 Task: Find connections with filter location Bradford West Gwillimbury with filter topic #jobinterviewswith filter profile language Spanish with filter current company Bolloré Logistics with filter school National Institute of Pharmaceutical Education and Research with filter industry Tobacco Manufacturing with filter service category Android Development with filter keywords title Front-Line Employees
Action: Mouse moved to (194, 276)
Screenshot: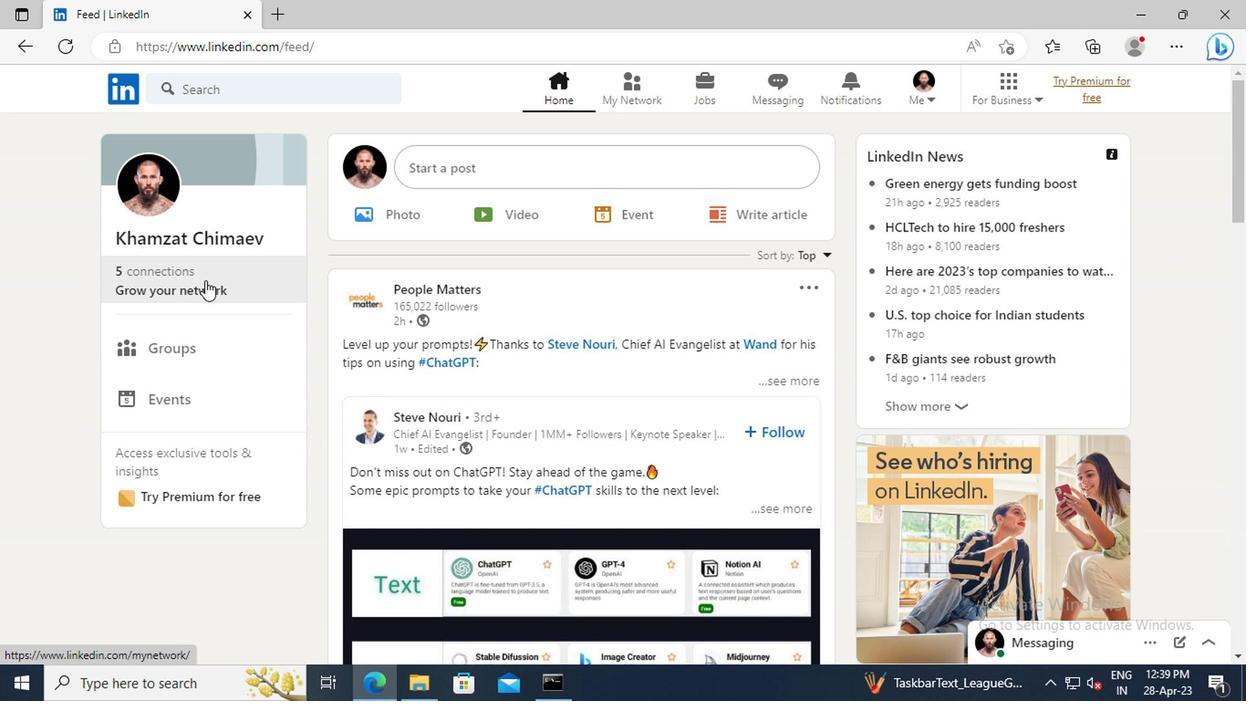 
Action: Mouse pressed left at (194, 276)
Screenshot: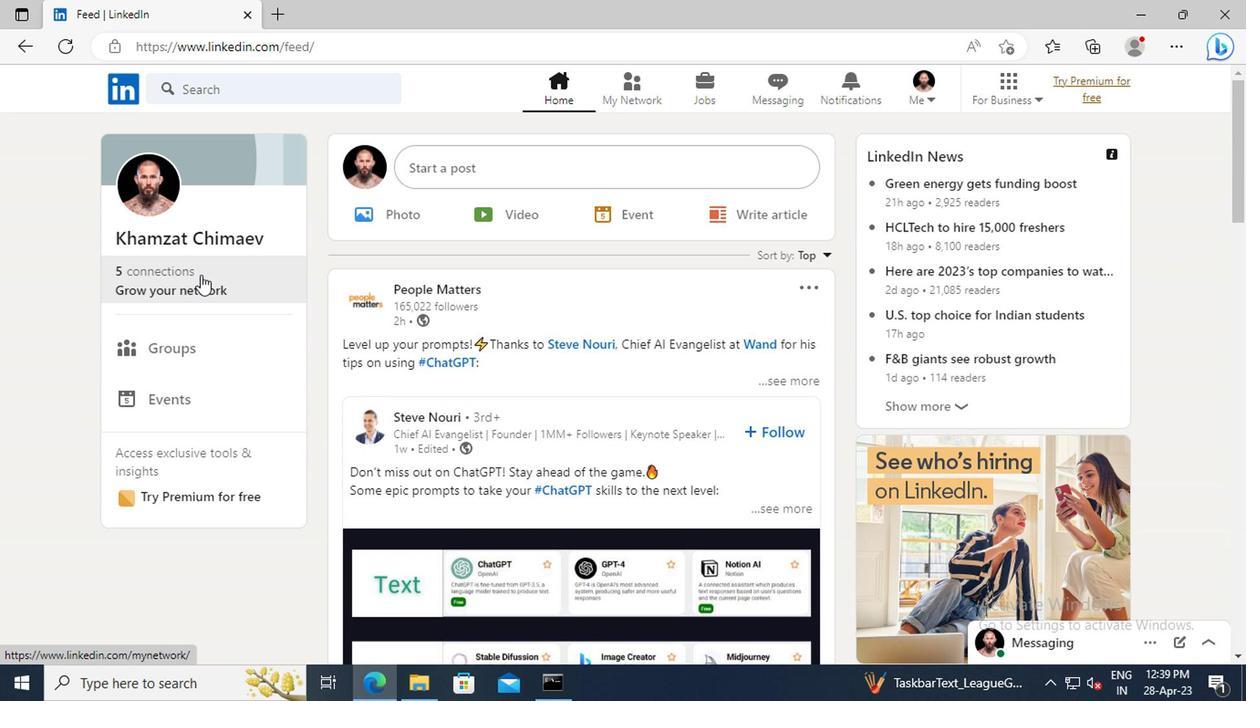 
Action: Mouse moved to (195, 191)
Screenshot: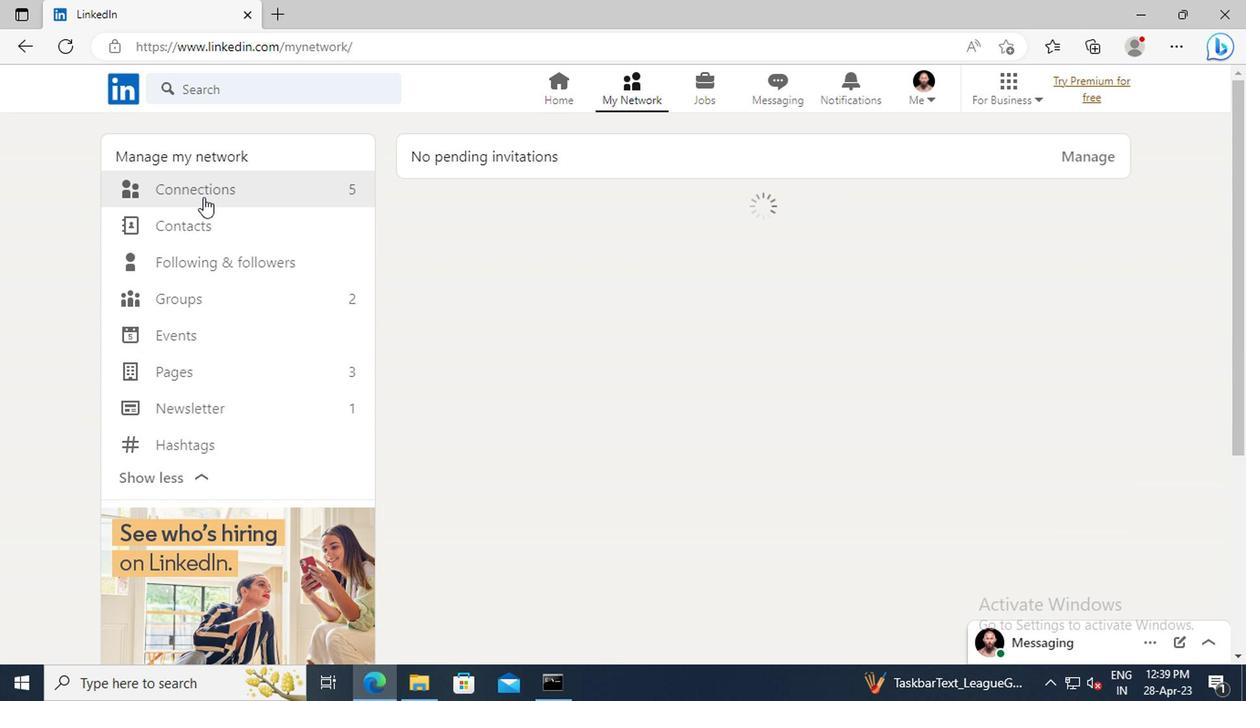 
Action: Mouse pressed left at (195, 191)
Screenshot: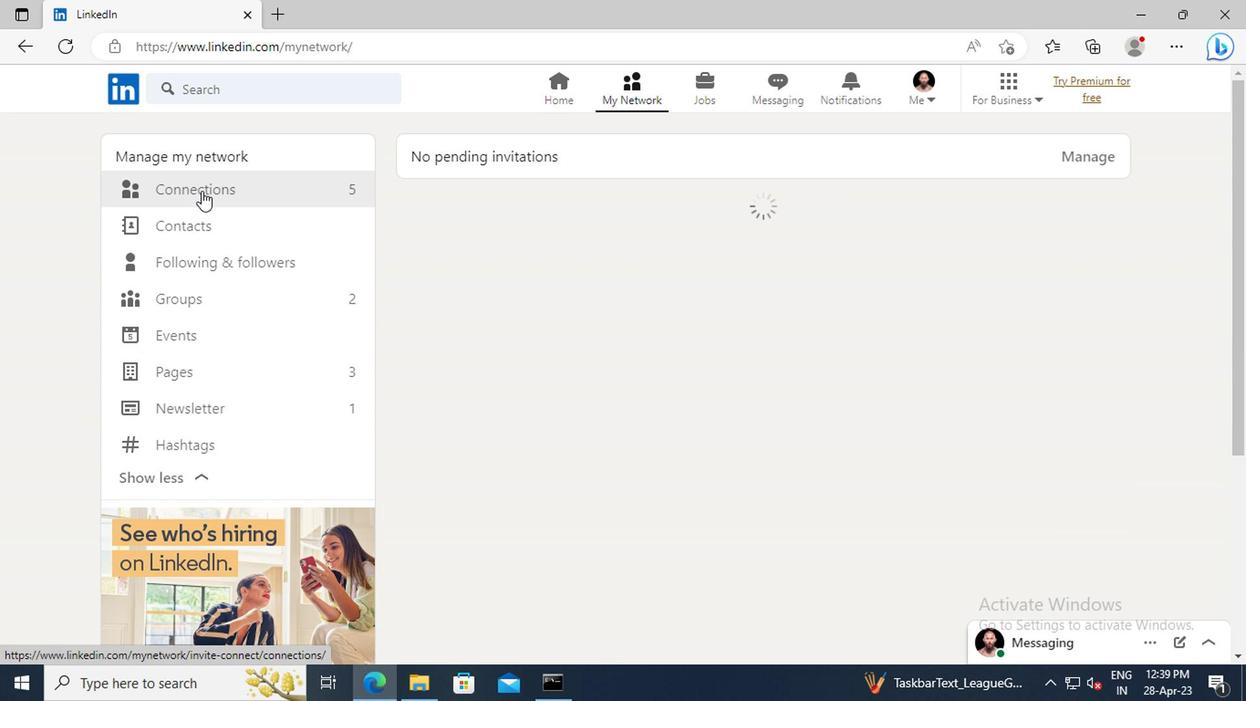 
Action: Mouse moved to (748, 197)
Screenshot: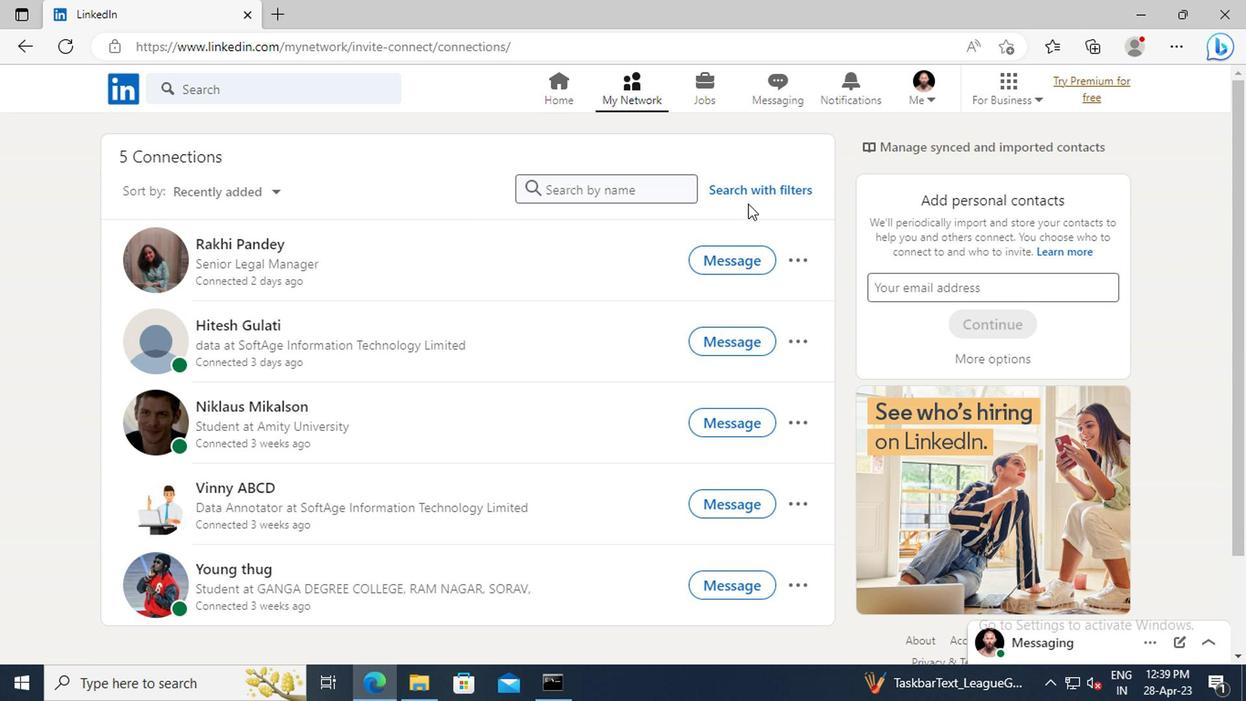 
Action: Mouse pressed left at (748, 197)
Screenshot: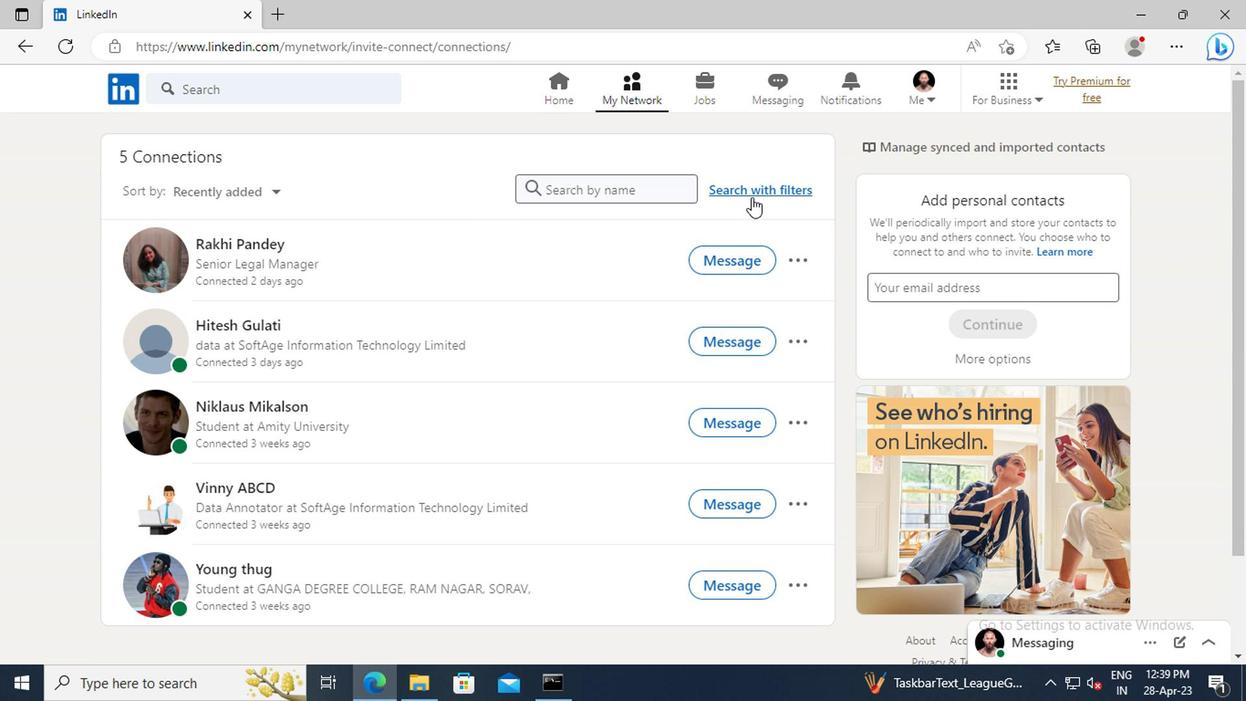 
Action: Mouse moved to (689, 142)
Screenshot: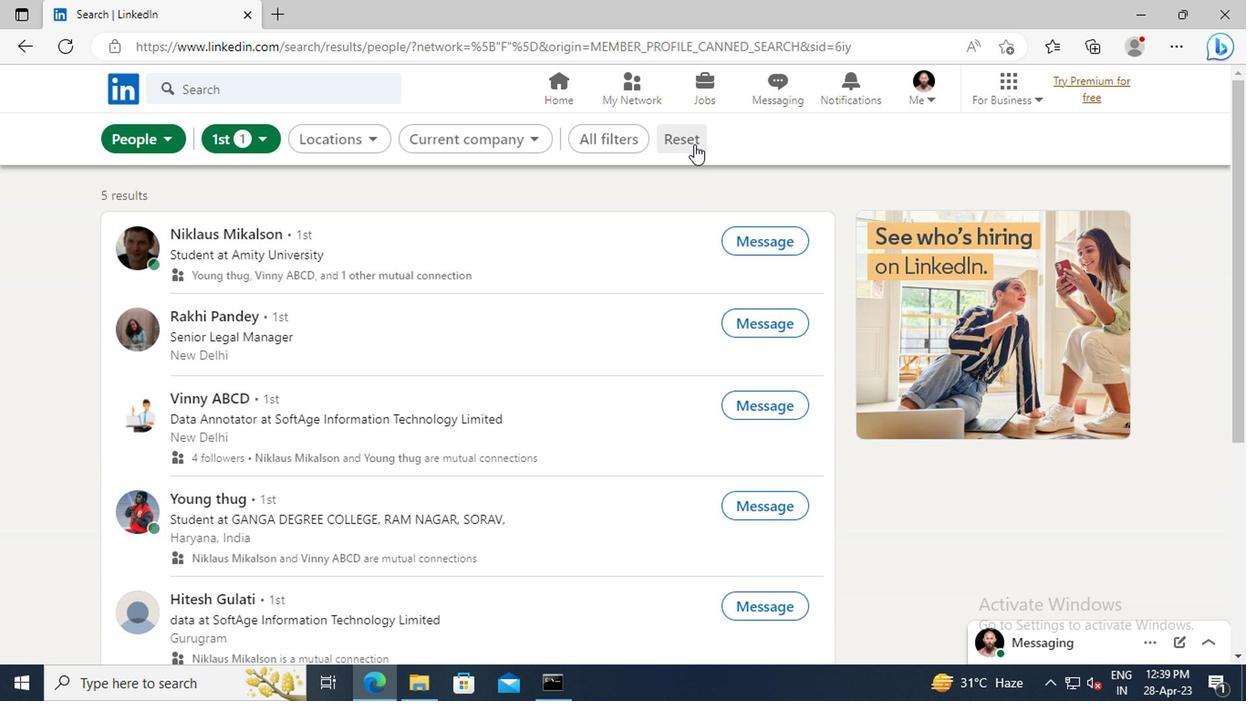 
Action: Mouse pressed left at (689, 142)
Screenshot: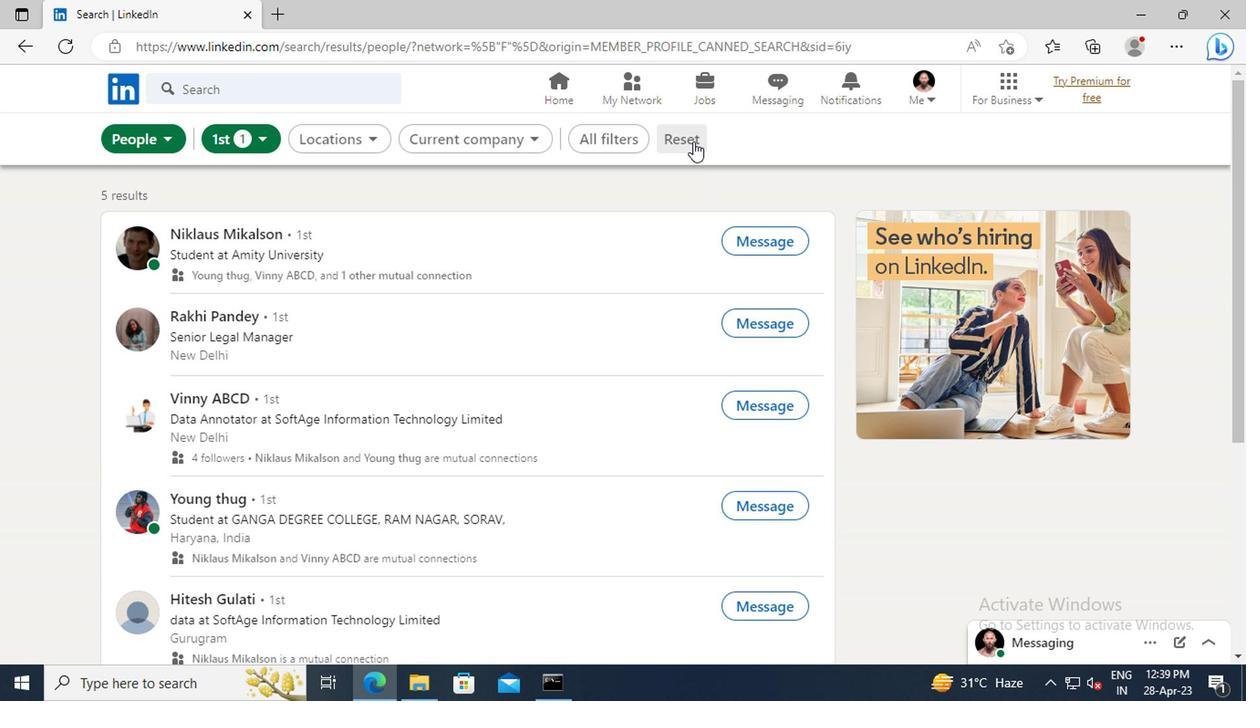 
Action: Mouse moved to (658, 143)
Screenshot: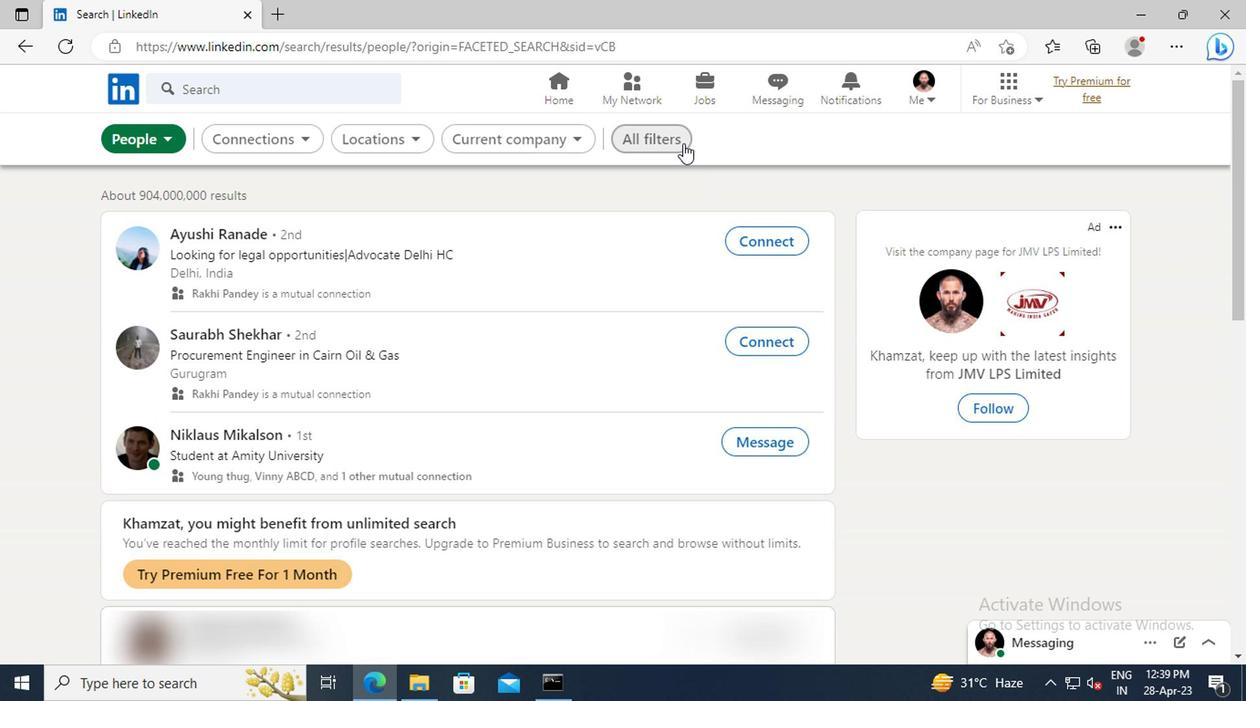 
Action: Mouse pressed left at (658, 143)
Screenshot: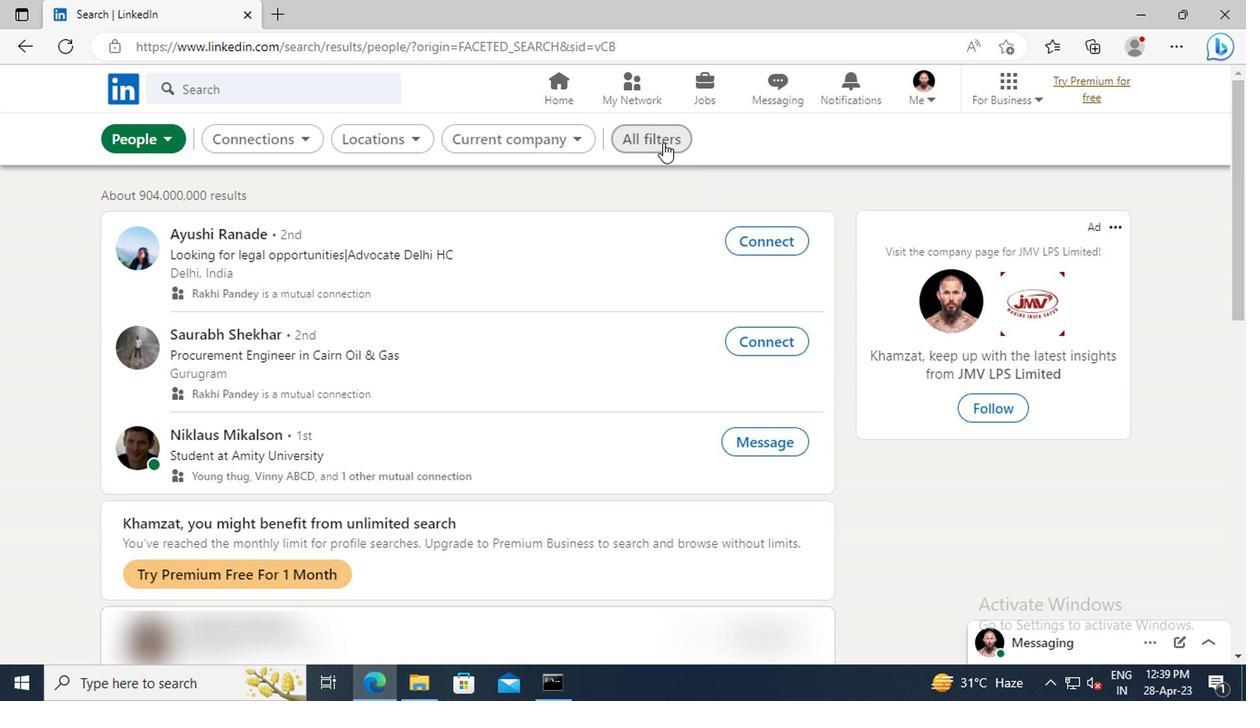 
Action: Mouse moved to (1082, 352)
Screenshot: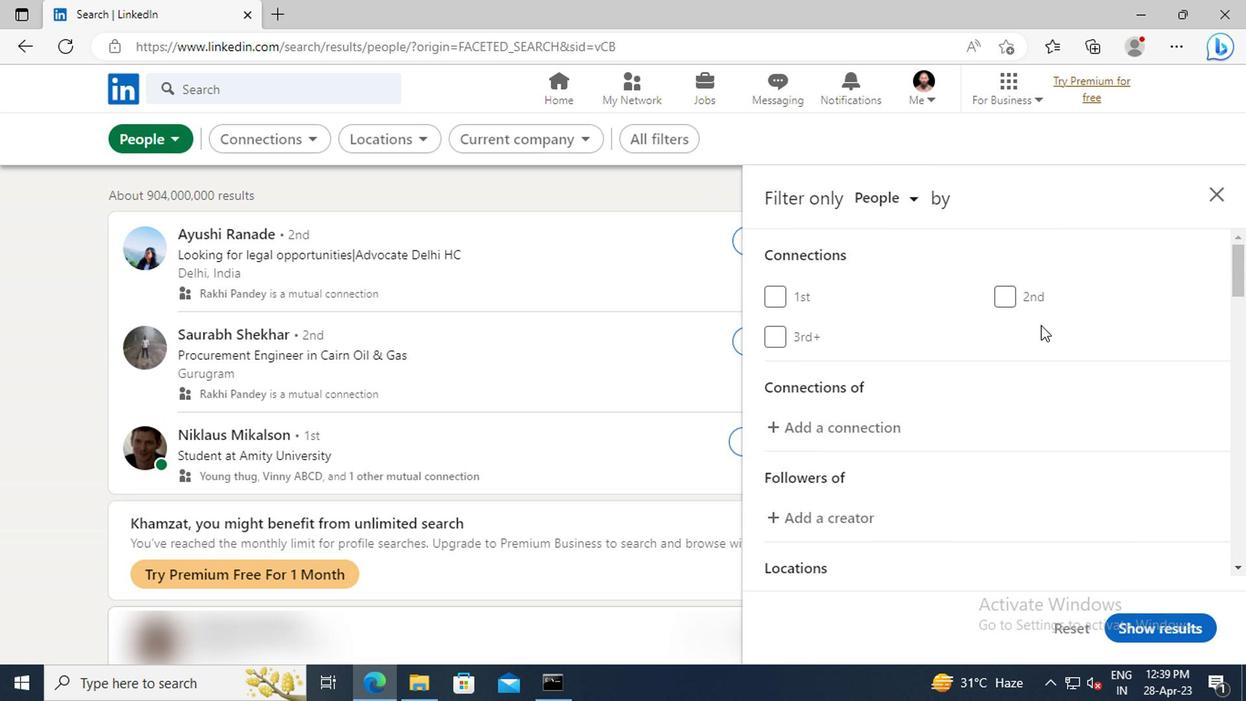 
Action: Mouse scrolled (1082, 351) with delta (0, 0)
Screenshot: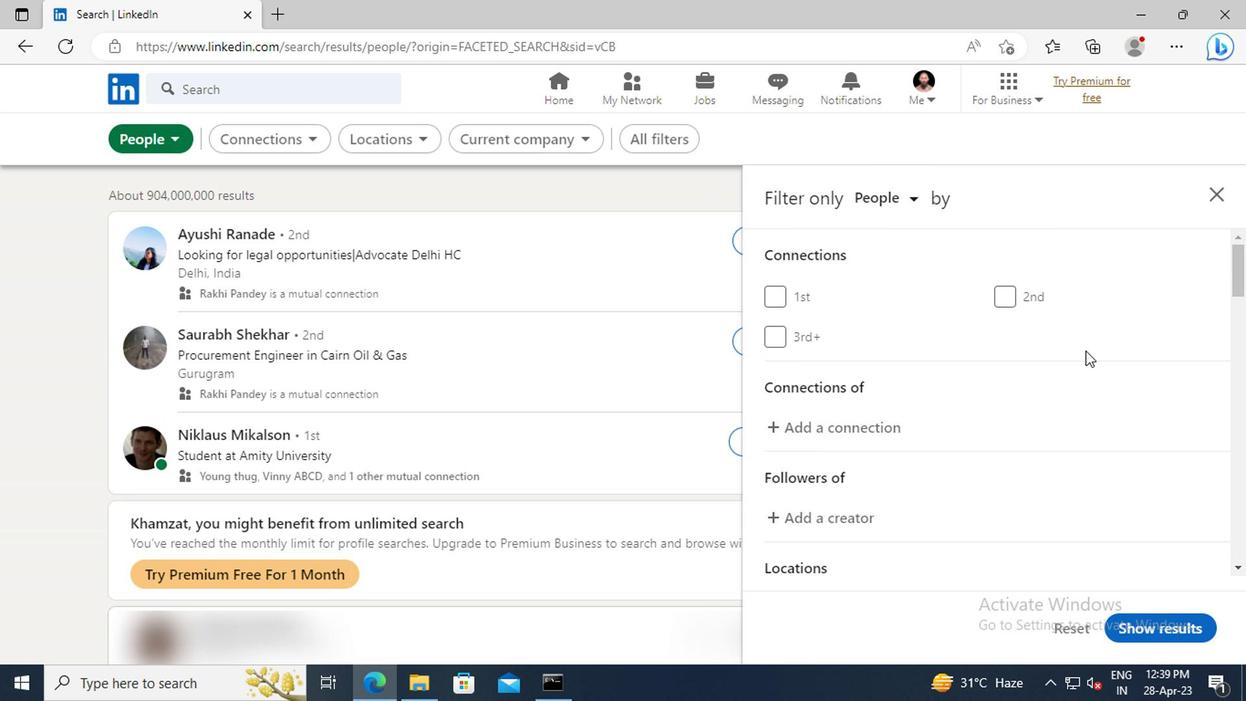 
Action: Mouse scrolled (1082, 351) with delta (0, 0)
Screenshot: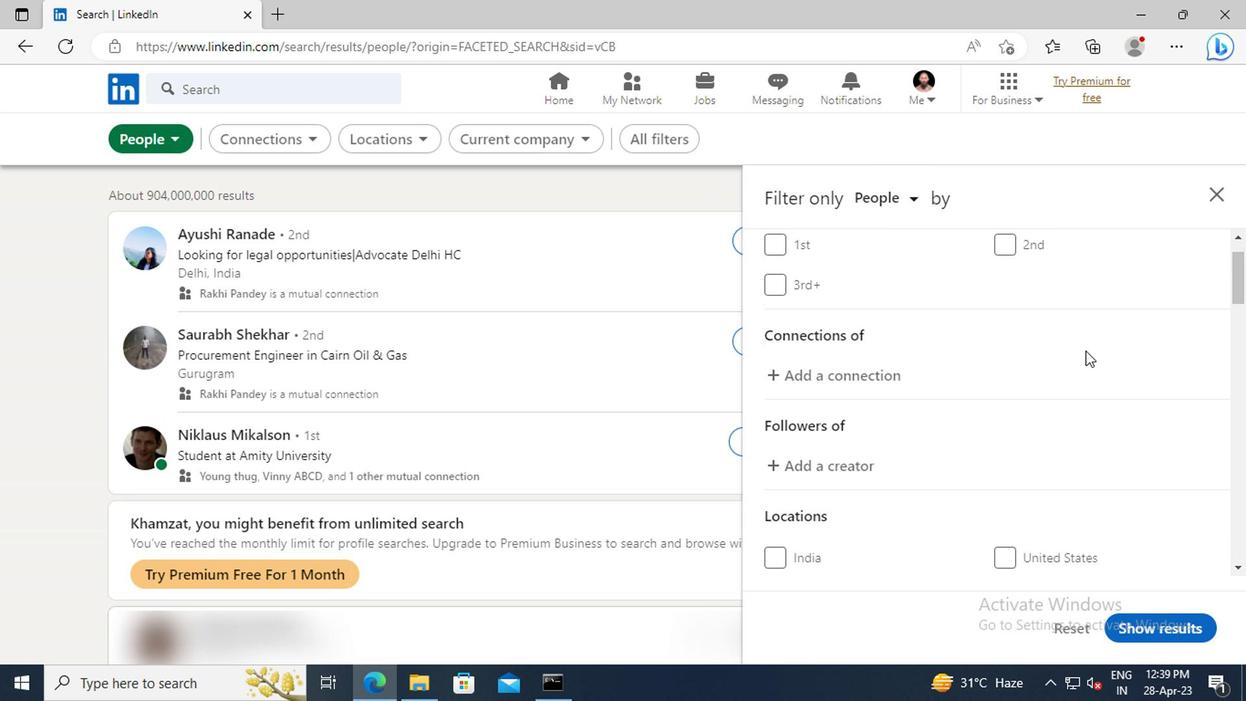 
Action: Mouse scrolled (1082, 351) with delta (0, 0)
Screenshot: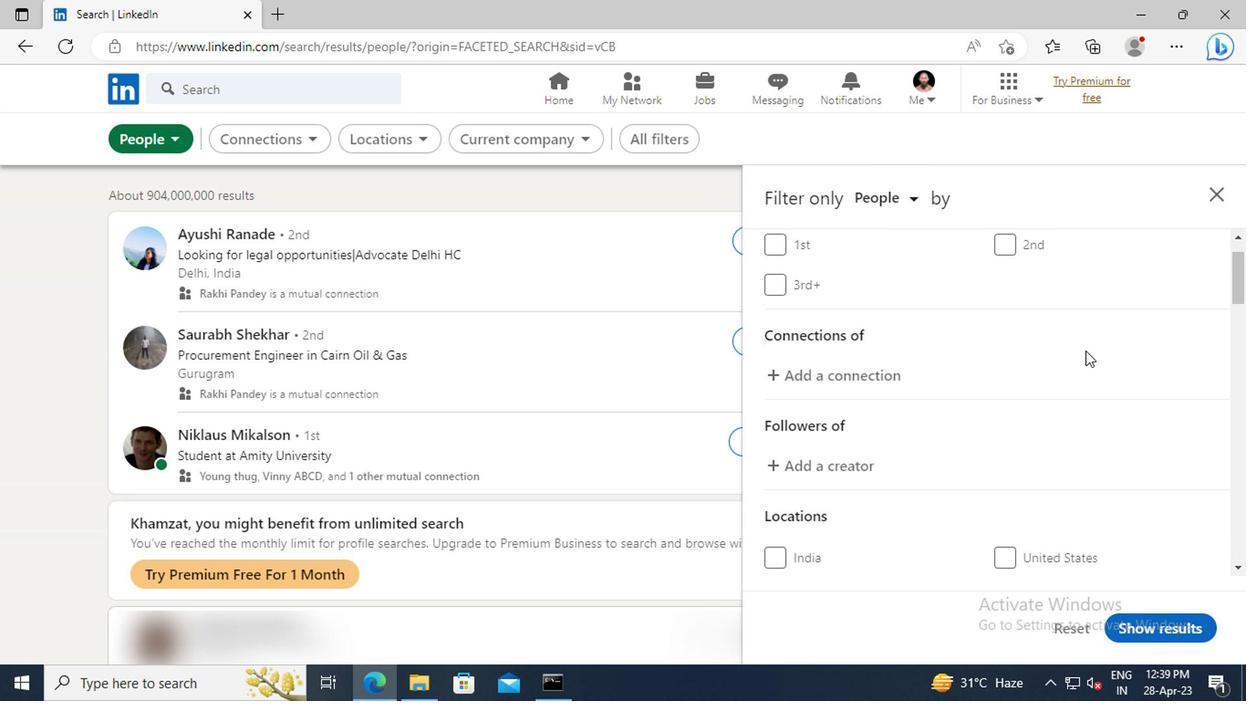 
Action: Mouse scrolled (1082, 351) with delta (0, 0)
Screenshot: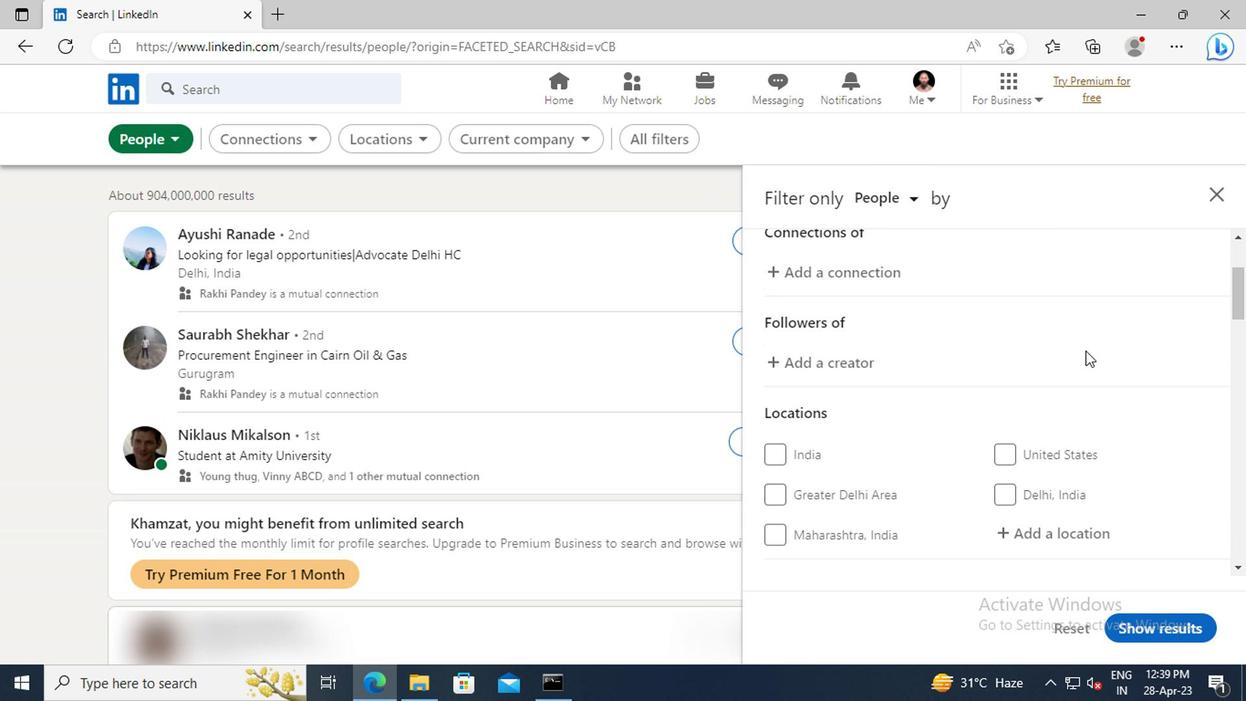 
Action: Mouse scrolled (1082, 351) with delta (0, 0)
Screenshot: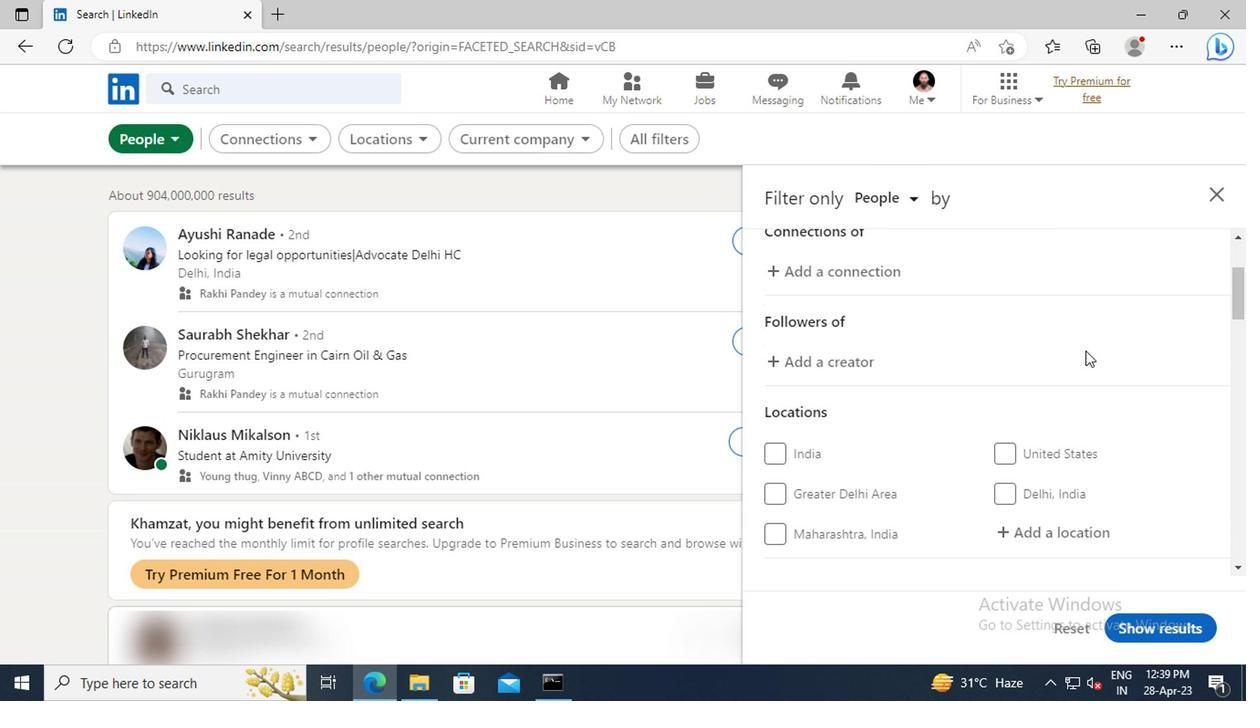 
Action: Mouse scrolled (1082, 351) with delta (0, 0)
Screenshot: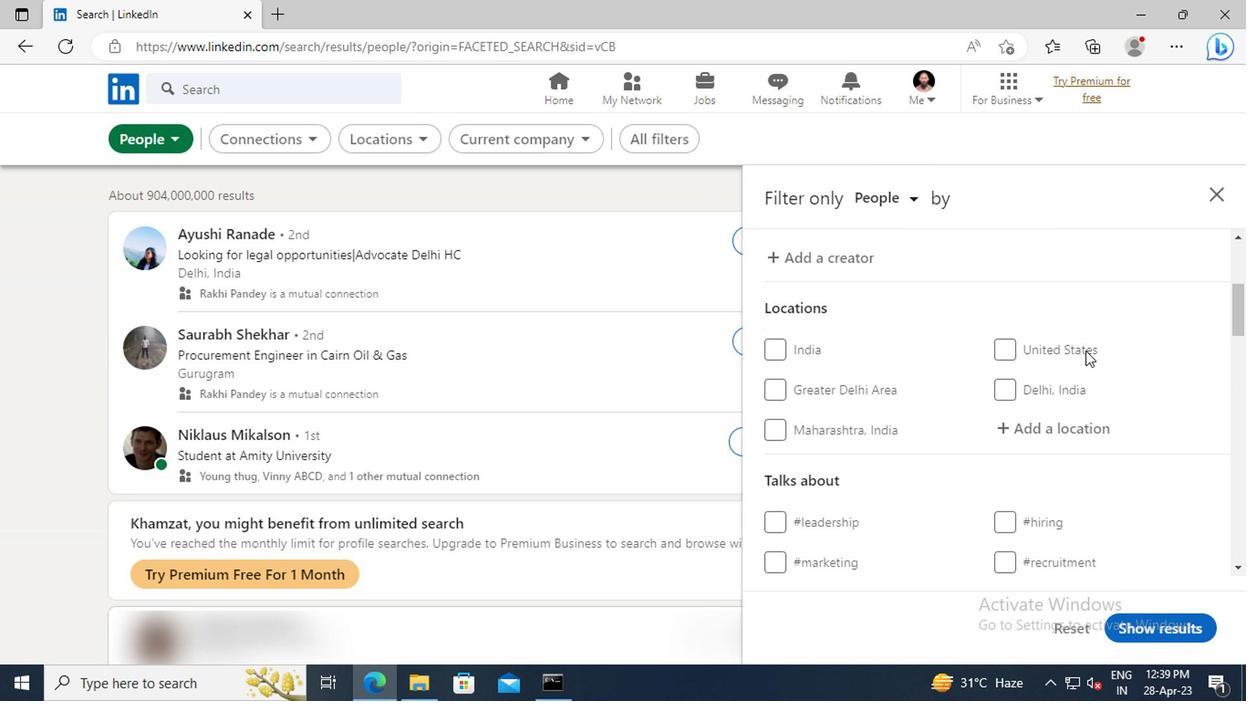
Action: Mouse moved to (1048, 372)
Screenshot: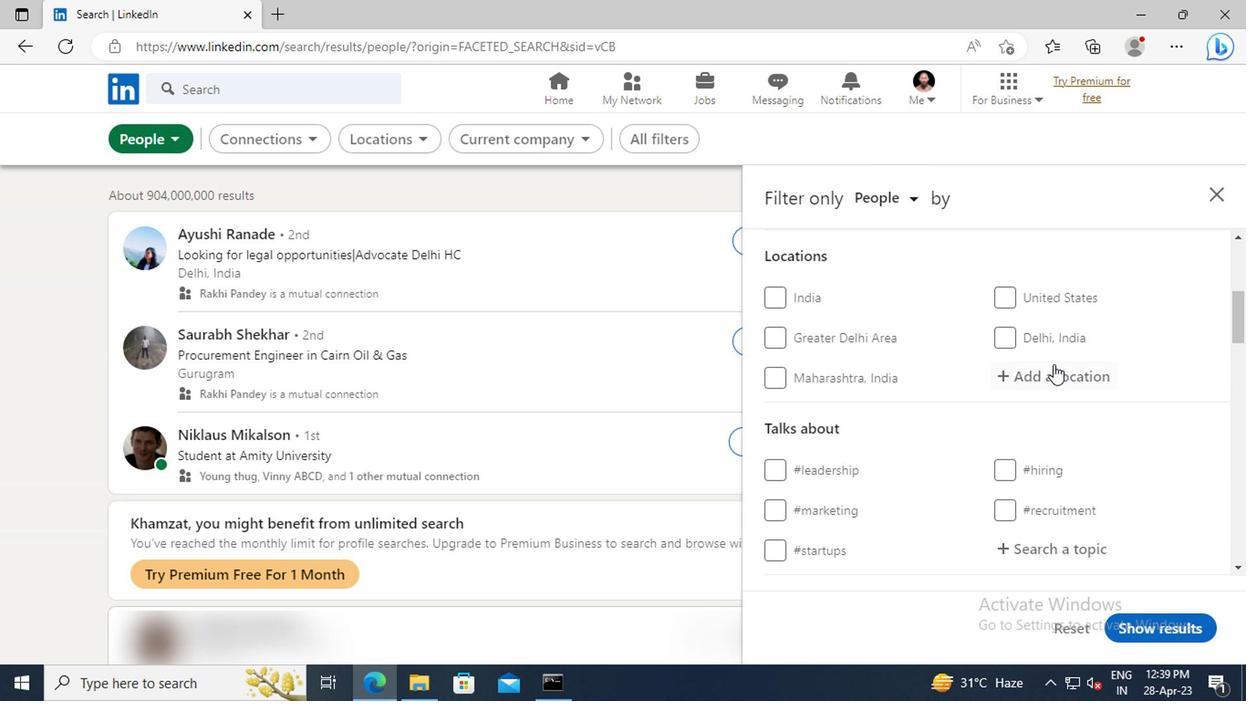 
Action: Mouse pressed left at (1048, 372)
Screenshot: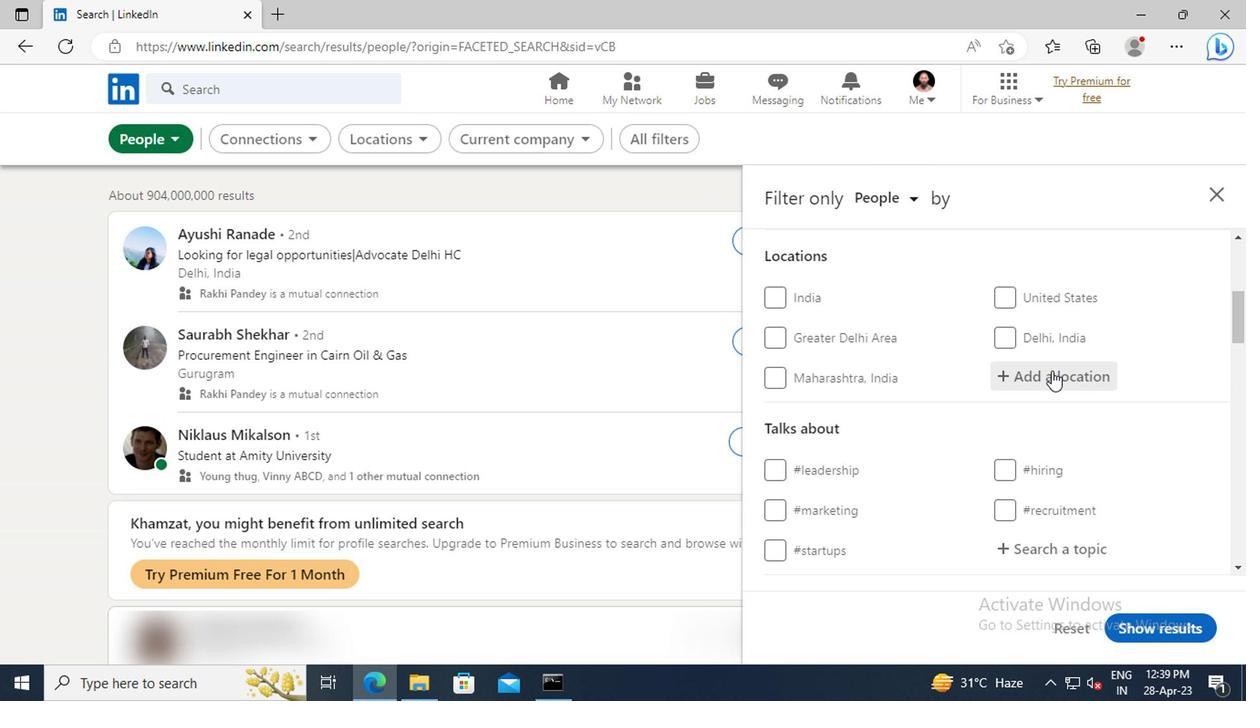 
Action: Key pressed <Key.shift>BRADFORD<Key.space><Key.shift>WEST
Screenshot: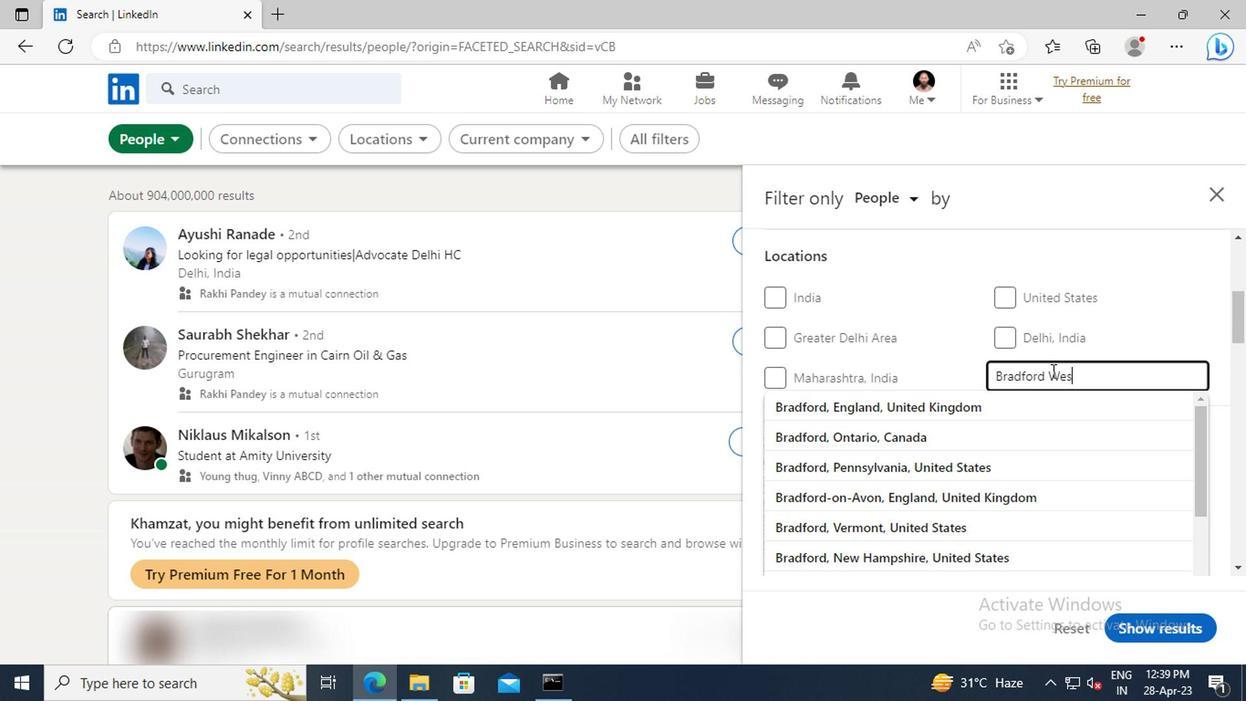 
Action: Mouse moved to (1050, 405)
Screenshot: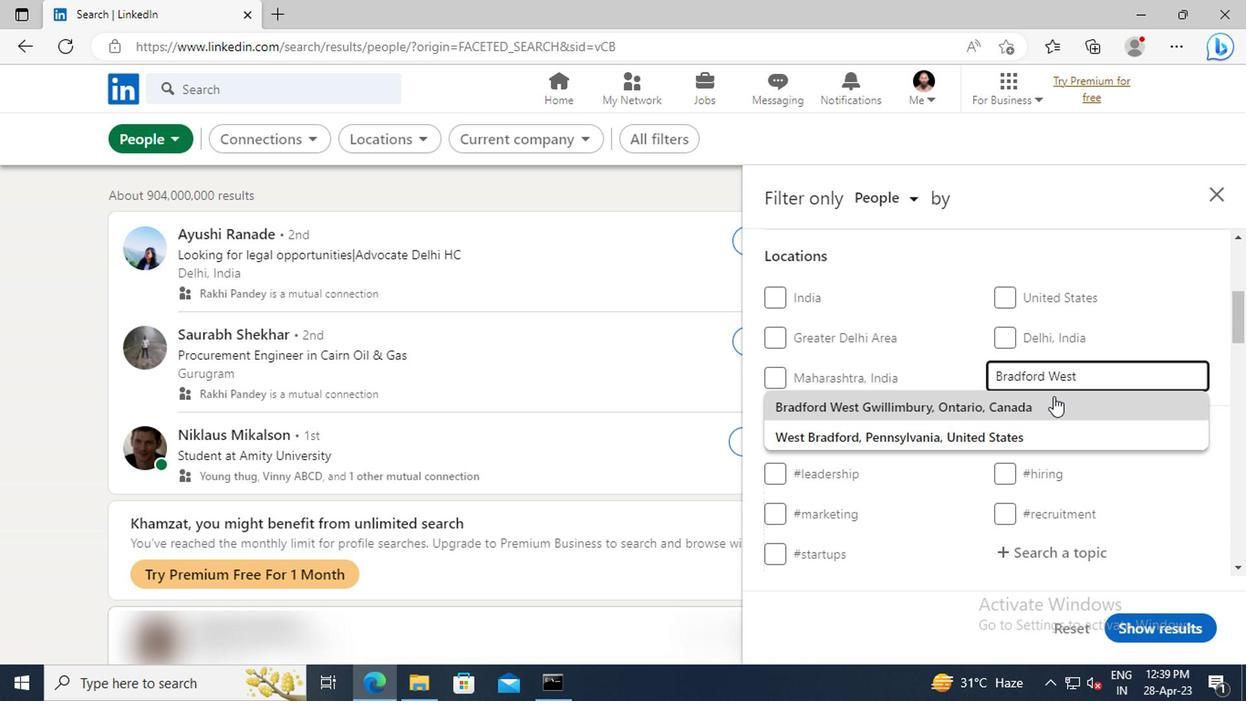 
Action: Mouse pressed left at (1050, 405)
Screenshot: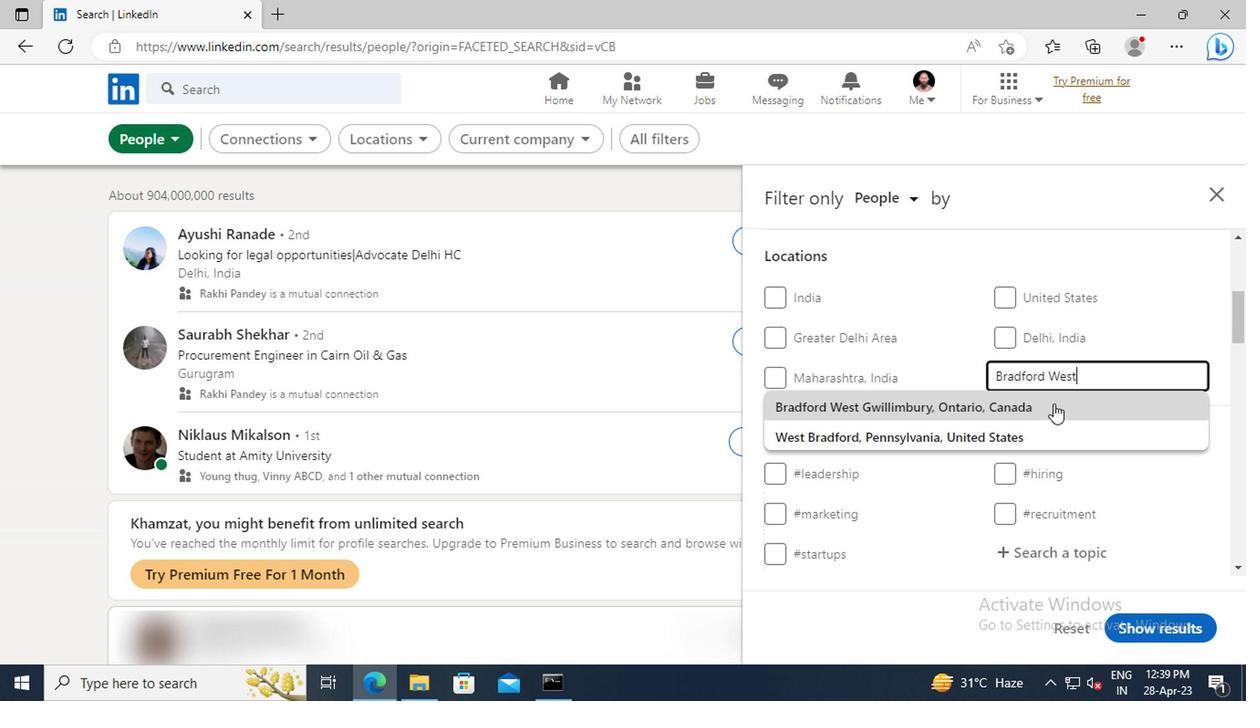 
Action: Mouse moved to (1049, 357)
Screenshot: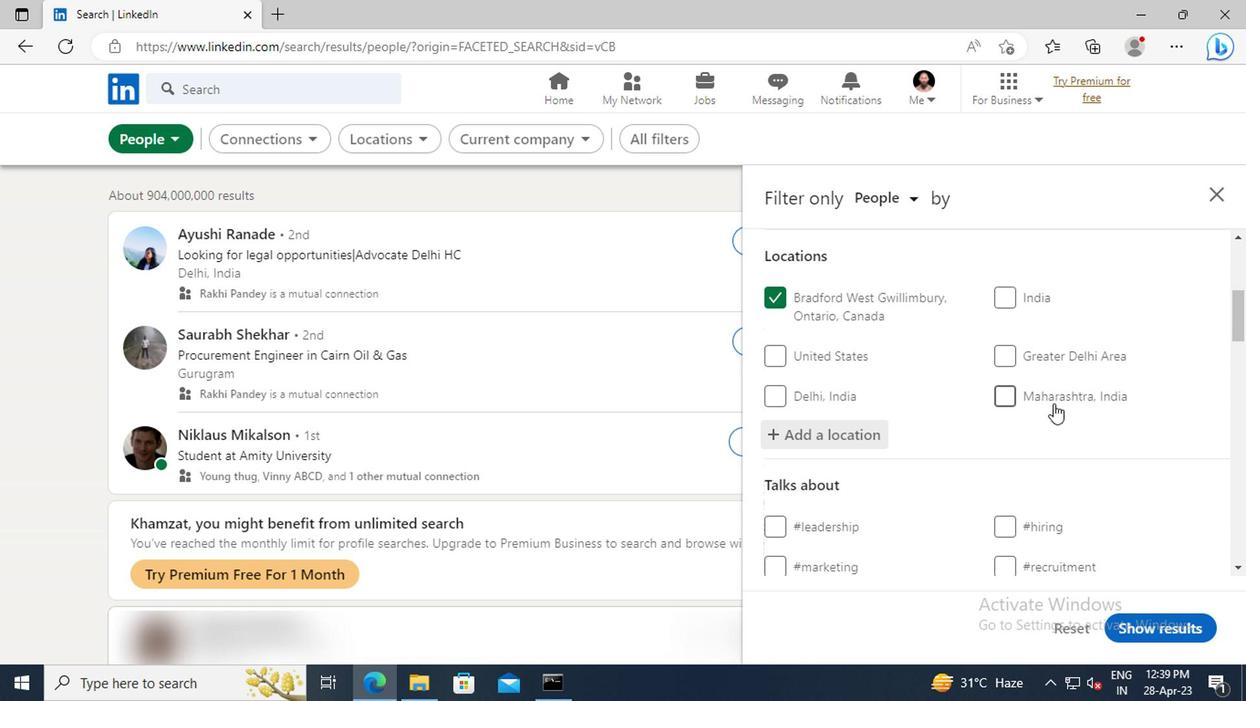 
Action: Mouse scrolled (1049, 356) with delta (0, -1)
Screenshot: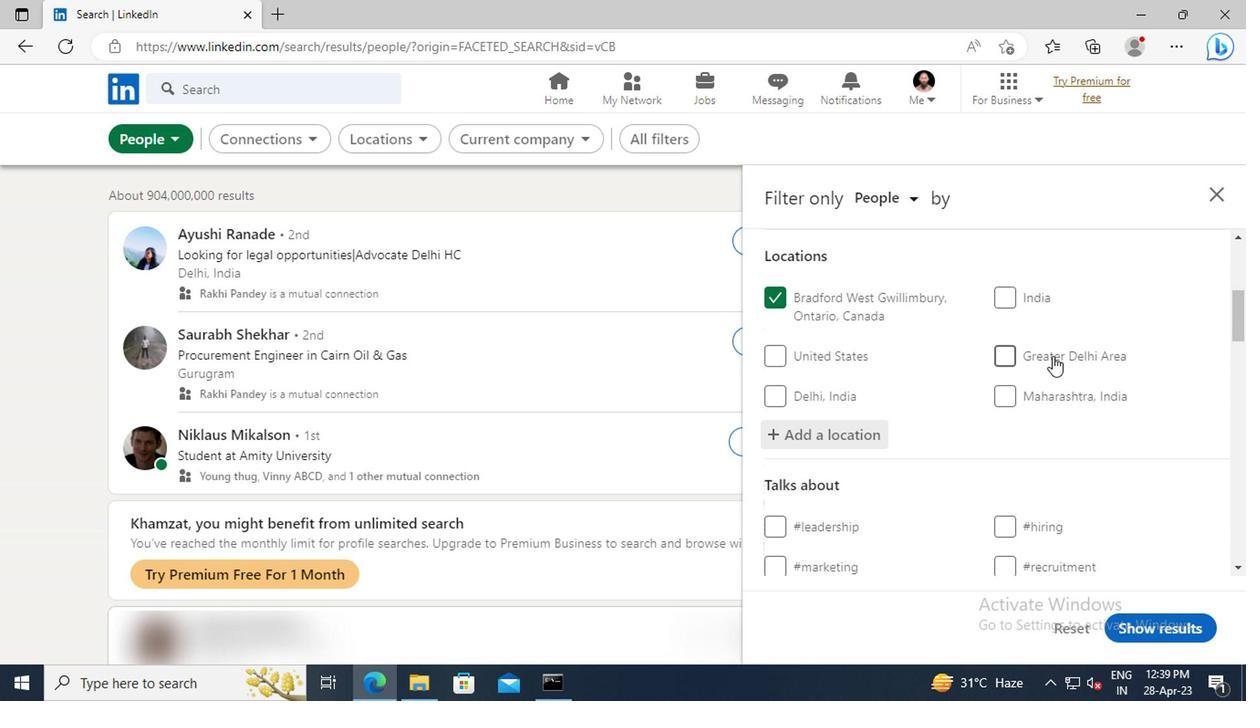 
Action: Mouse scrolled (1049, 356) with delta (0, -1)
Screenshot: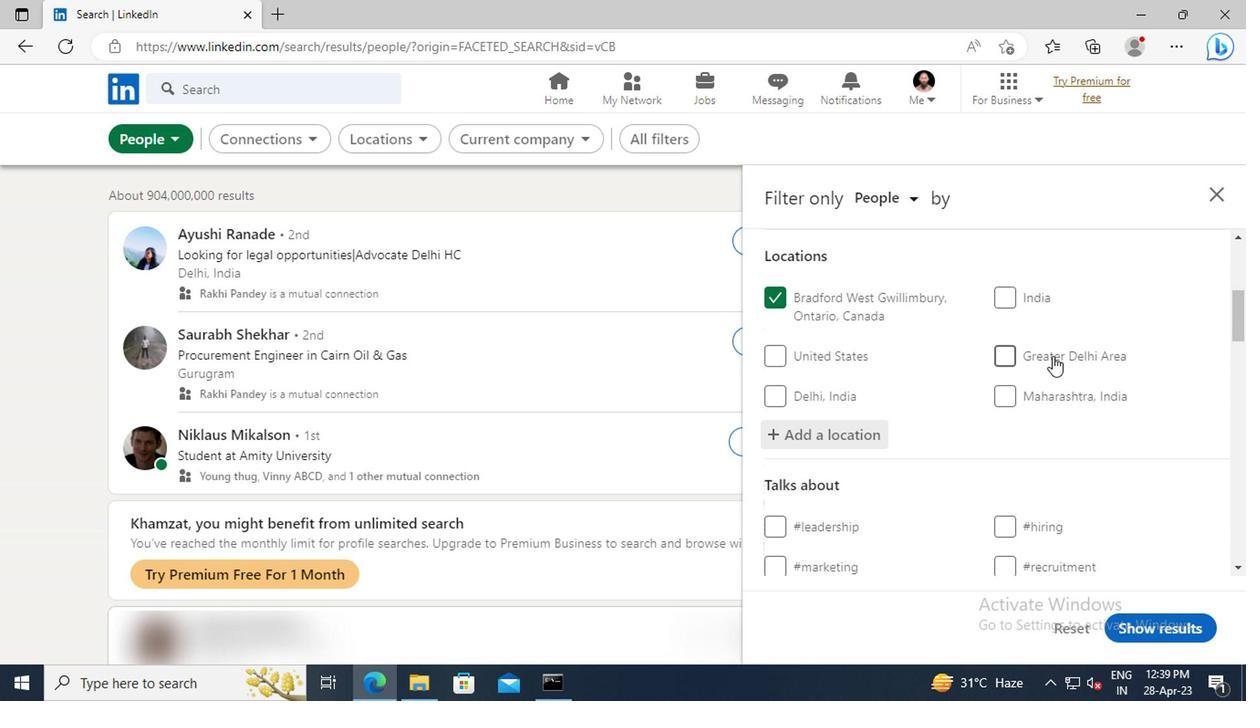 
Action: Mouse scrolled (1049, 356) with delta (0, -1)
Screenshot: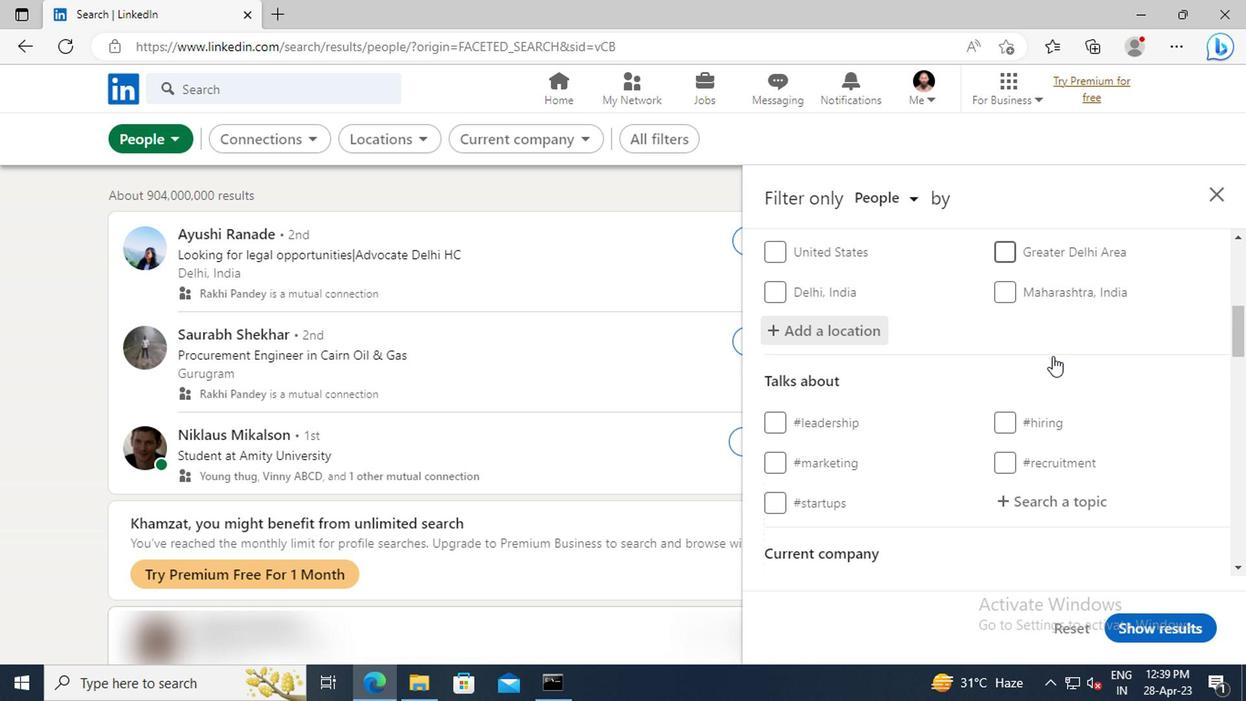
Action: Mouse scrolled (1049, 356) with delta (0, -1)
Screenshot: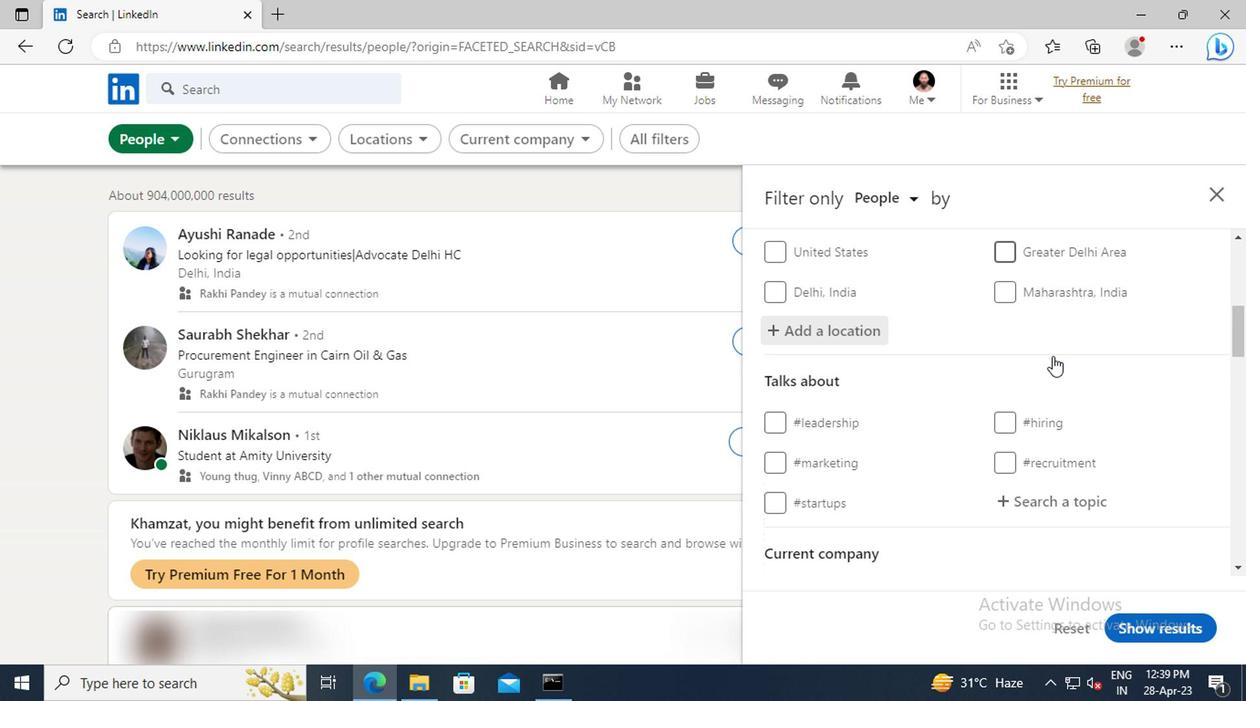 
Action: Mouse moved to (1046, 393)
Screenshot: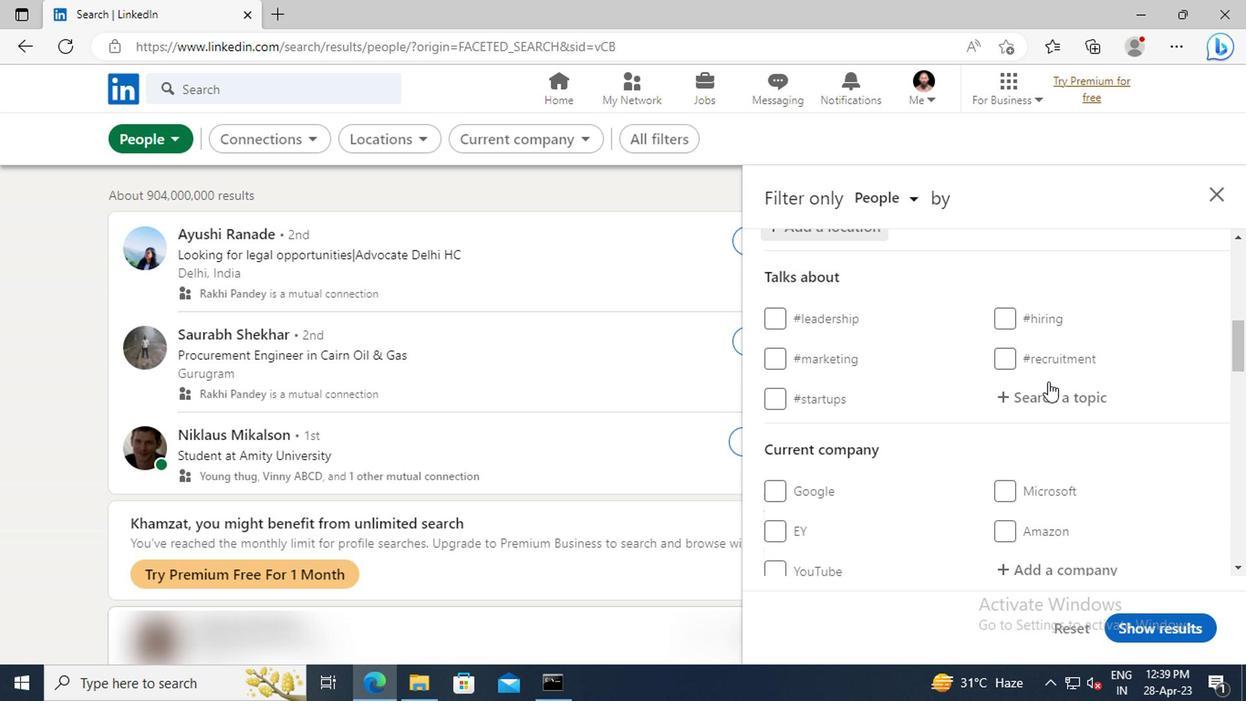 
Action: Mouse pressed left at (1046, 393)
Screenshot: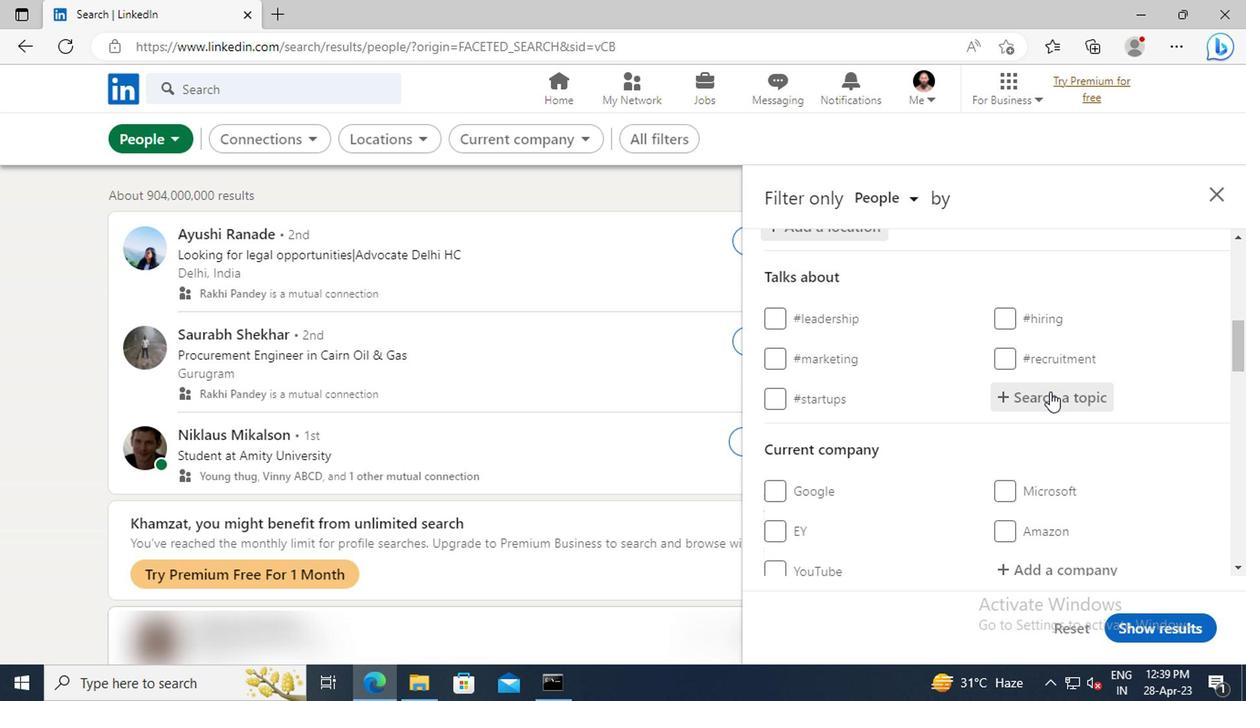 
Action: Key pressed JOBINTERVIEWS
Screenshot: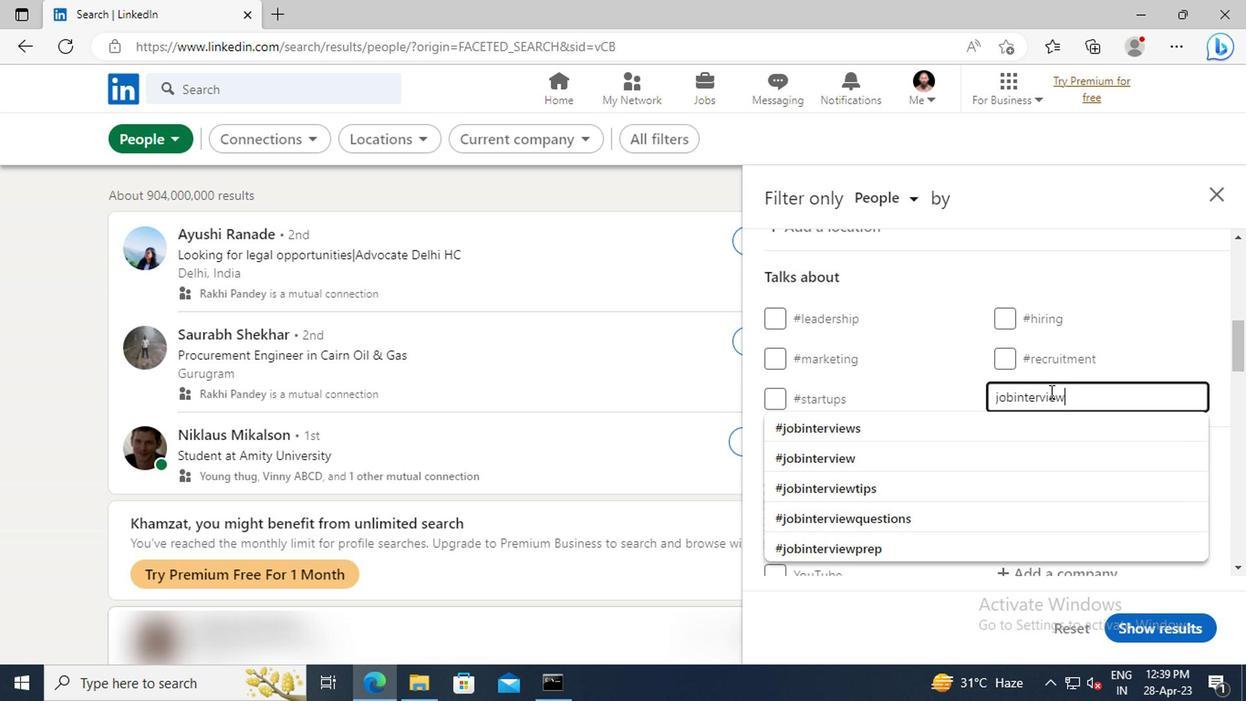 
Action: Mouse moved to (1048, 426)
Screenshot: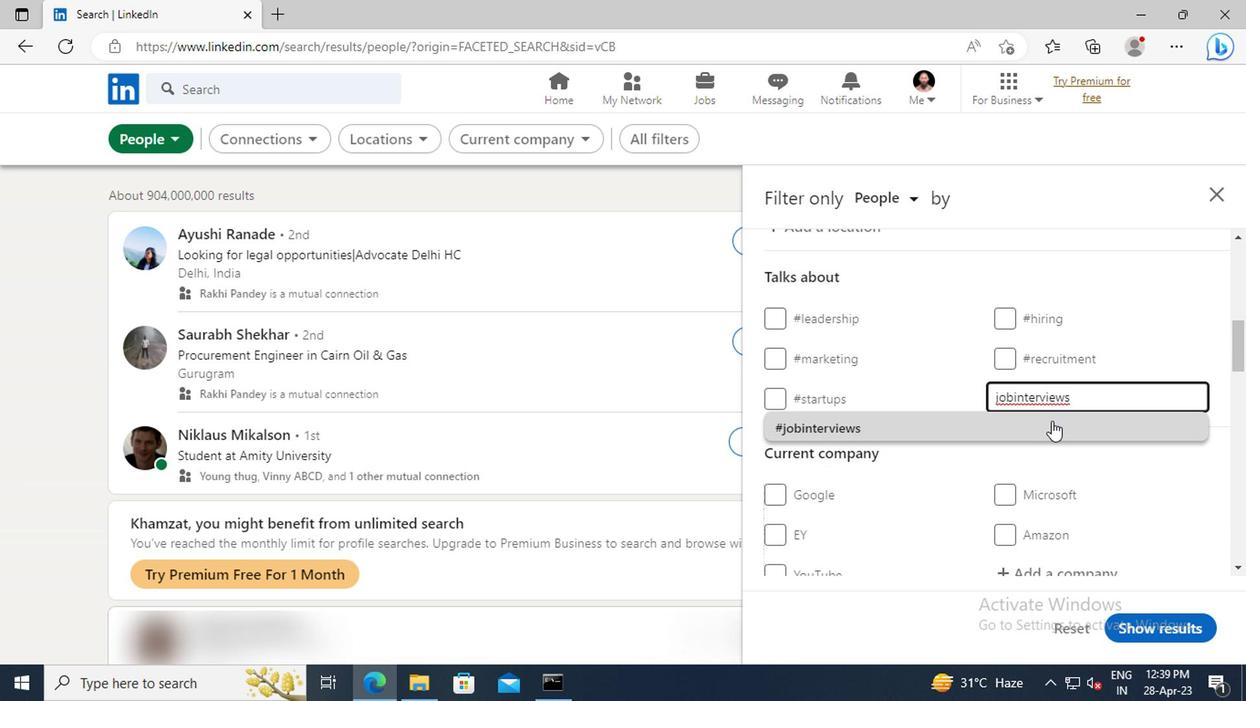 
Action: Mouse pressed left at (1048, 426)
Screenshot: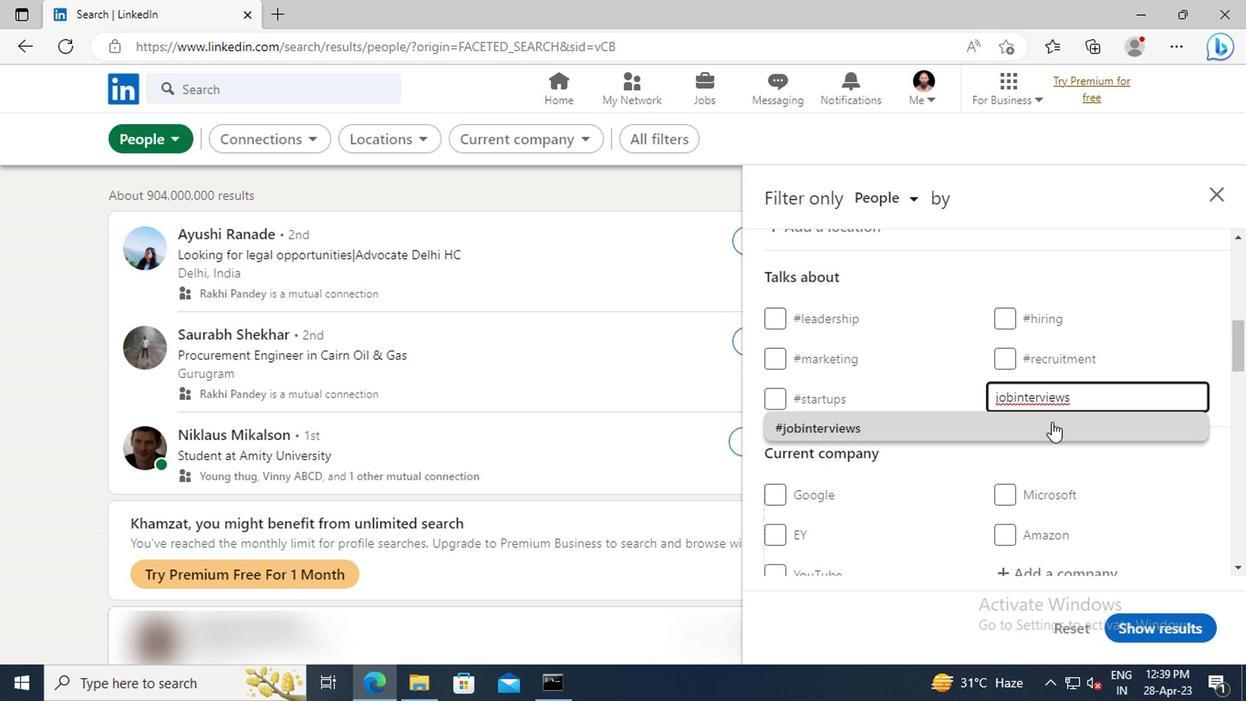
Action: Mouse moved to (1051, 350)
Screenshot: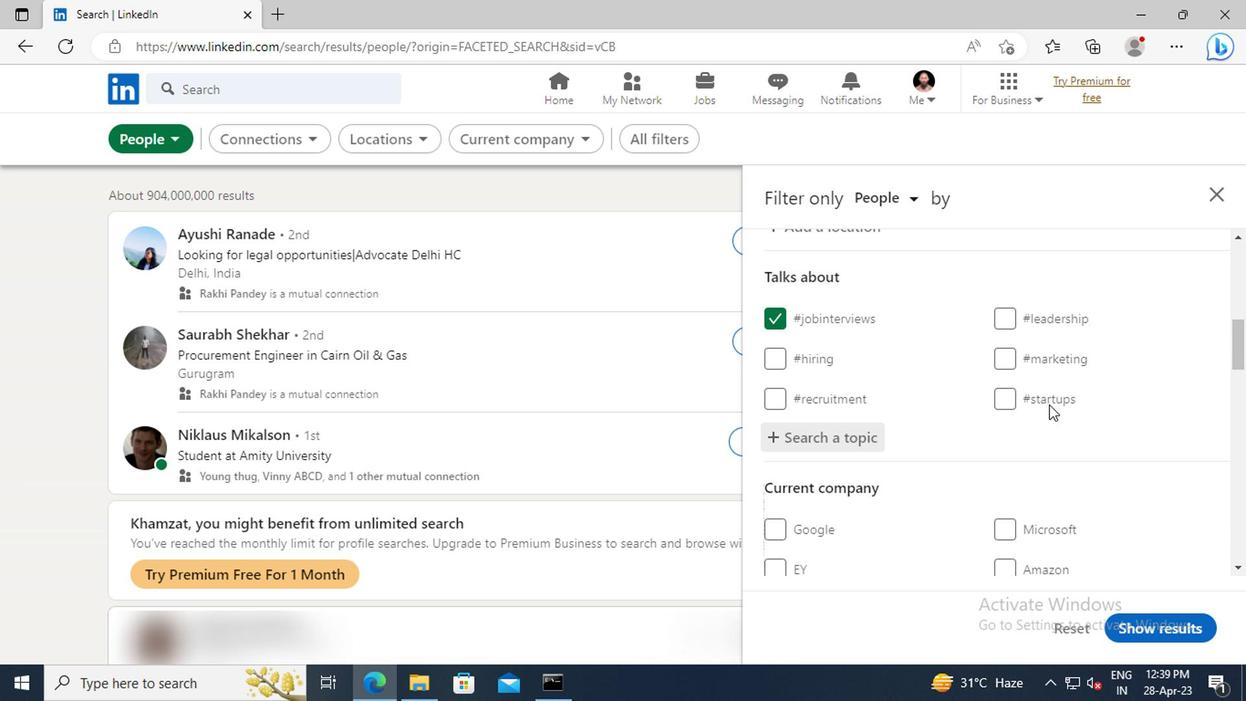 
Action: Mouse scrolled (1051, 349) with delta (0, -1)
Screenshot: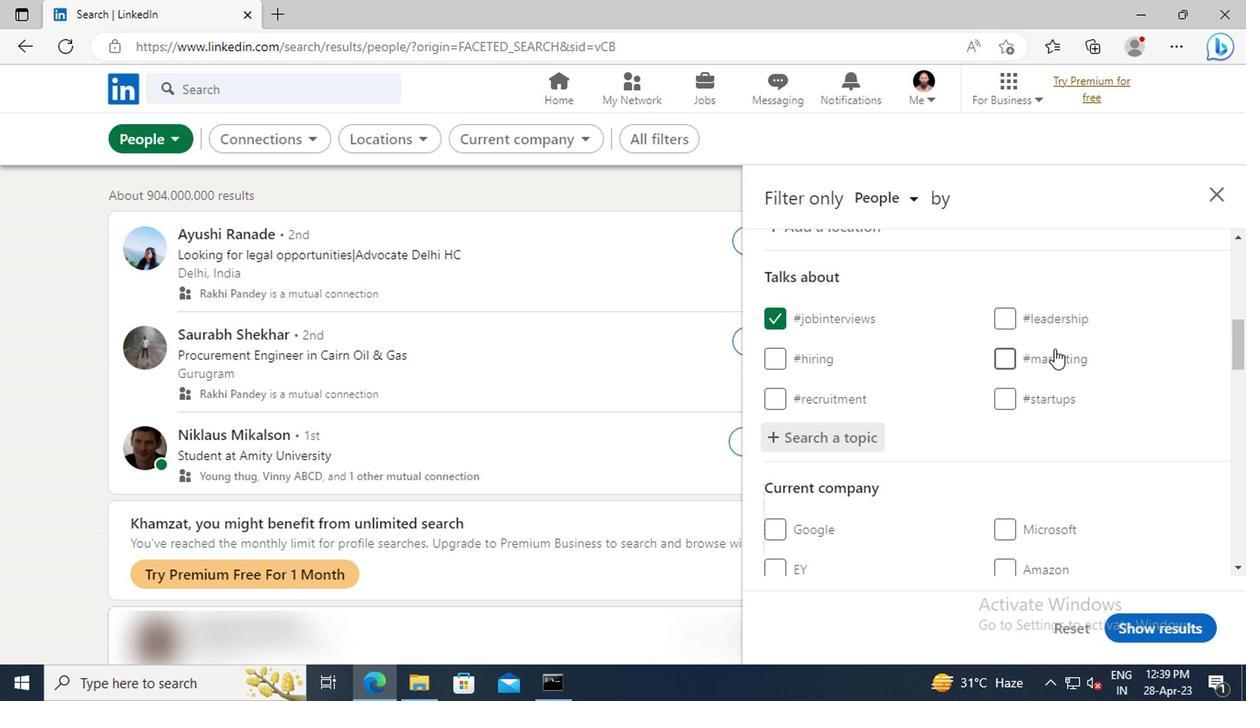 
Action: Mouse scrolled (1051, 349) with delta (0, -1)
Screenshot: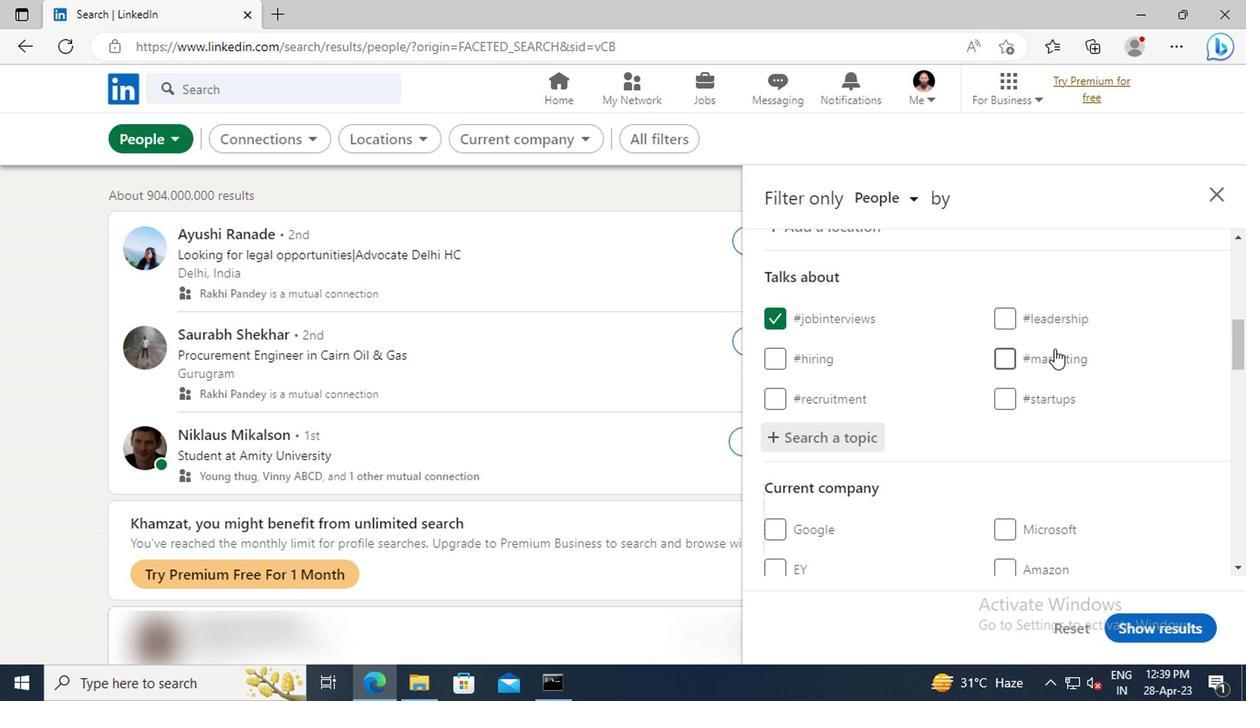 
Action: Mouse scrolled (1051, 349) with delta (0, -1)
Screenshot: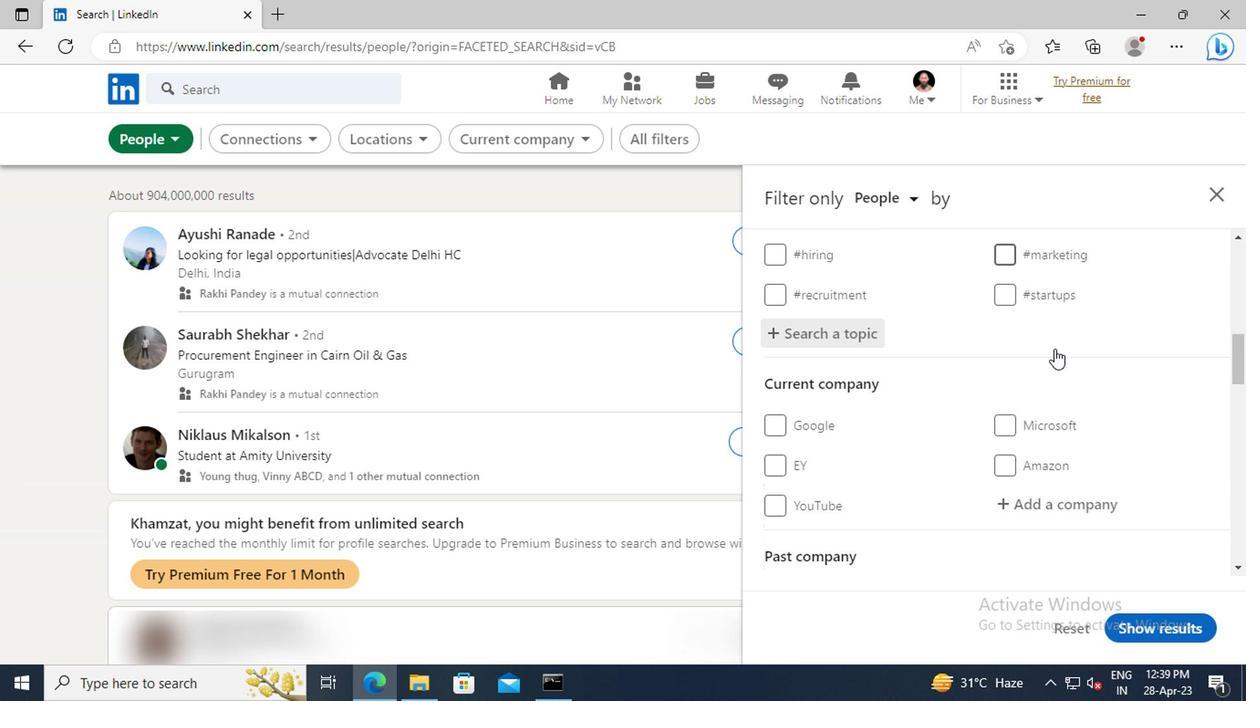 
Action: Mouse scrolled (1051, 349) with delta (0, -1)
Screenshot: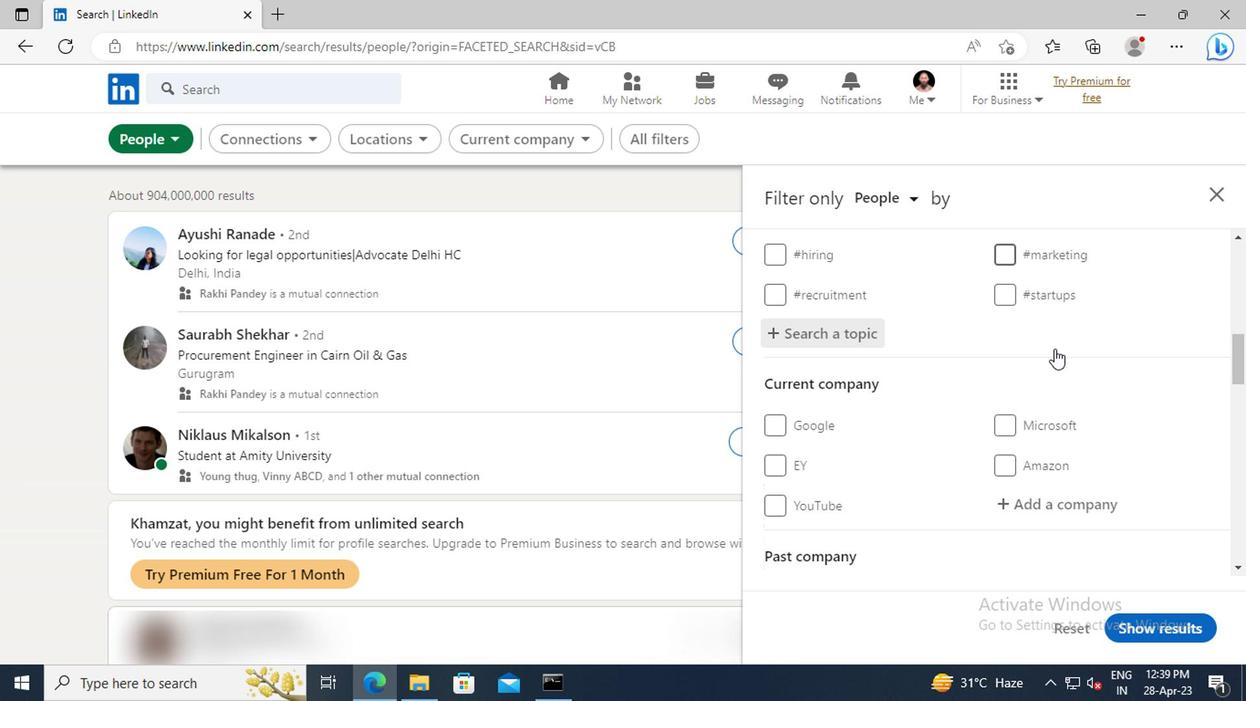 
Action: Mouse scrolled (1051, 349) with delta (0, -1)
Screenshot: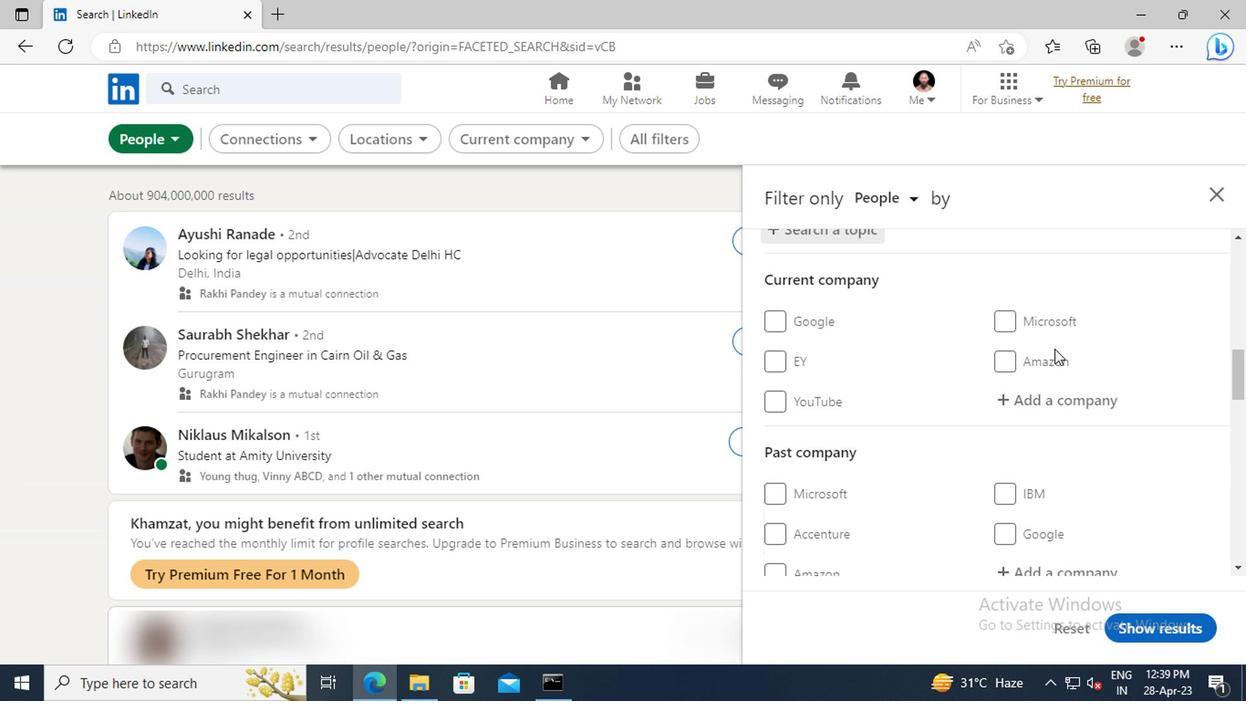 
Action: Mouse scrolled (1051, 349) with delta (0, -1)
Screenshot: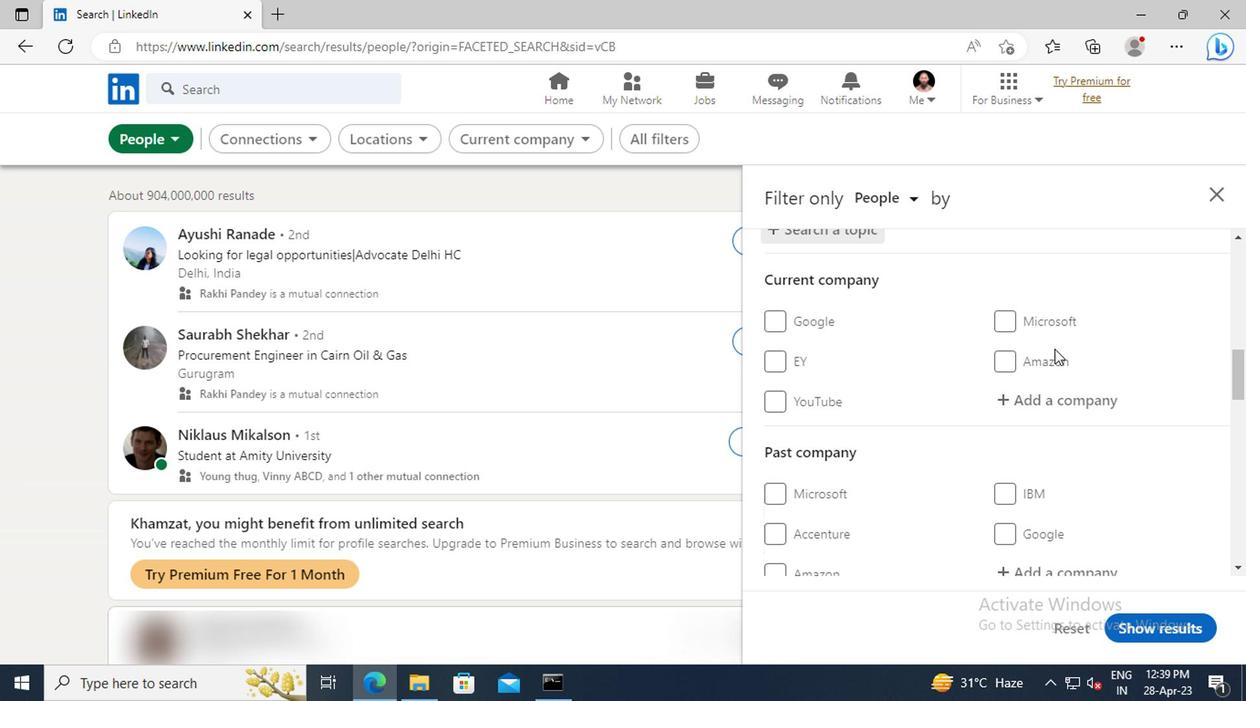 
Action: Mouse scrolled (1051, 349) with delta (0, -1)
Screenshot: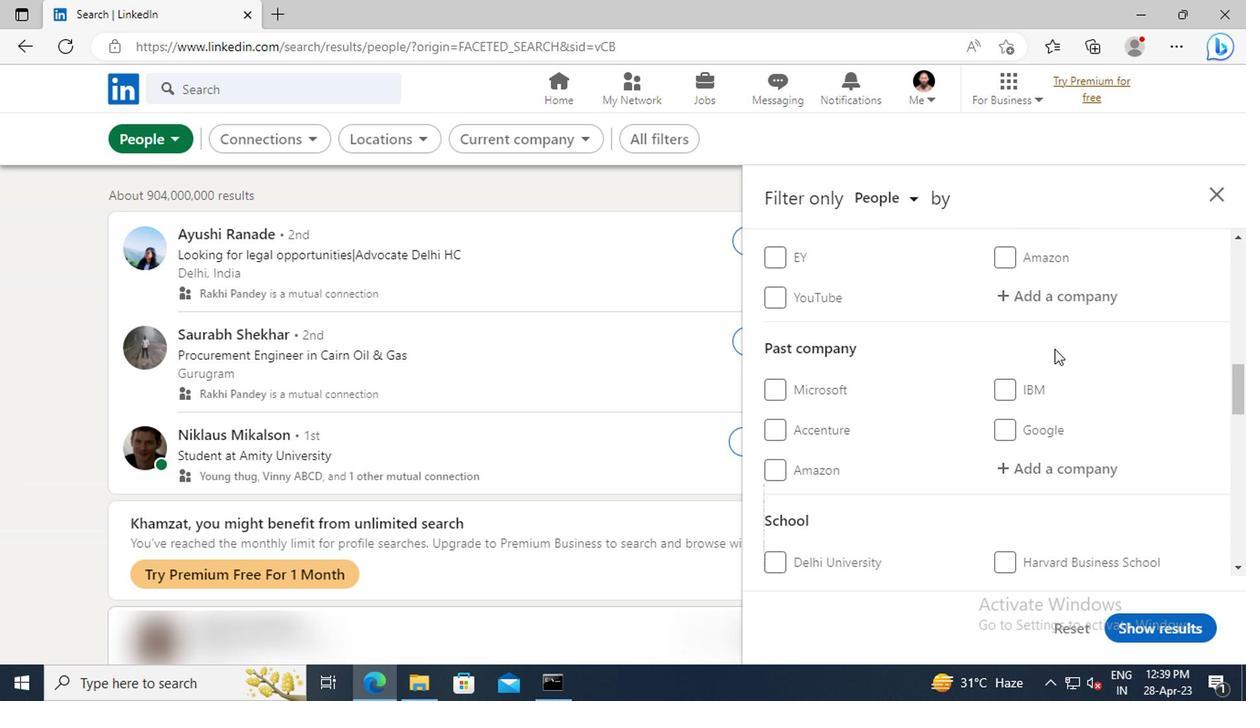
Action: Mouse scrolled (1051, 349) with delta (0, -1)
Screenshot: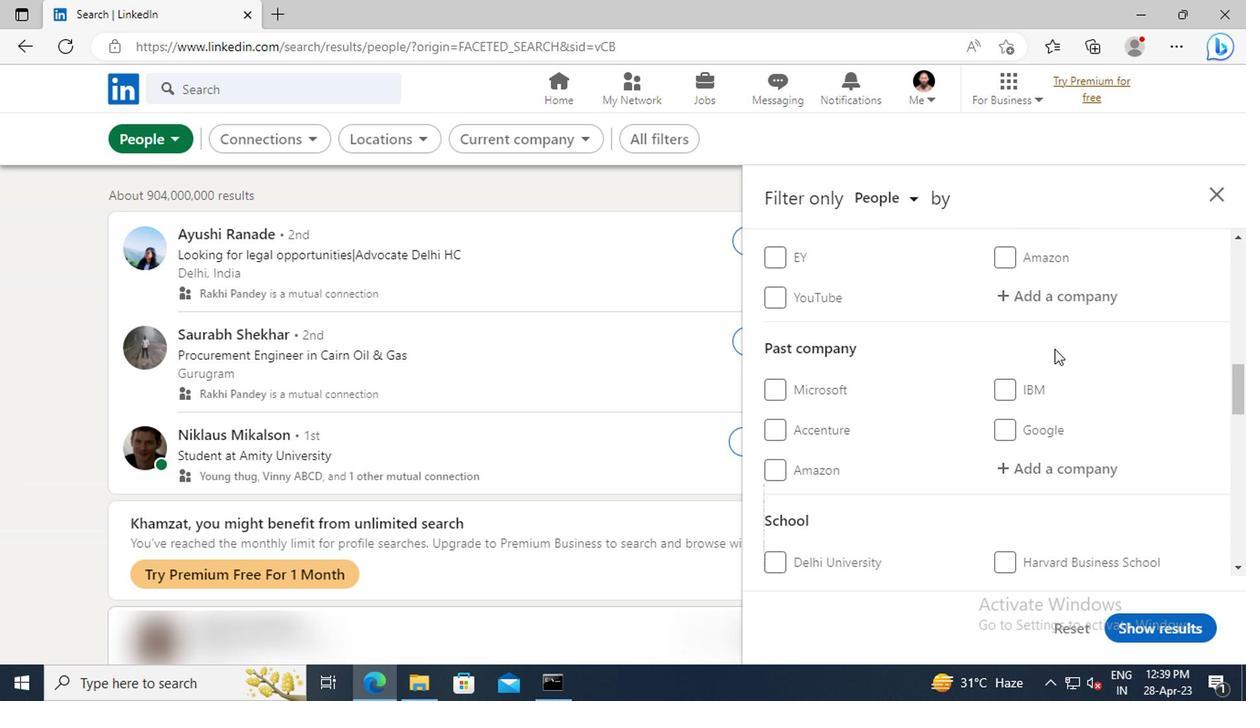 
Action: Mouse scrolled (1051, 349) with delta (0, -1)
Screenshot: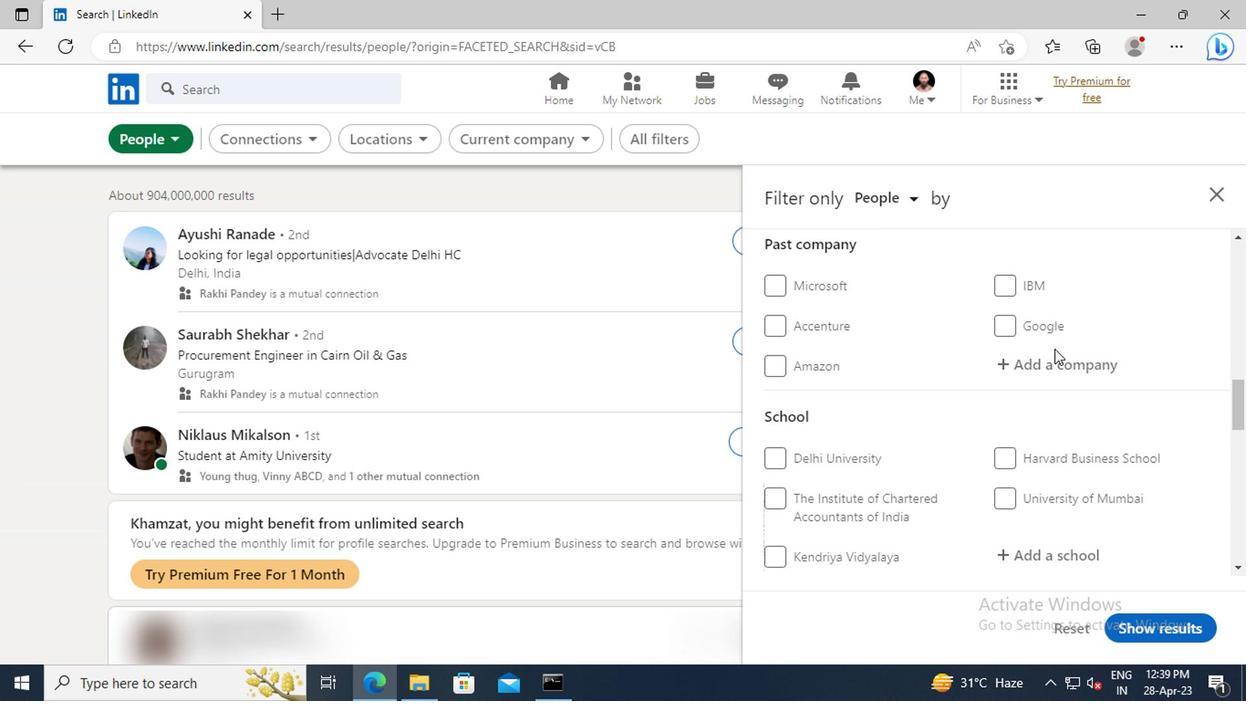 
Action: Mouse scrolled (1051, 349) with delta (0, -1)
Screenshot: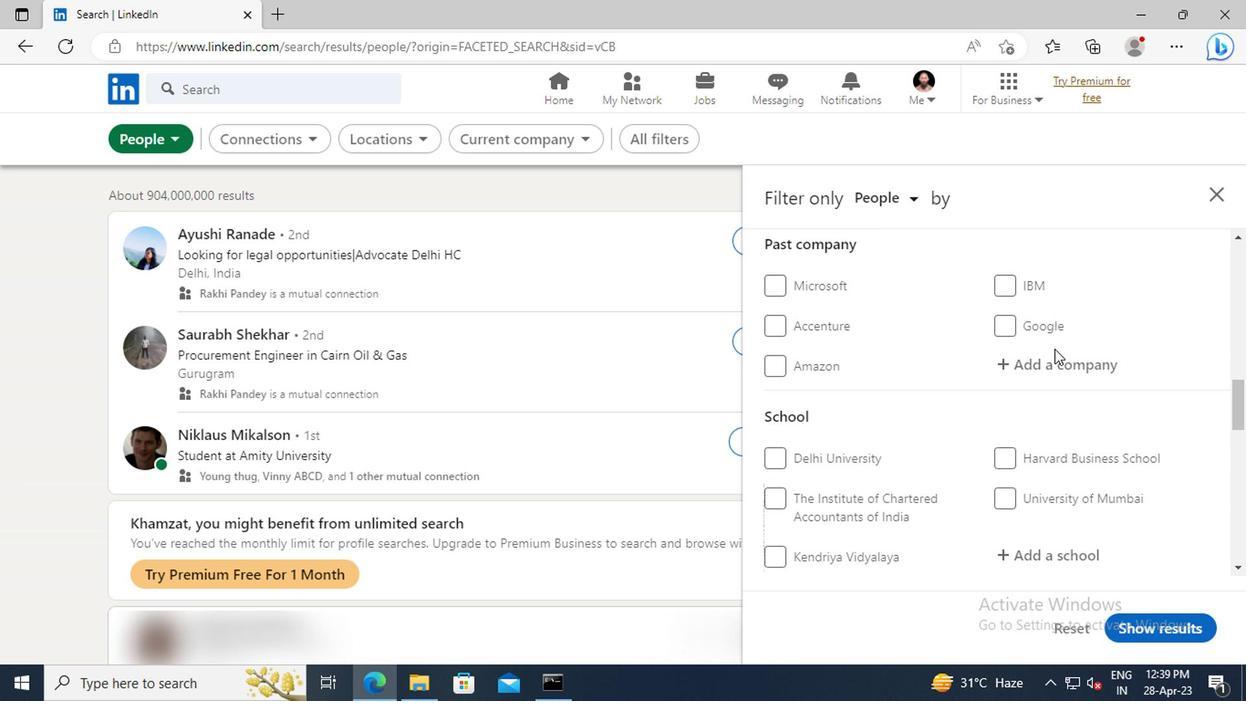 
Action: Mouse scrolled (1051, 349) with delta (0, -1)
Screenshot: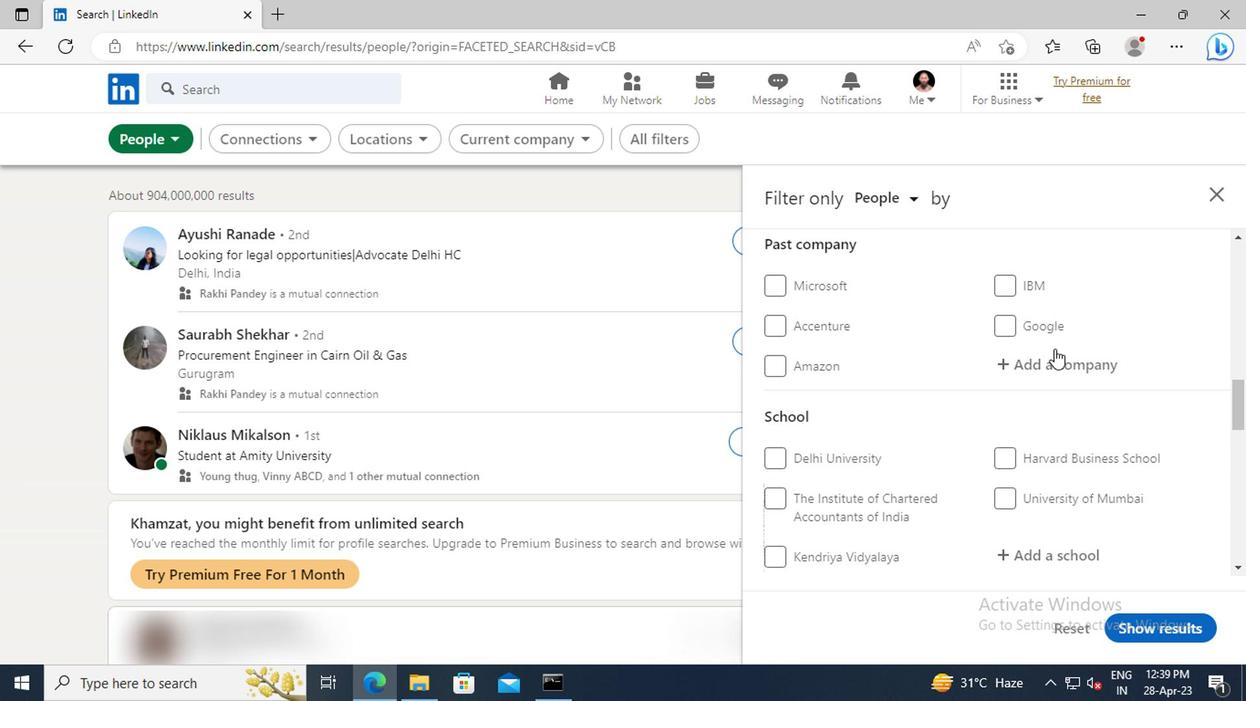 
Action: Mouse scrolled (1051, 349) with delta (0, -1)
Screenshot: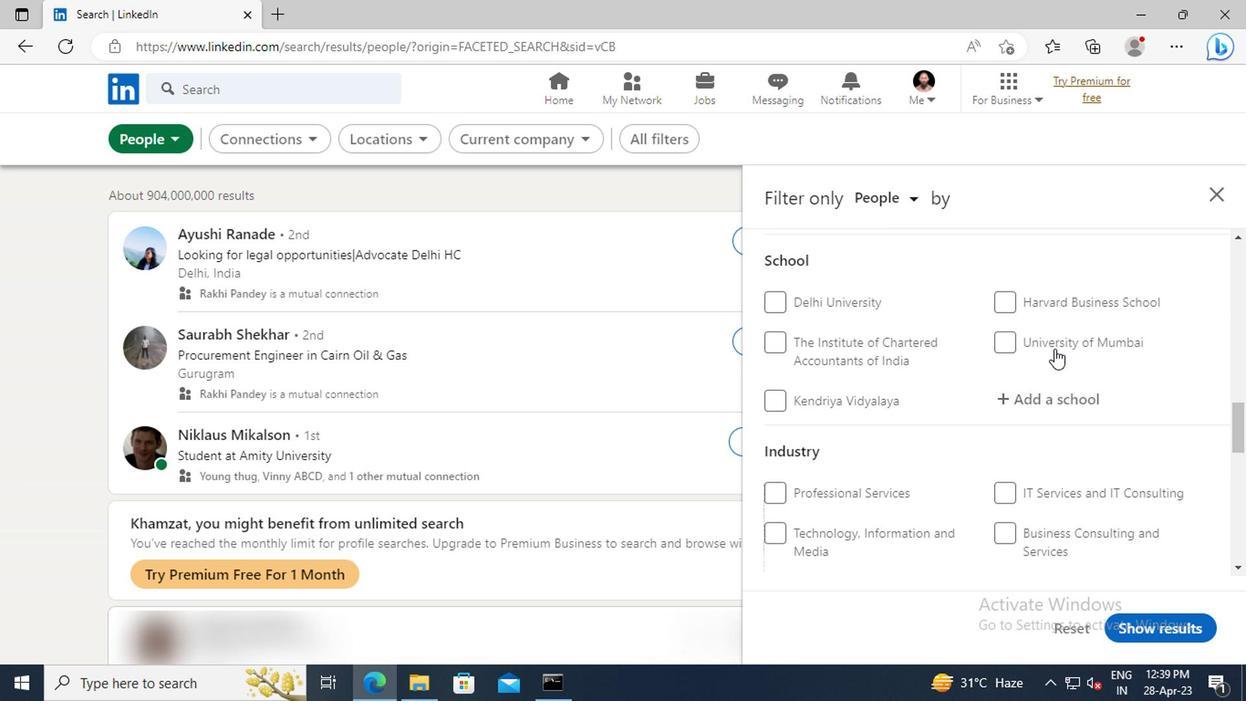 
Action: Mouse scrolled (1051, 349) with delta (0, -1)
Screenshot: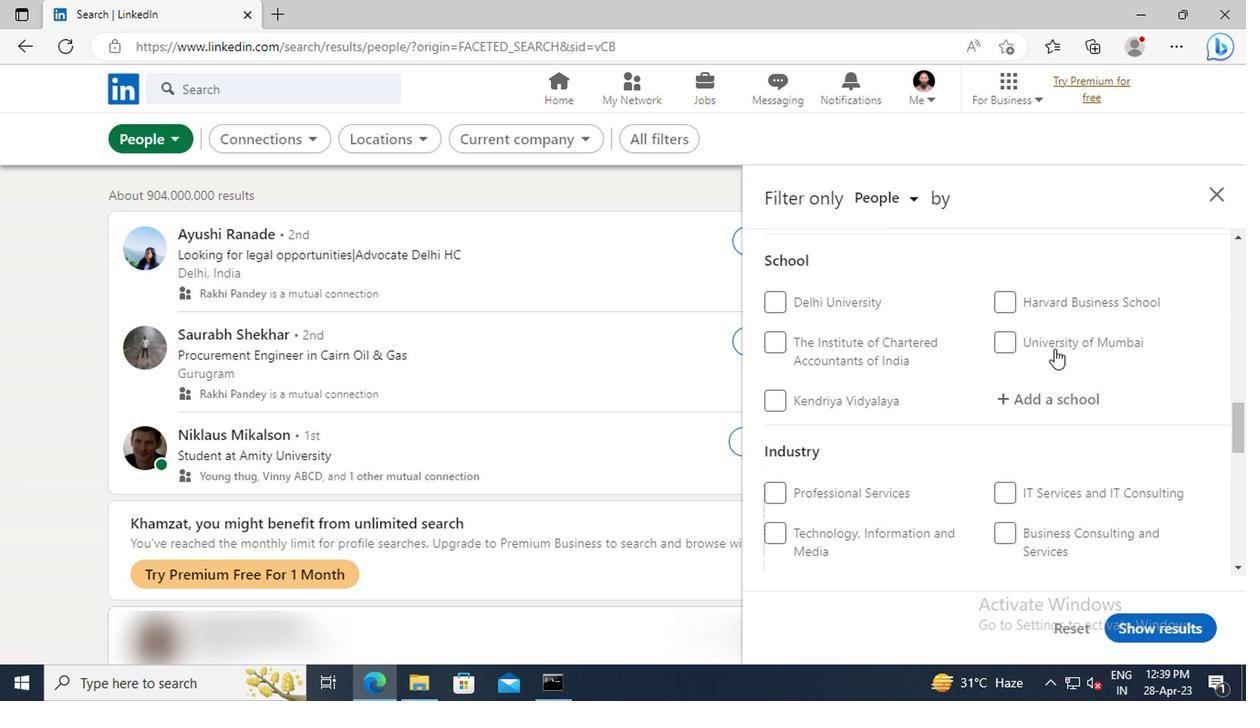 
Action: Mouse scrolled (1051, 349) with delta (0, -1)
Screenshot: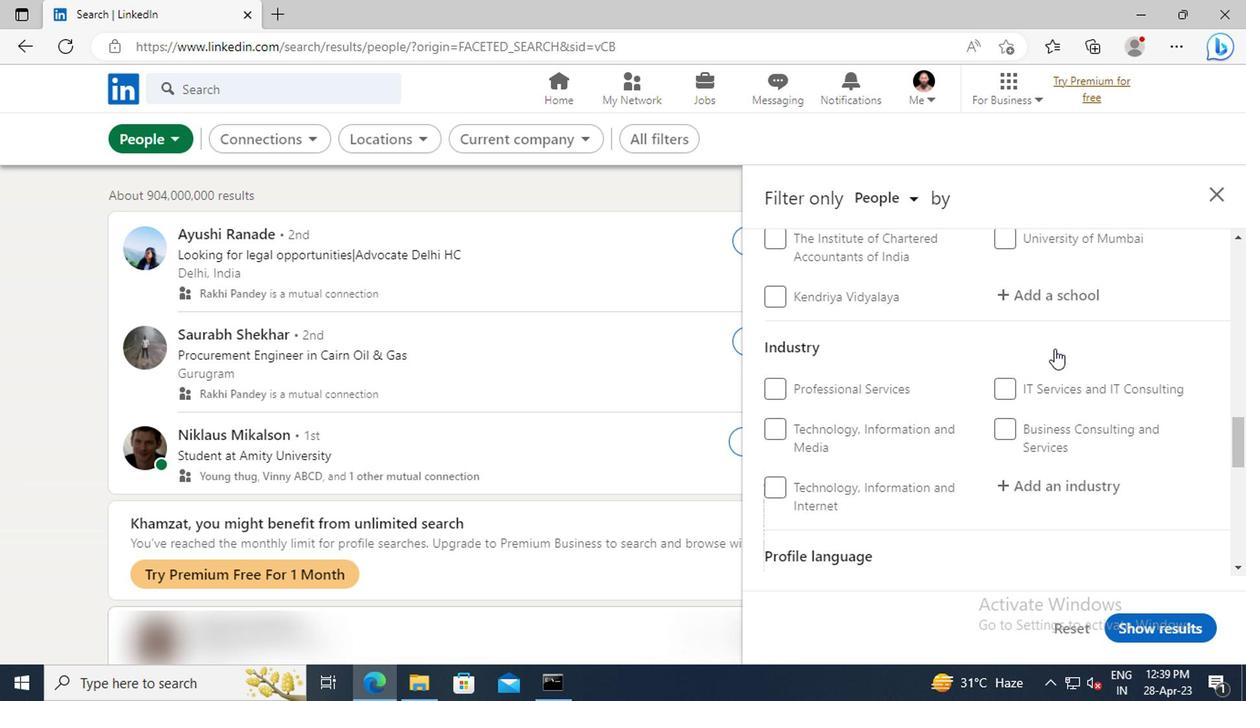 
Action: Mouse scrolled (1051, 349) with delta (0, -1)
Screenshot: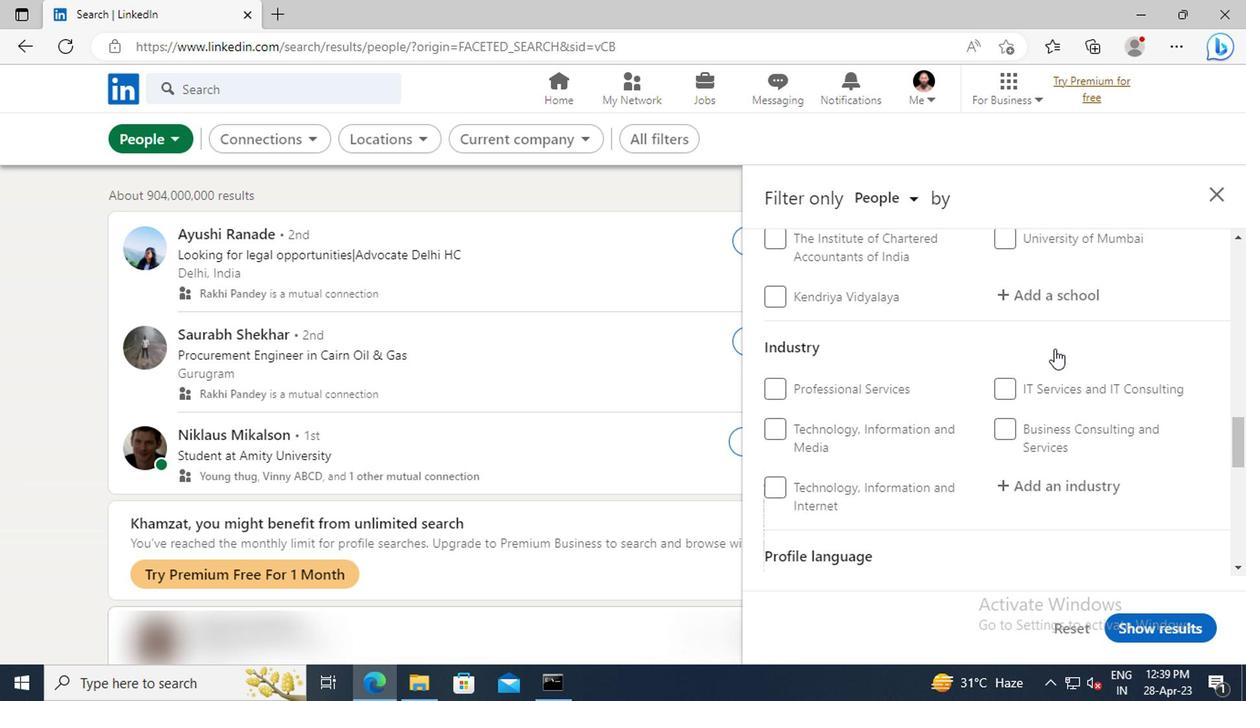 
Action: Mouse scrolled (1051, 349) with delta (0, -1)
Screenshot: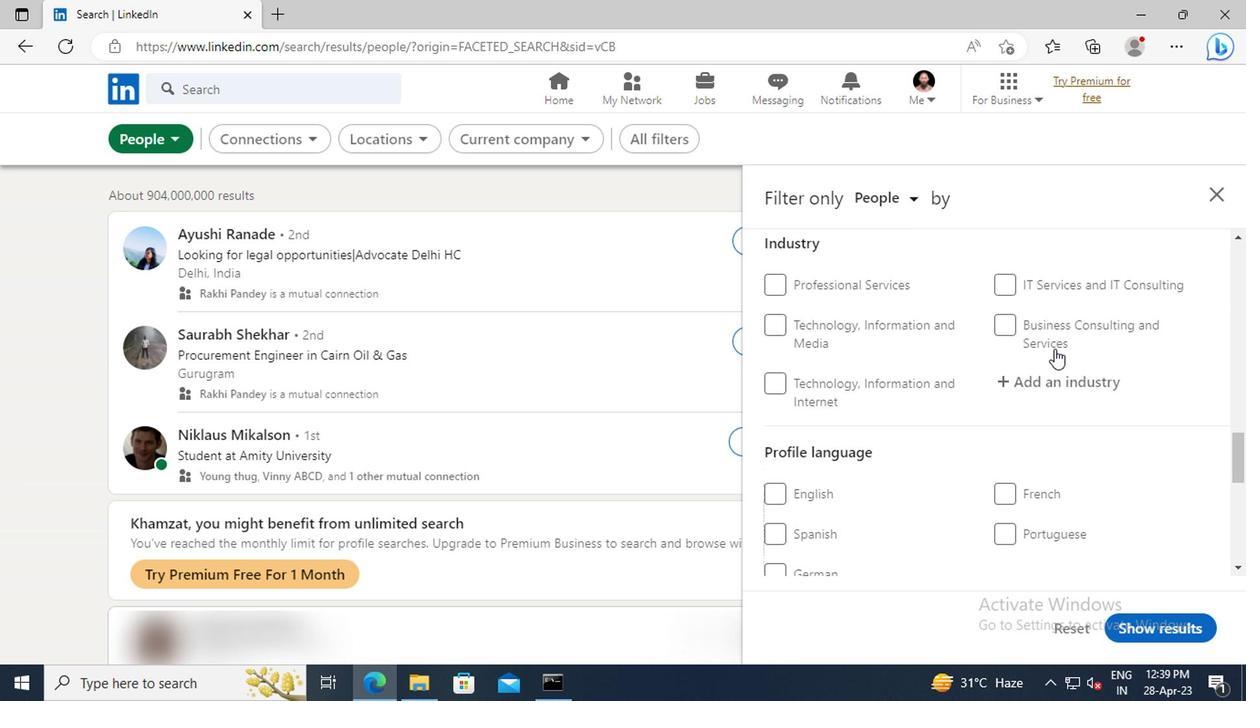 
Action: Mouse scrolled (1051, 349) with delta (0, -1)
Screenshot: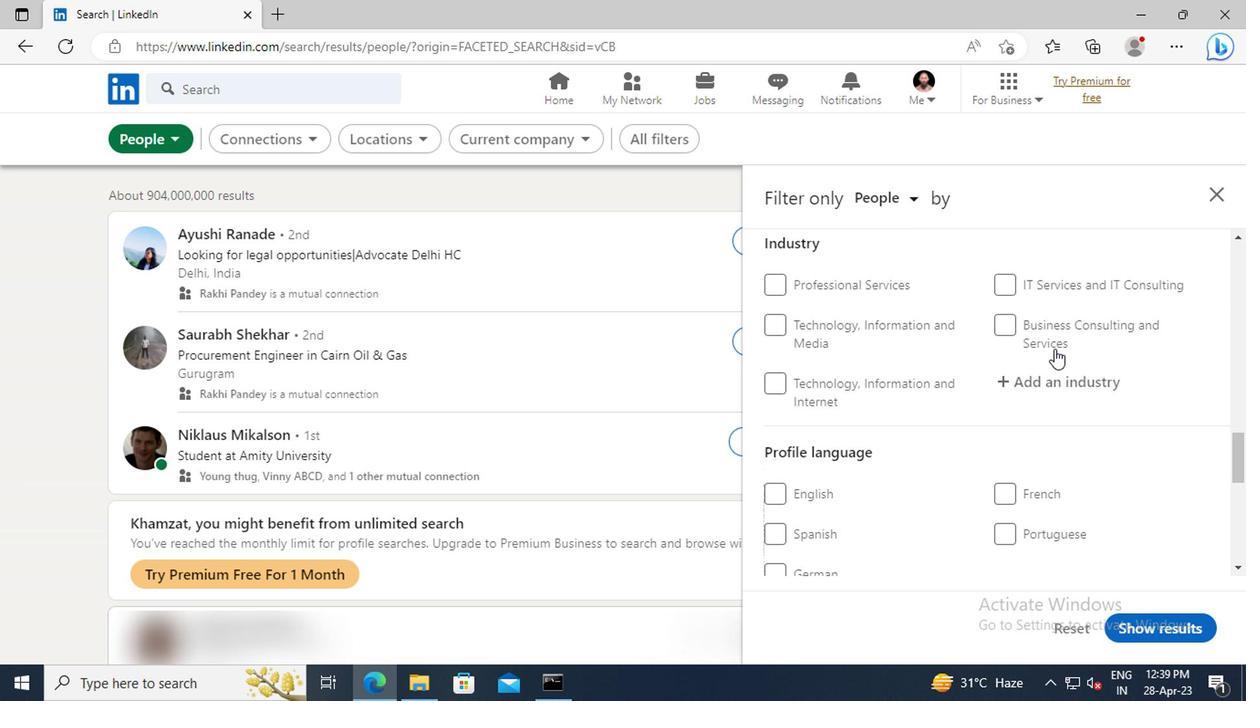
Action: Mouse moved to (774, 433)
Screenshot: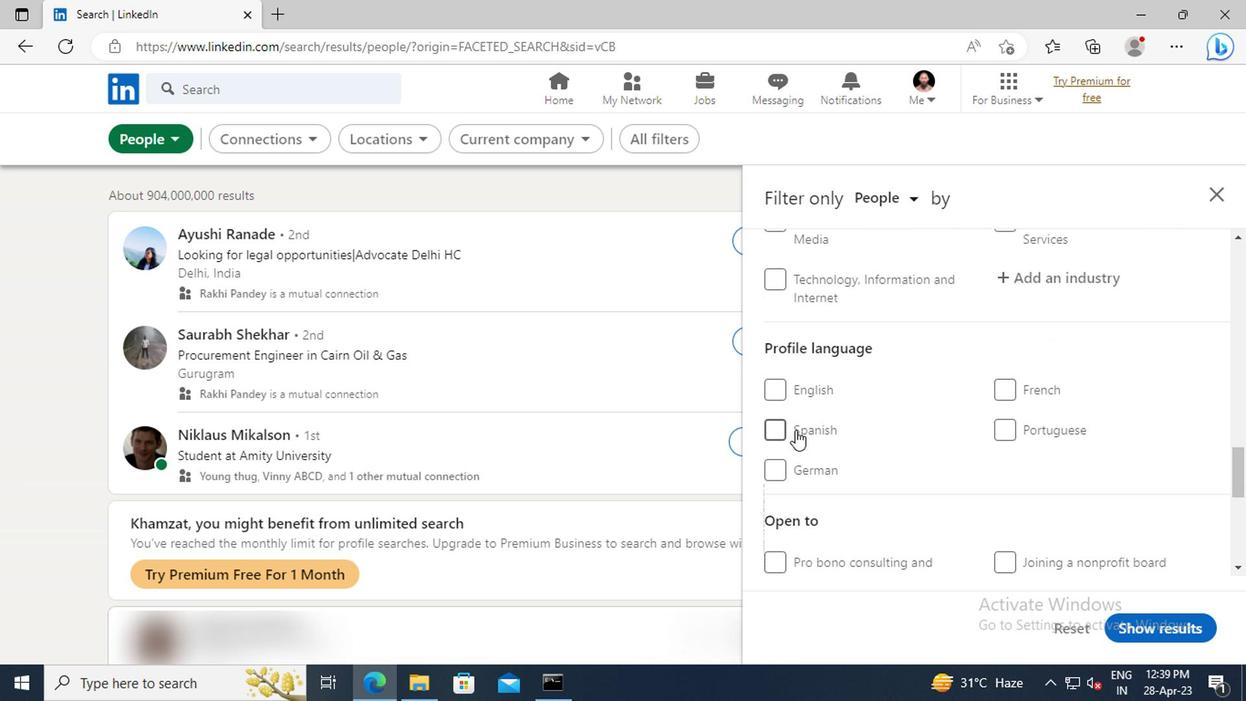 
Action: Mouse pressed left at (774, 433)
Screenshot: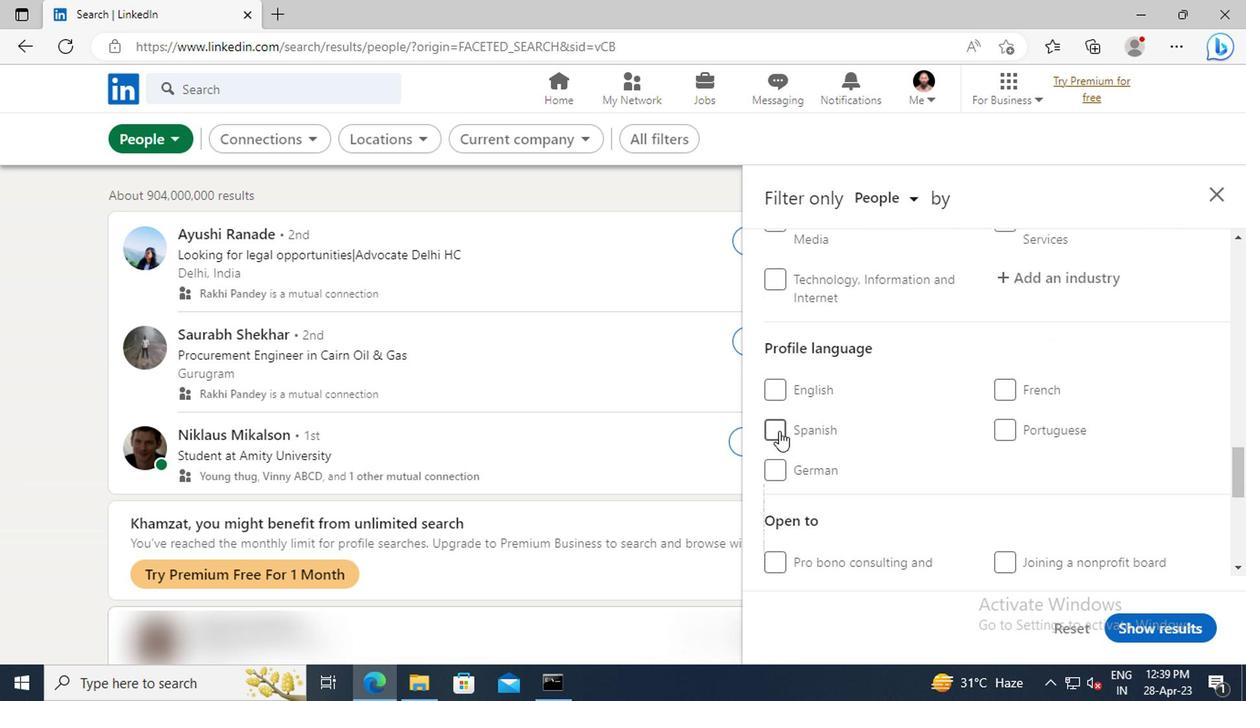 
Action: Mouse moved to (962, 412)
Screenshot: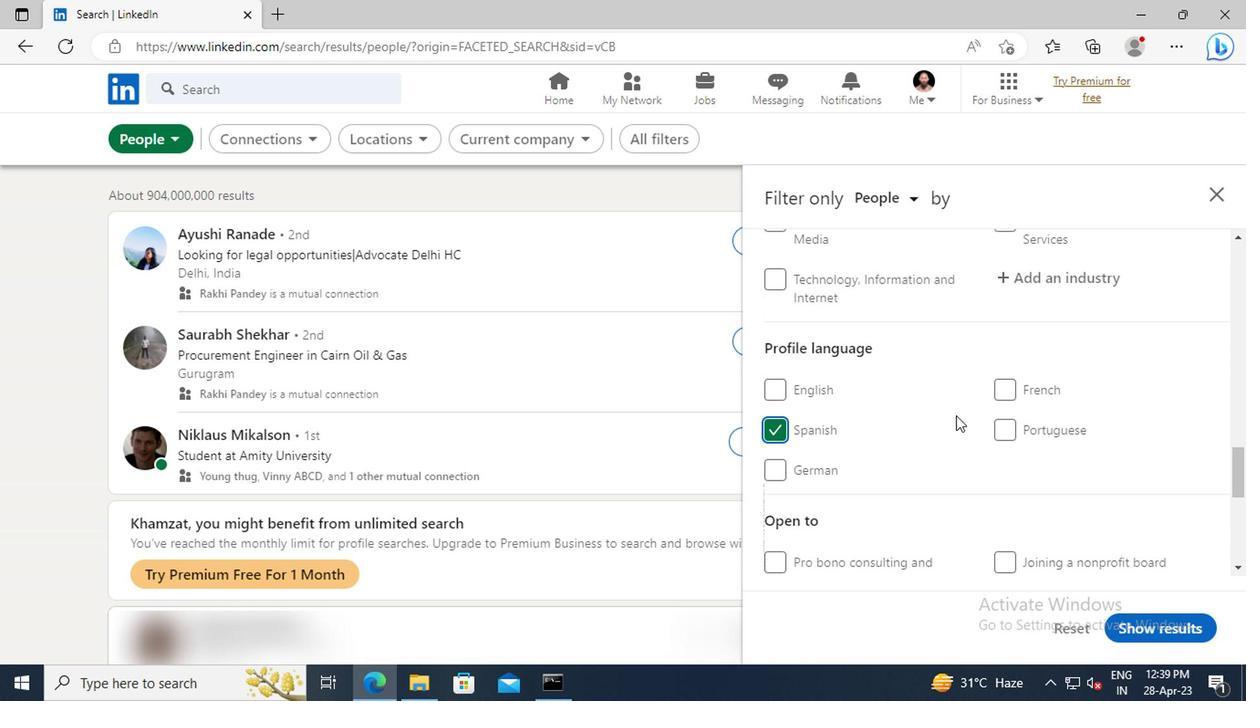 
Action: Mouse scrolled (962, 413) with delta (0, 1)
Screenshot: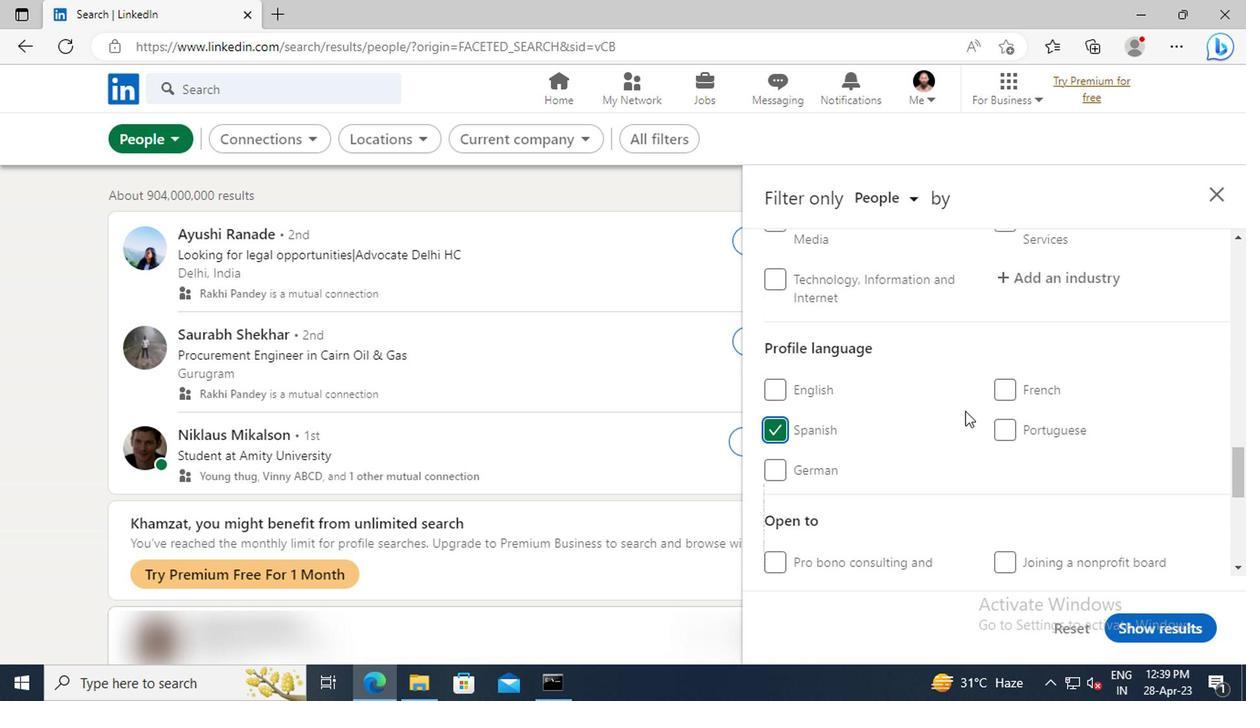 
Action: Mouse scrolled (962, 413) with delta (0, 1)
Screenshot: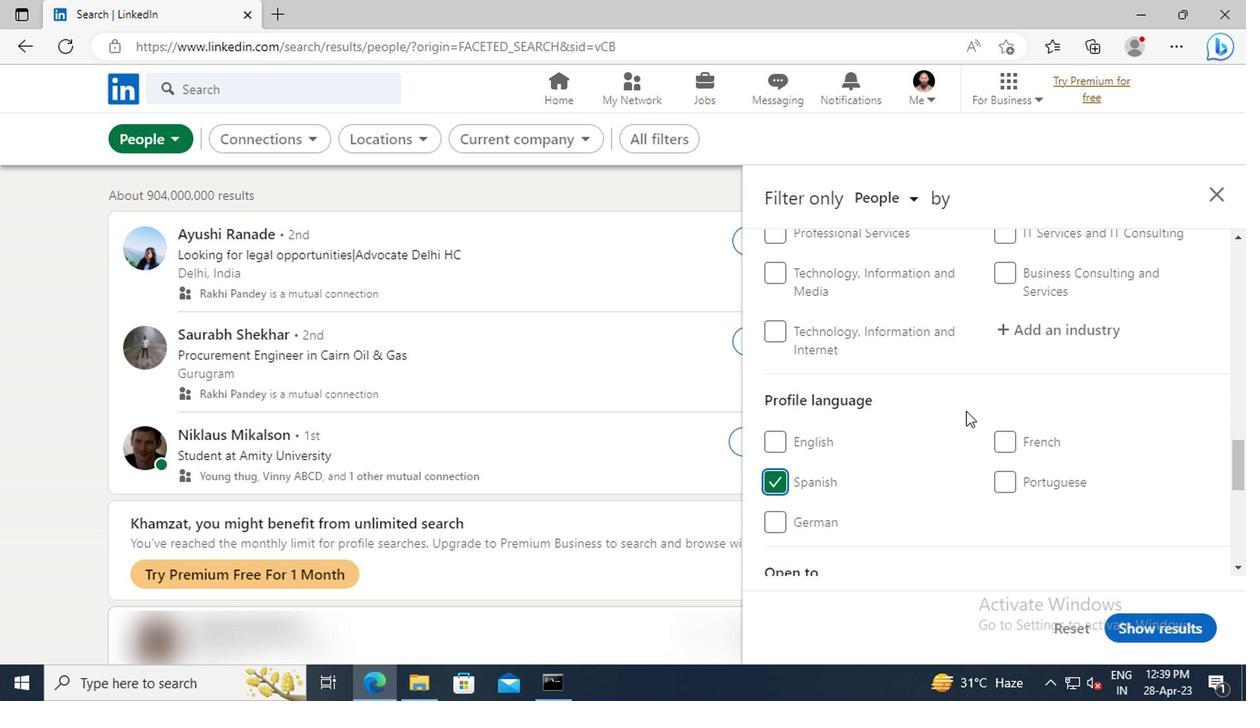 
Action: Mouse scrolled (962, 413) with delta (0, 1)
Screenshot: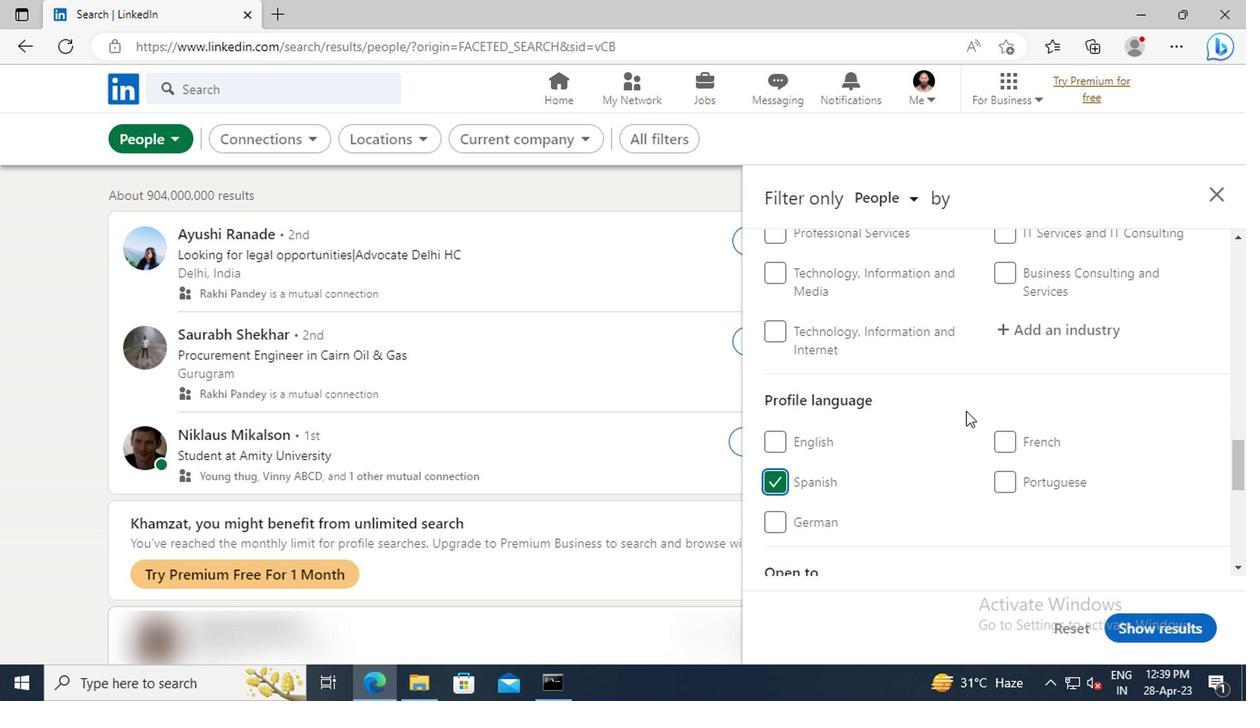 
Action: Mouse scrolled (962, 413) with delta (0, 1)
Screenshot: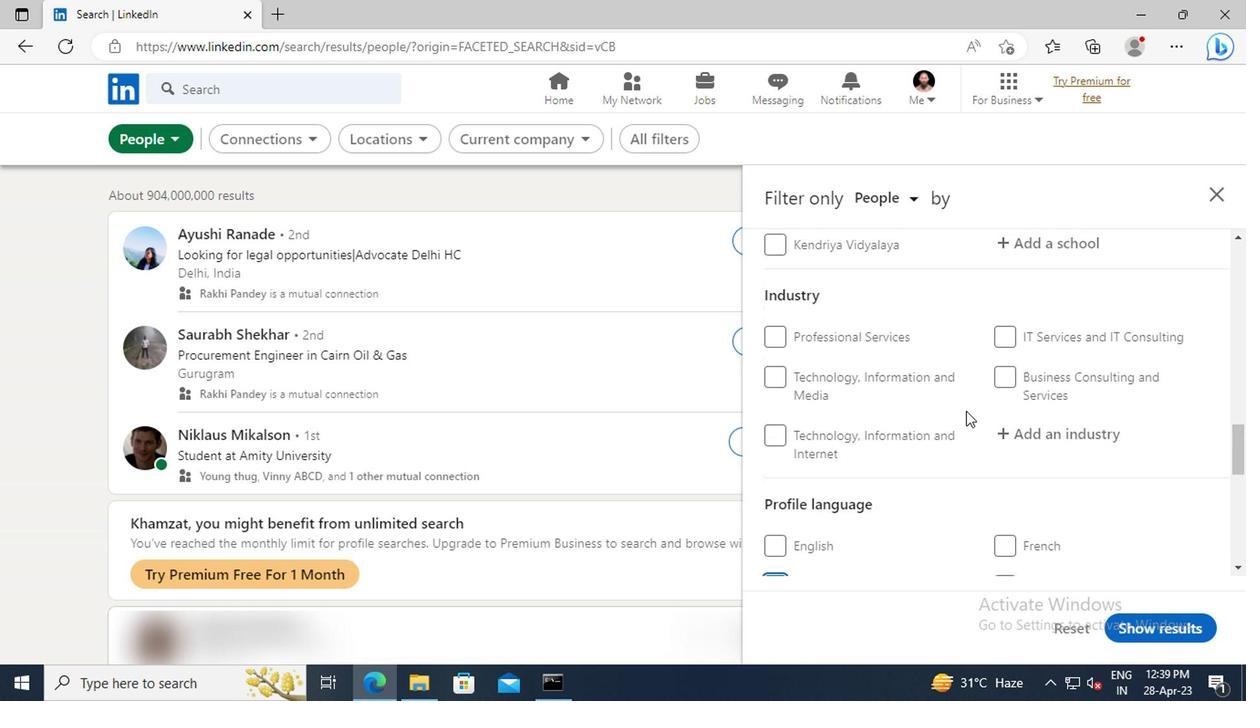 
Action: Mouse scrolled (962, 413) with delta (0, 1)
Screenshot: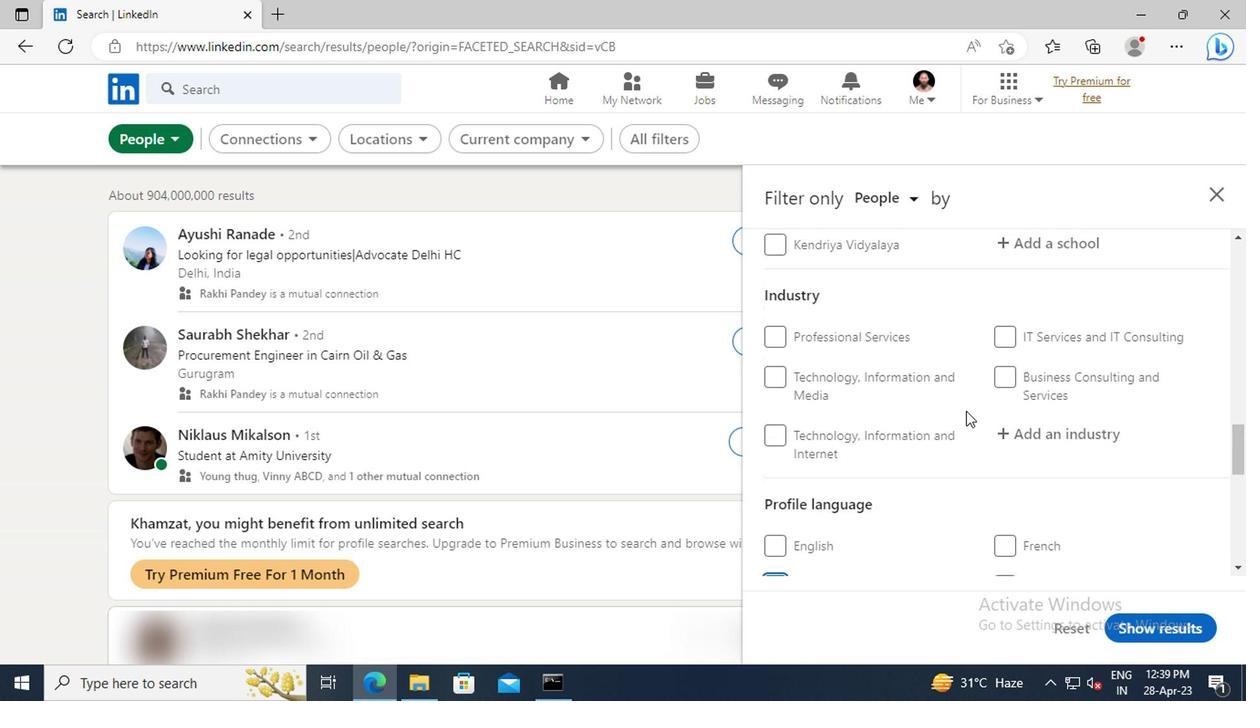 
Action: Mouse moved to (962, 411)
Screenshot: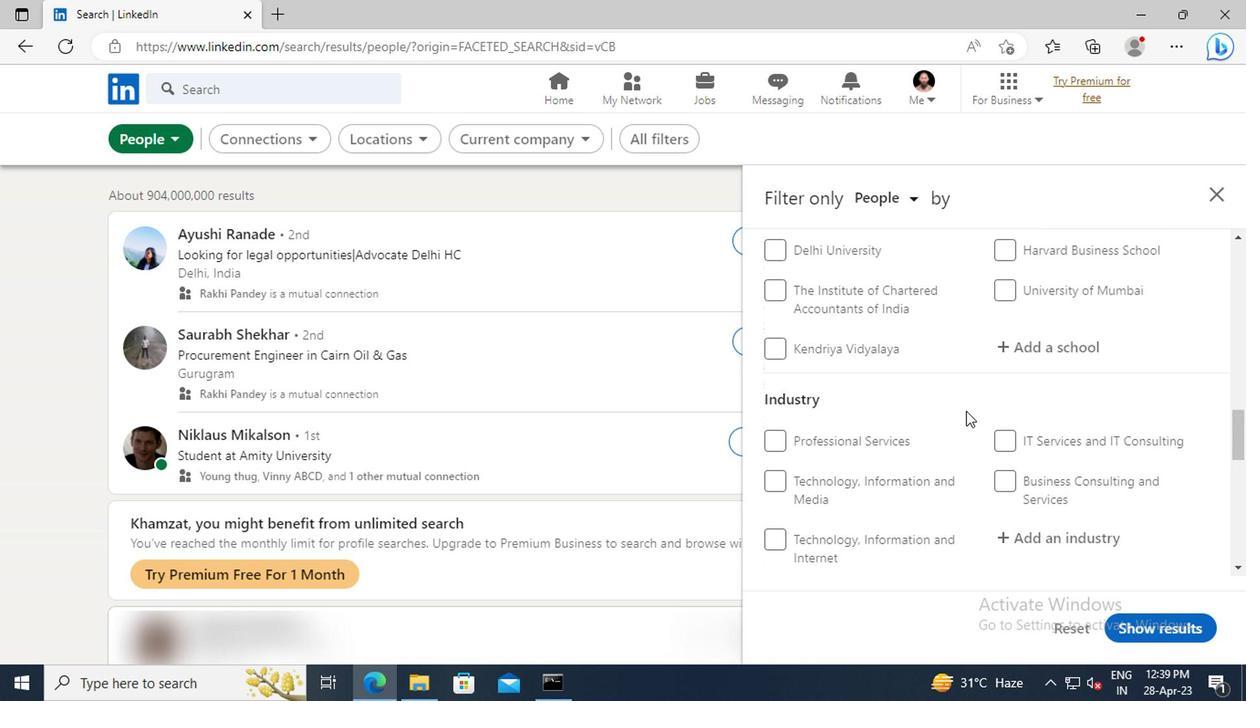
Action: Mouse scrolled (962, 412) with delta (0, 0)
Screenshot: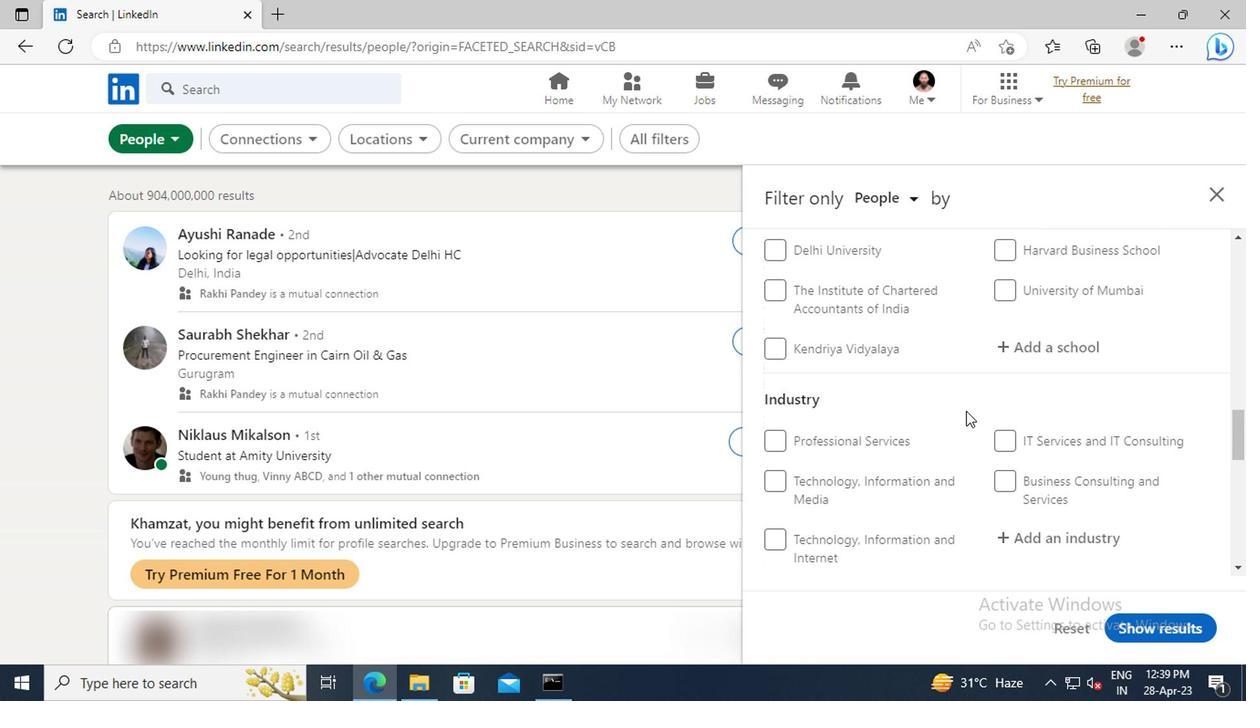 
Action: Mouse moved to (962, 411)
Screenshot: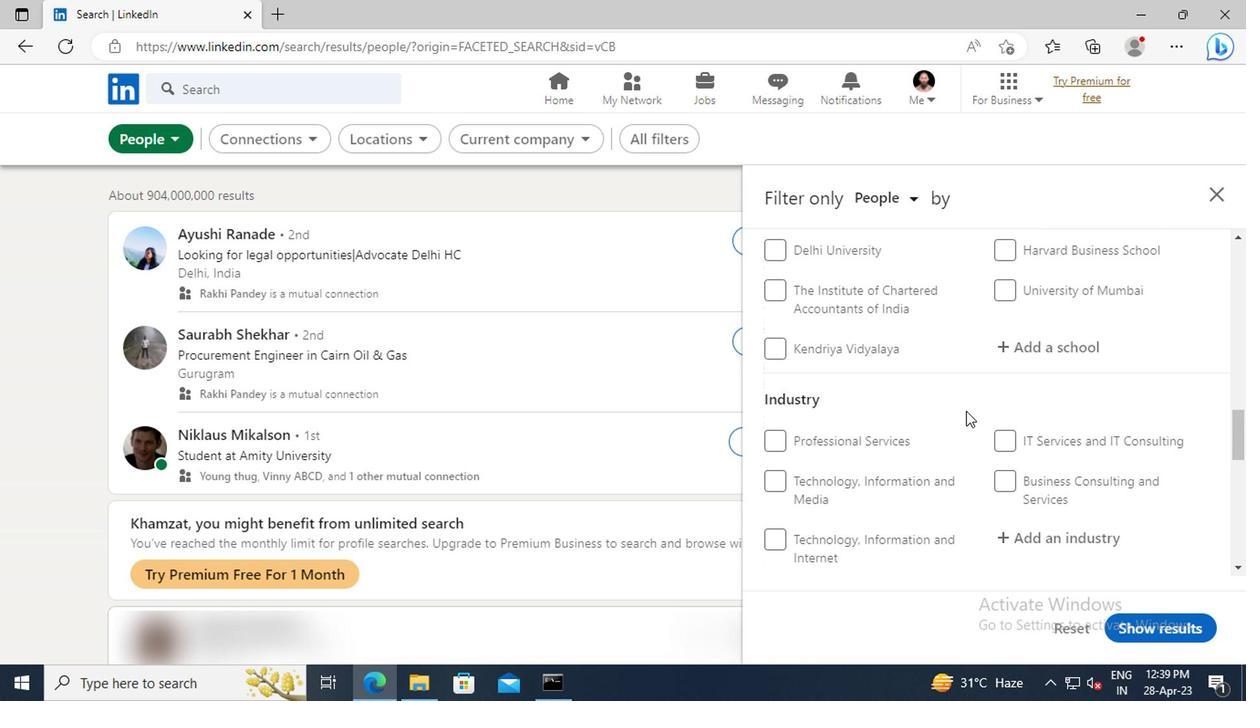 
Action: Mouse scrolled (962, 412) with delta (0, 0)
Screenshot: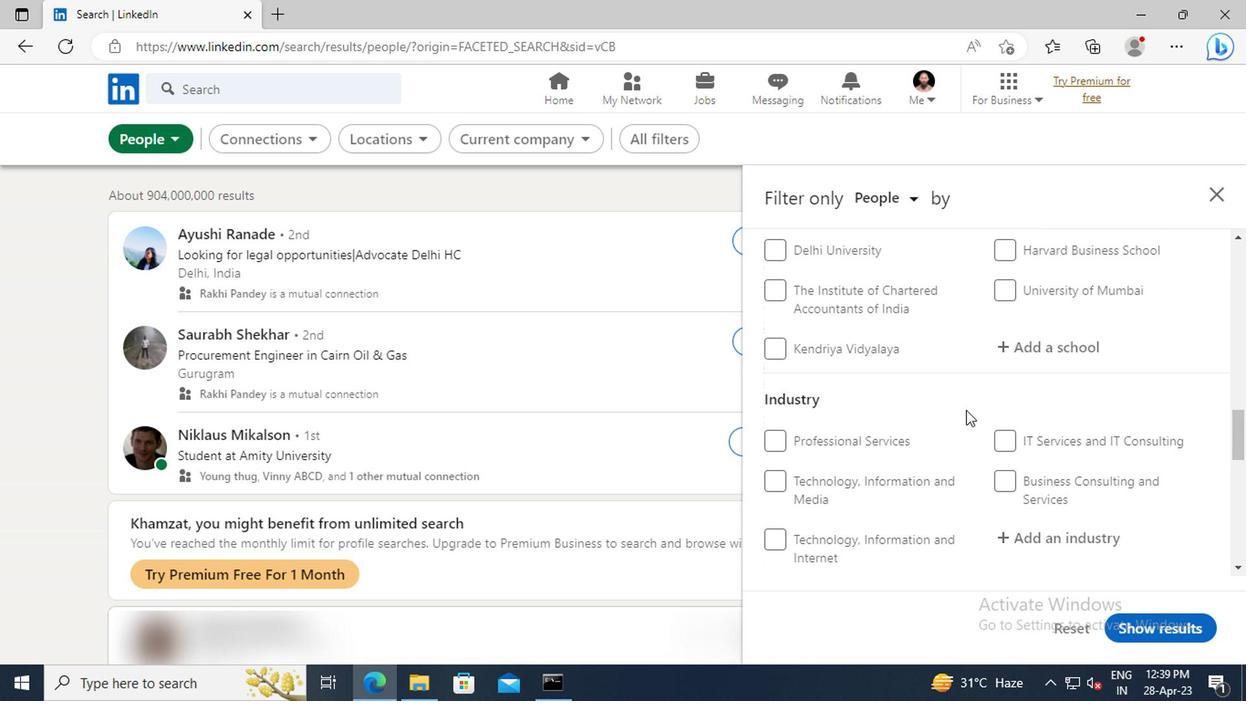 
Action: Mouse scrolled (962, 412) with delta (0, 0)
Screenshot: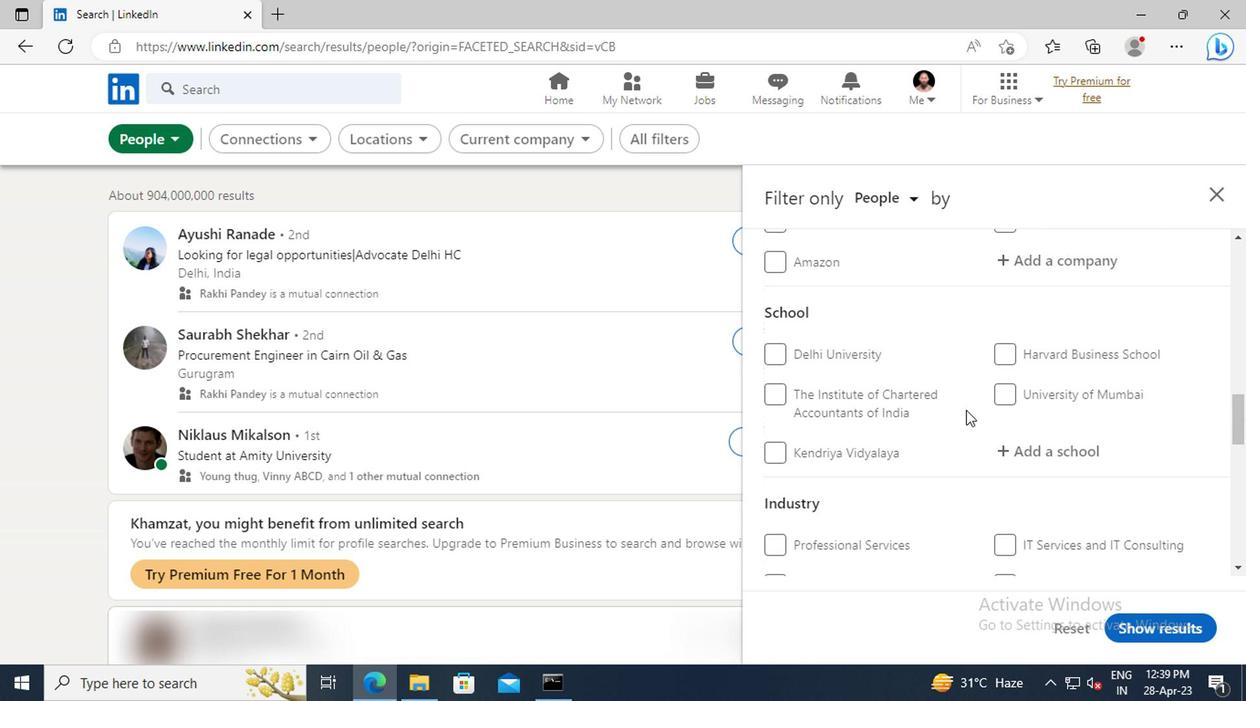 
Action: Mouse scrolled (962, 412) with delta (0, 0)
Screenshot: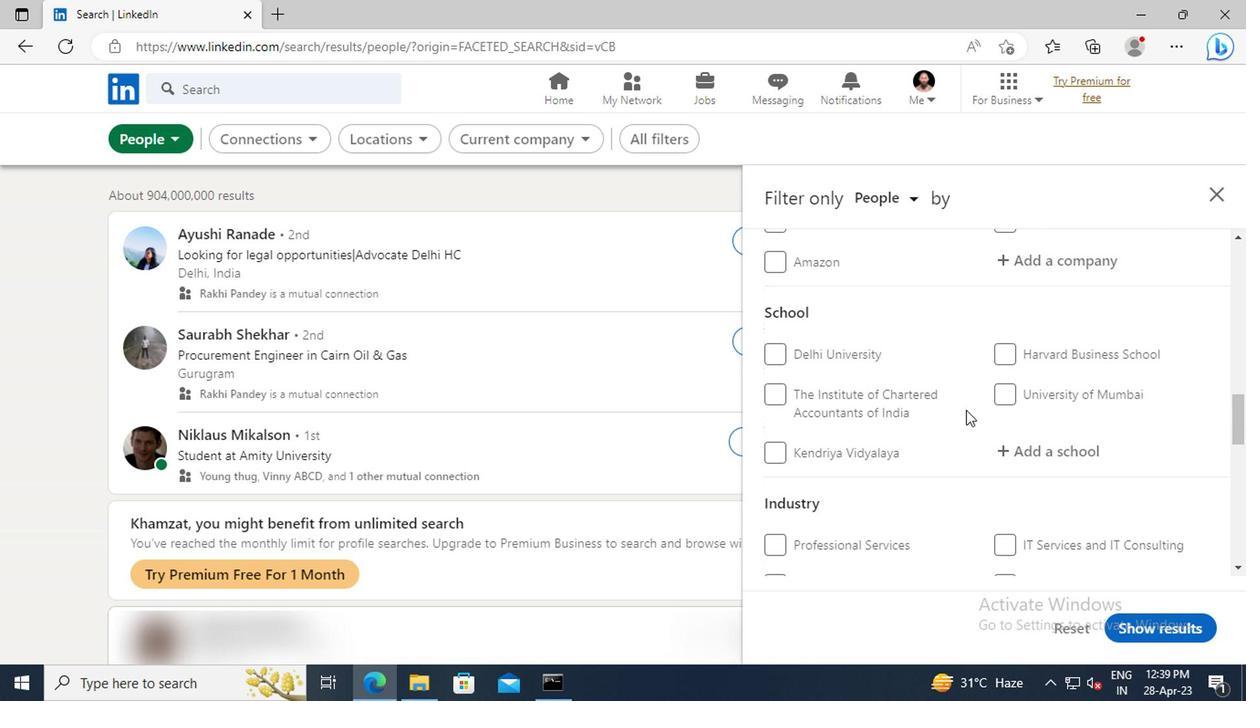 
Action: Mouse scrolled (962, 412) with delta (0, 0)
Screenshot: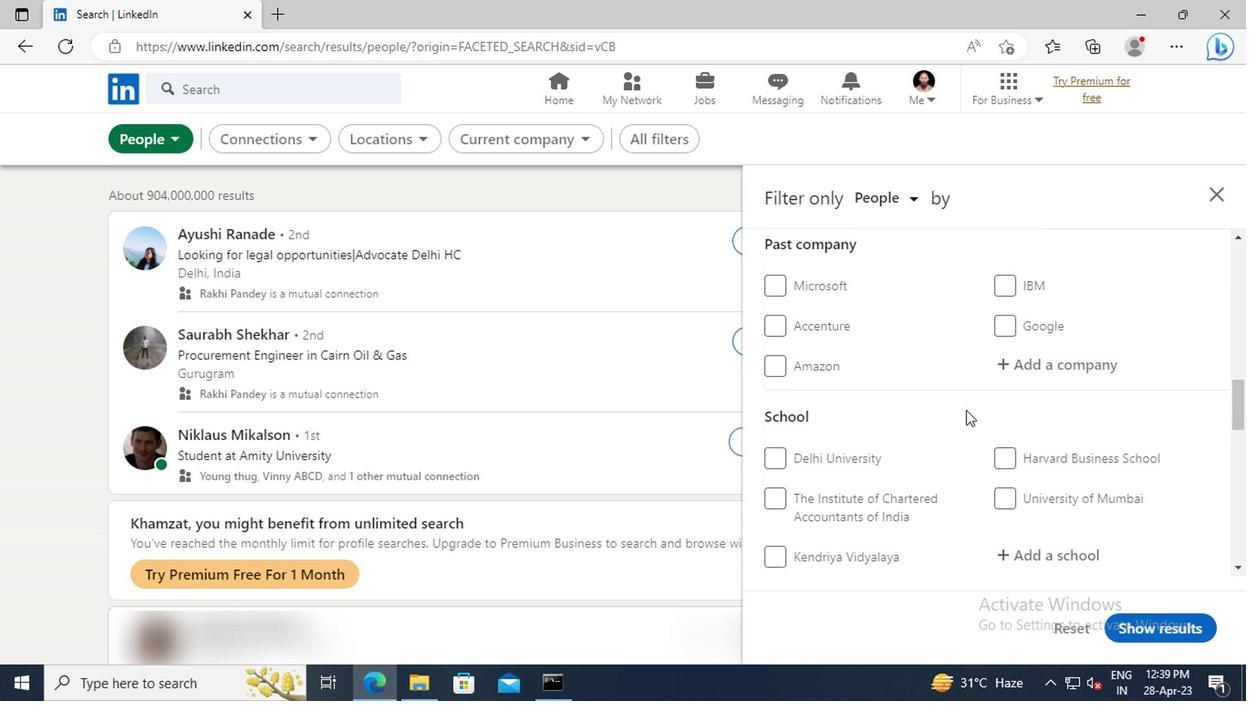 
Action: Mouse scrolled (962, 412) with delta (0, 0)
Screenshot: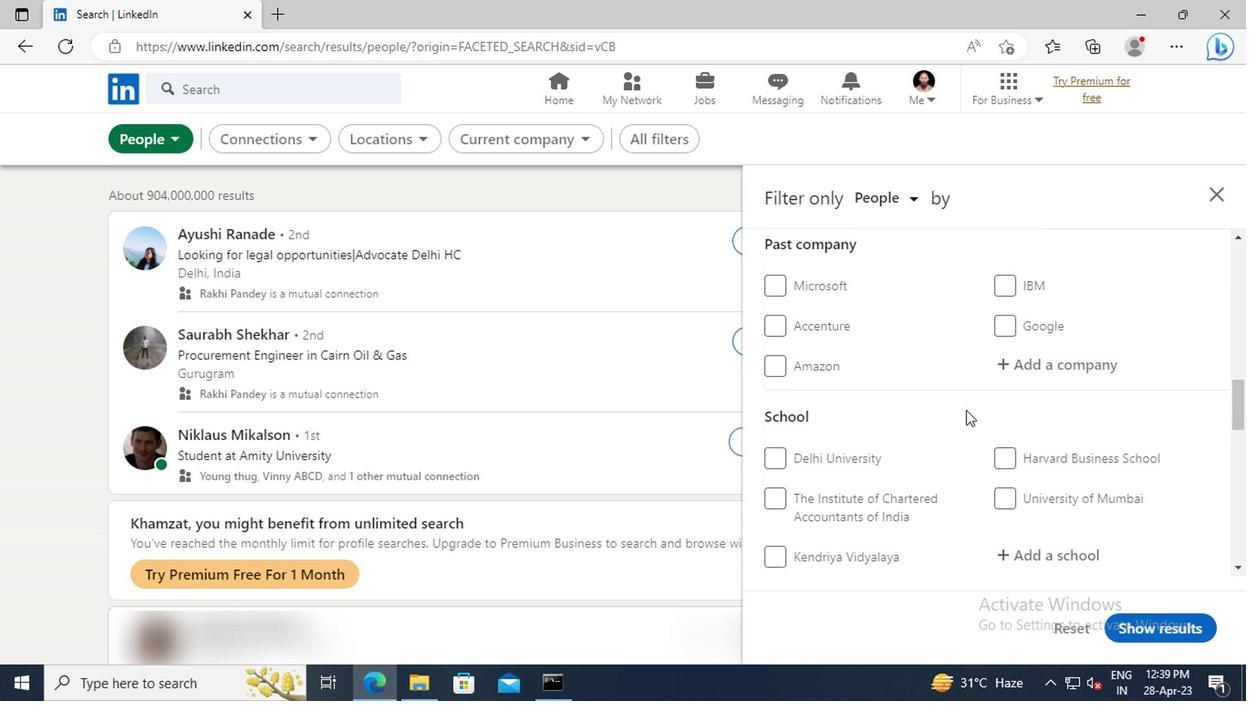 
Action: Mouse scrolled (962, 412) with delta (0, 0)
Screenshot: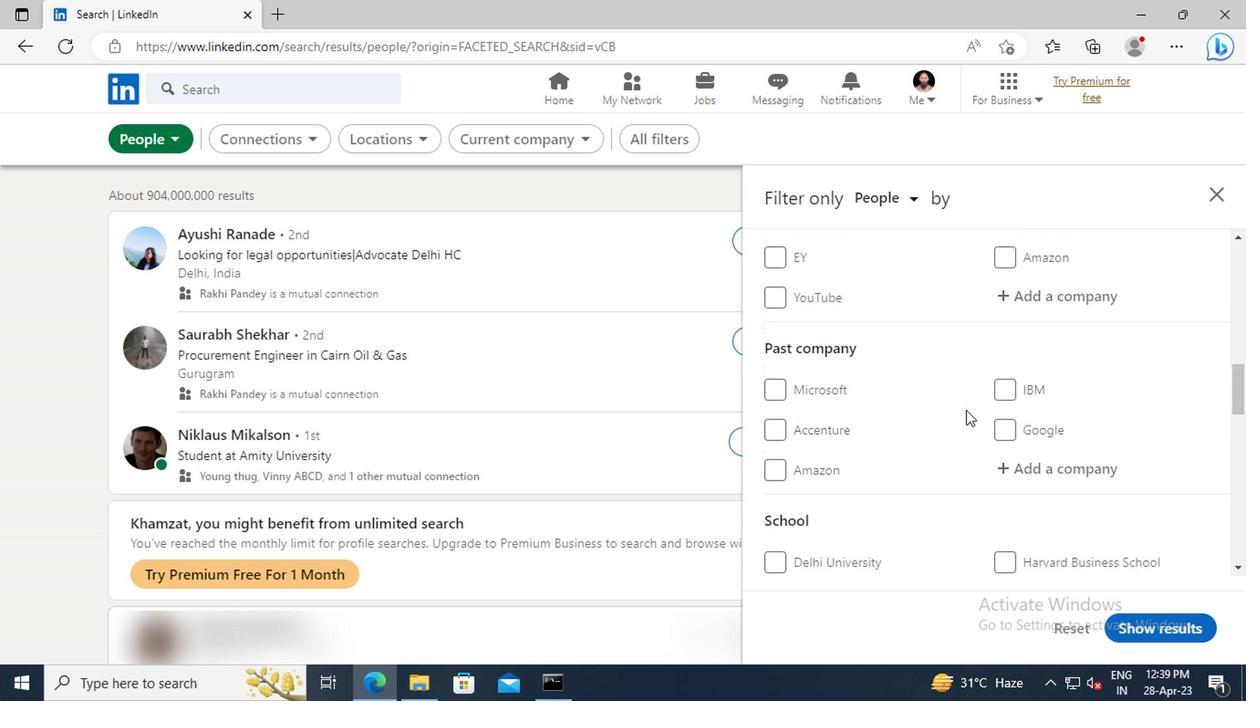 
Action: Mouse scrolled (962, 412) with delta (0, 0)
Screenshot: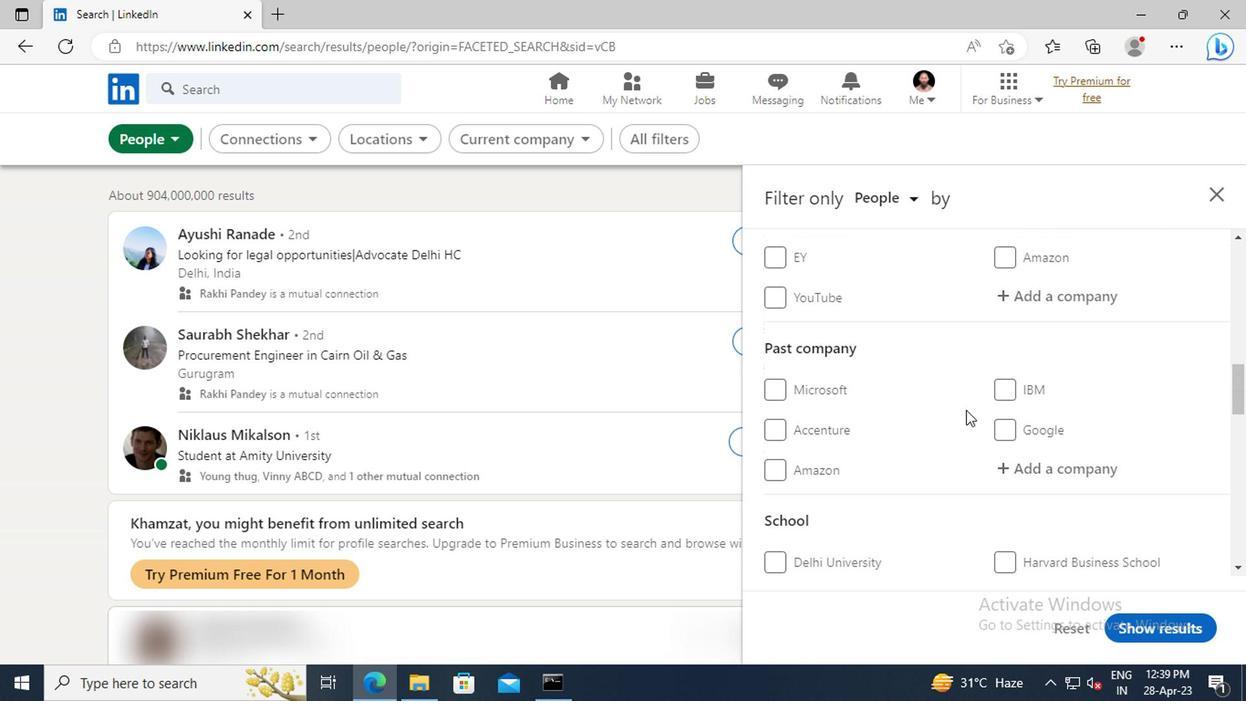 
Action: Mouse moved to (1005, 400)
Screenshot: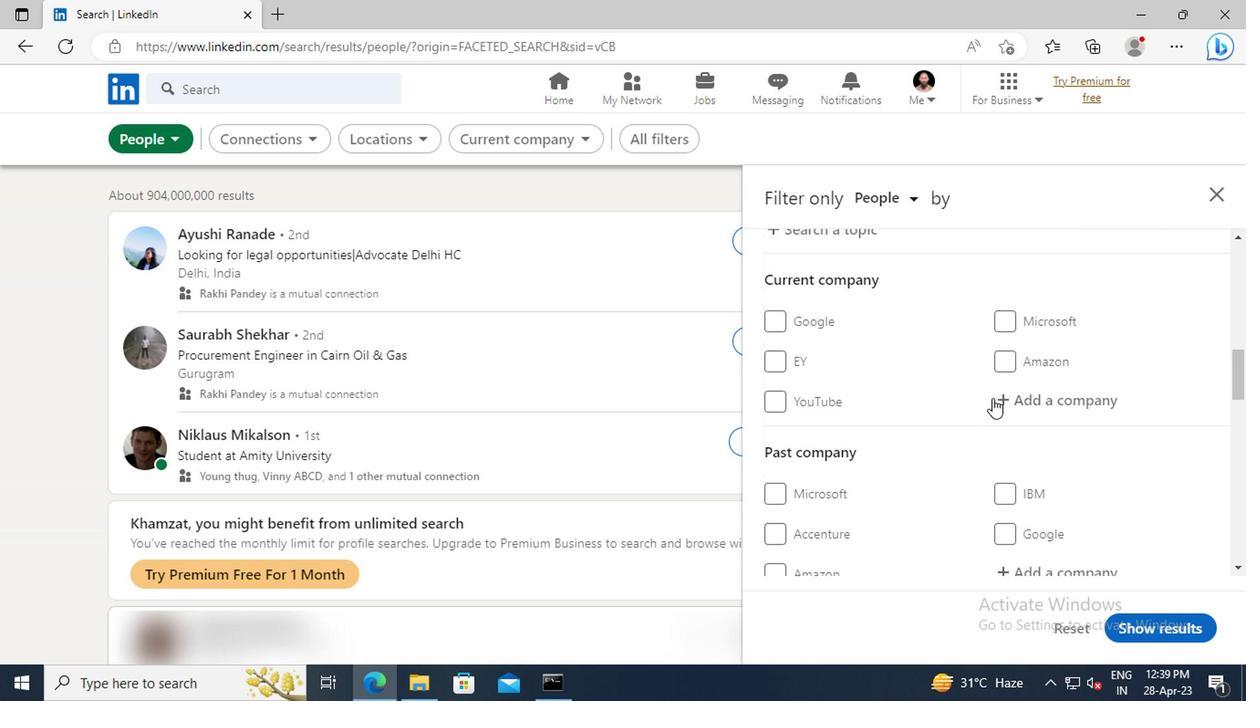 
Action: Mouse pressed left at (1005, 400)
Screenshot: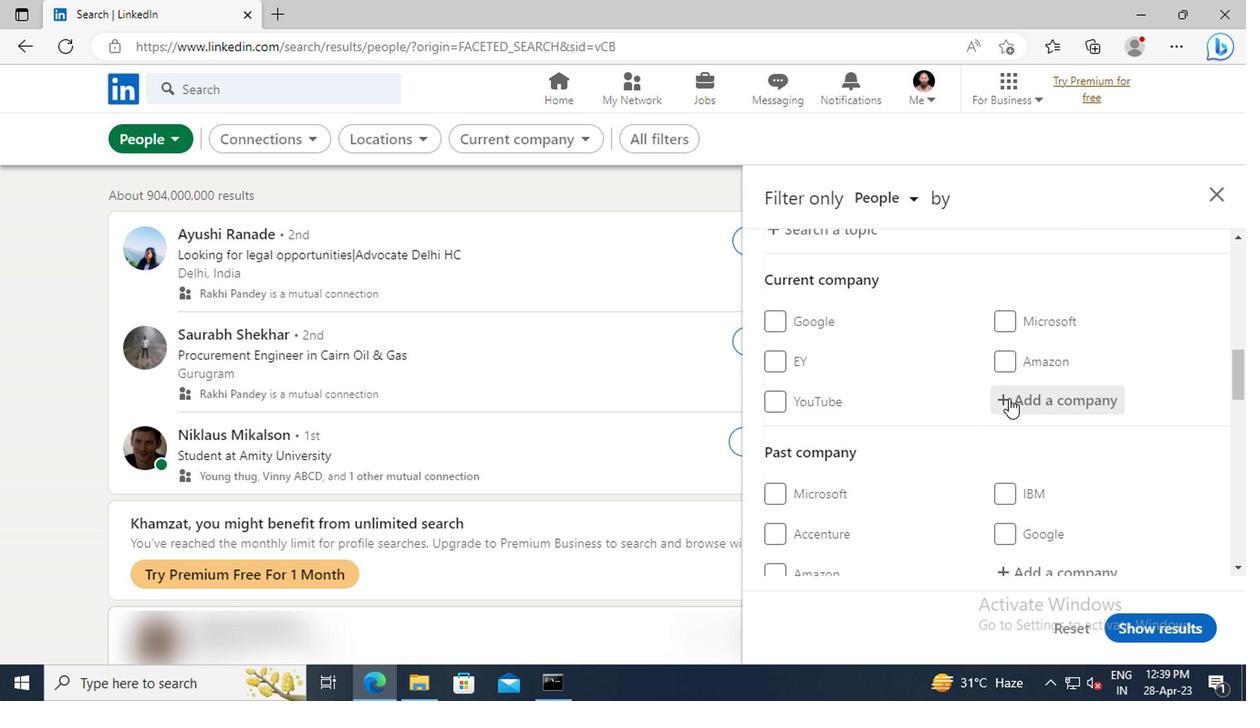 
Action: Key pressed <Key.shift>BOLLORE<Key.space><Key.shift>LO
Screenshot: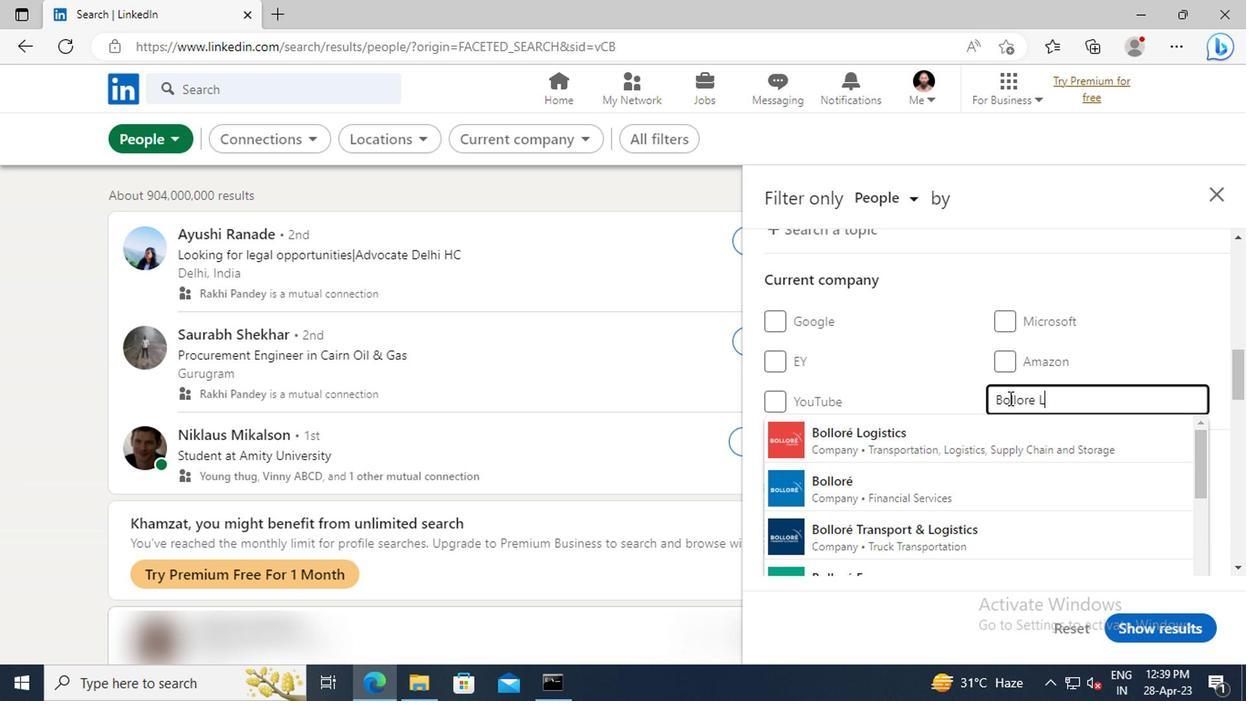 
Action: Mouse moved to (1000, 431)
Screenshot: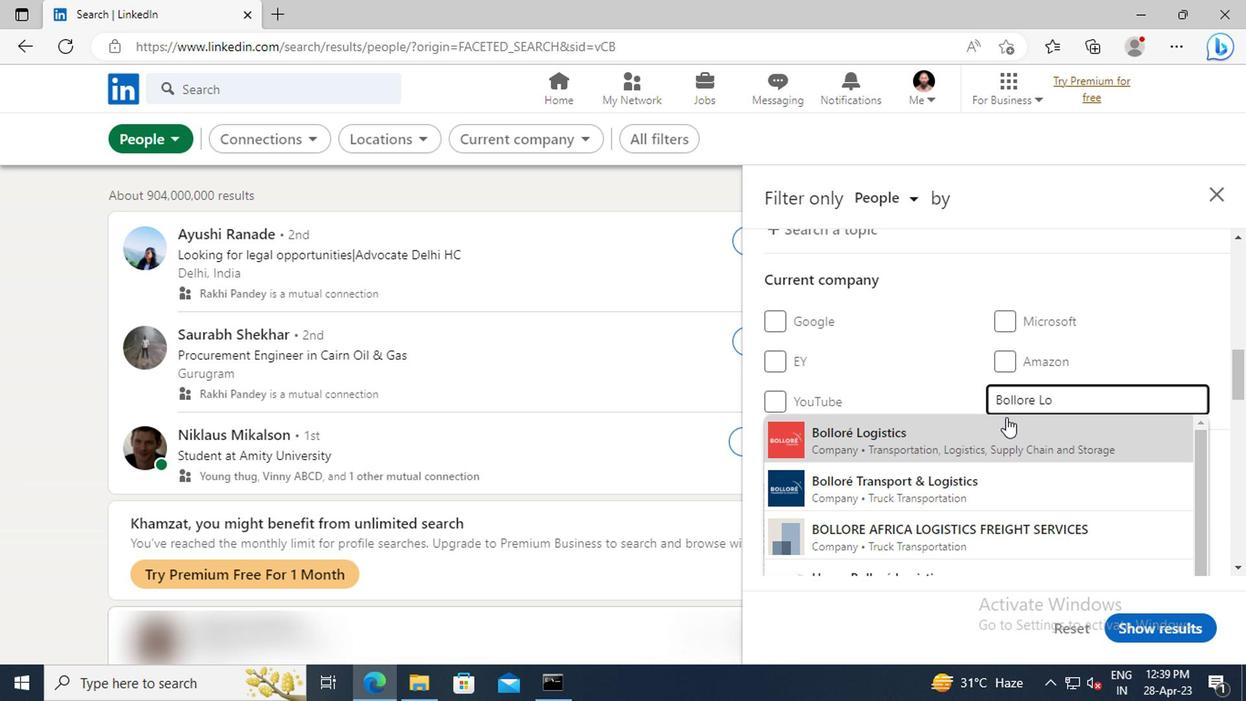 
Action: Mouse pressed left at (1000, 431)
Screenshot: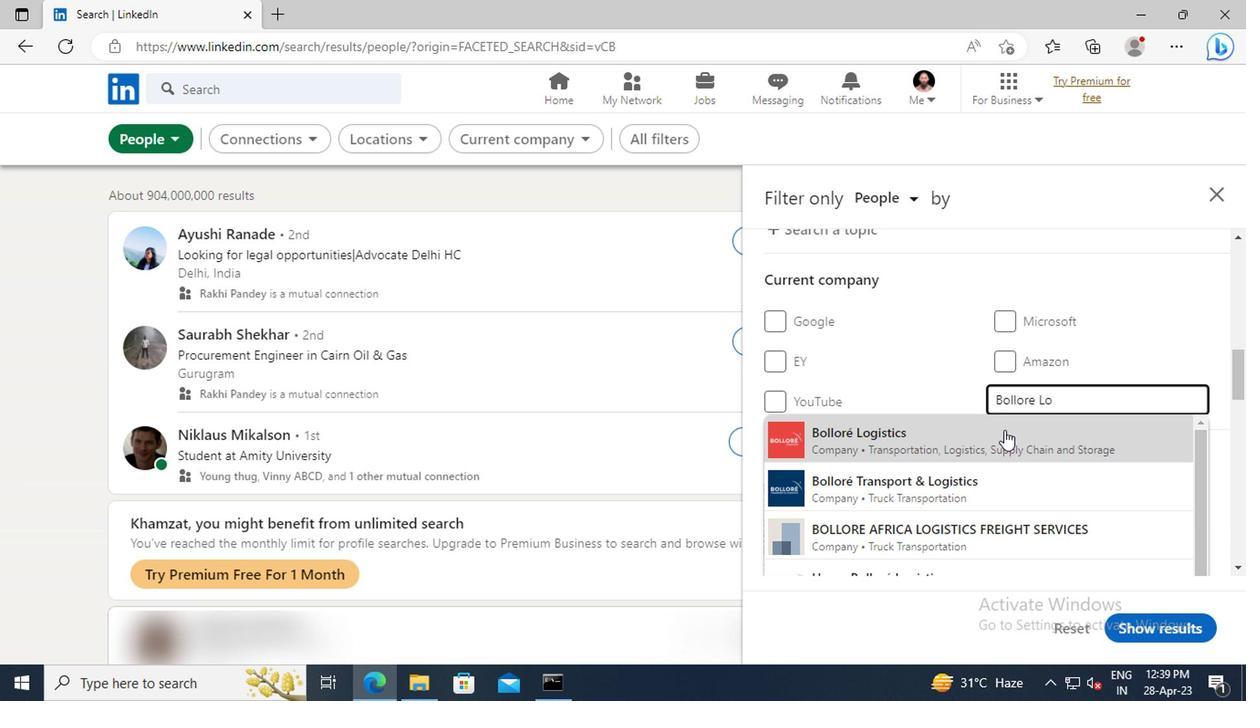 
Action: Mouse moved to (1050, 355)
Screenshot: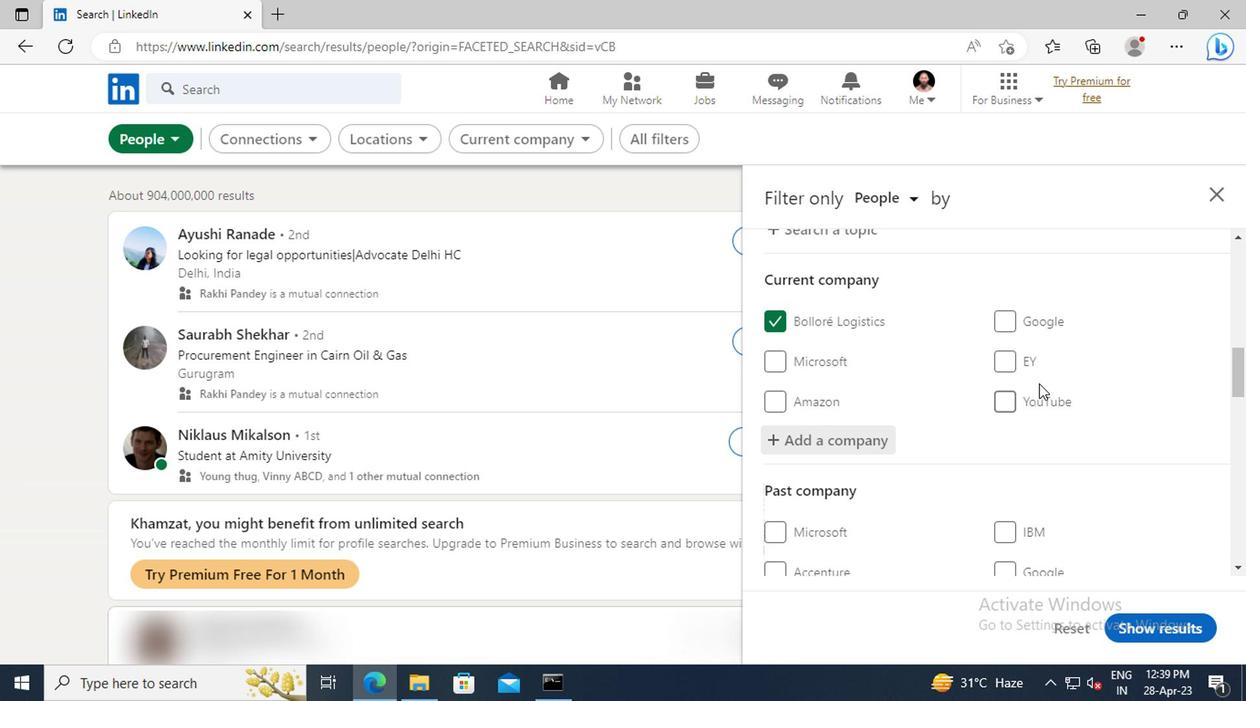 
Action: Mouse scrolled (1050, 353) with delta (0, -1)
Screenshot: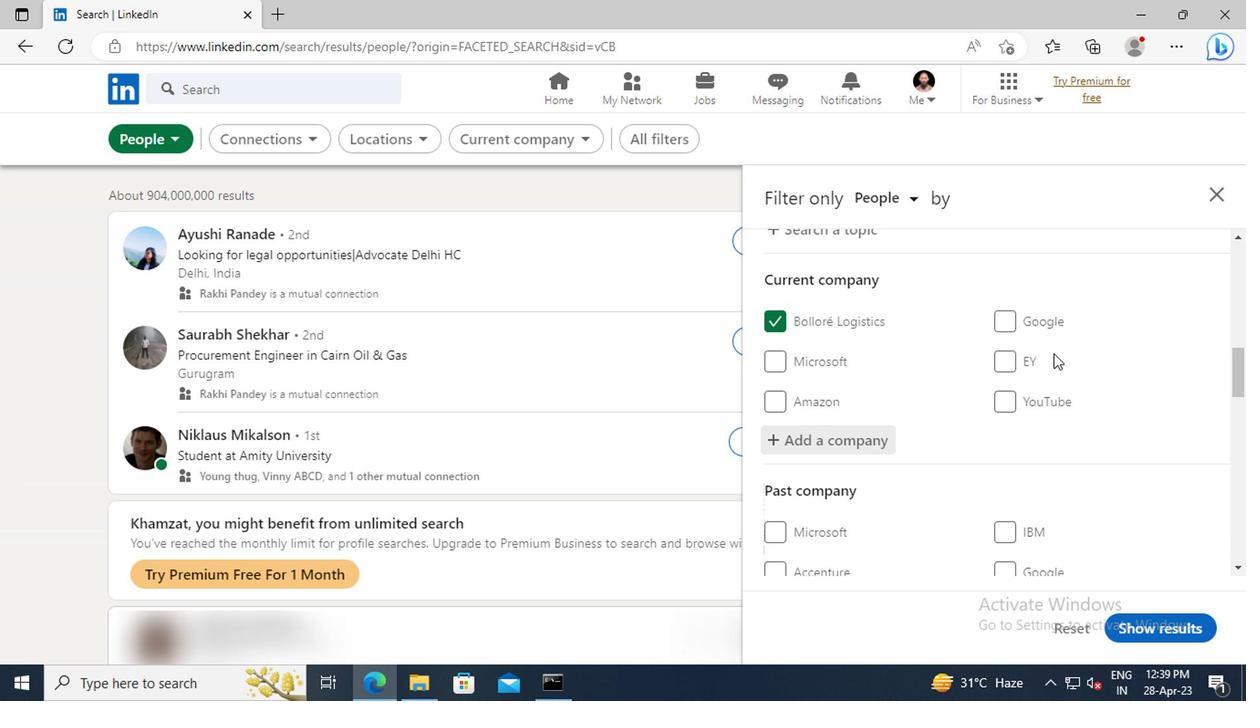 
Action: Mouse scrolled (1050, 353) with delta (0, -1)
Screenshot: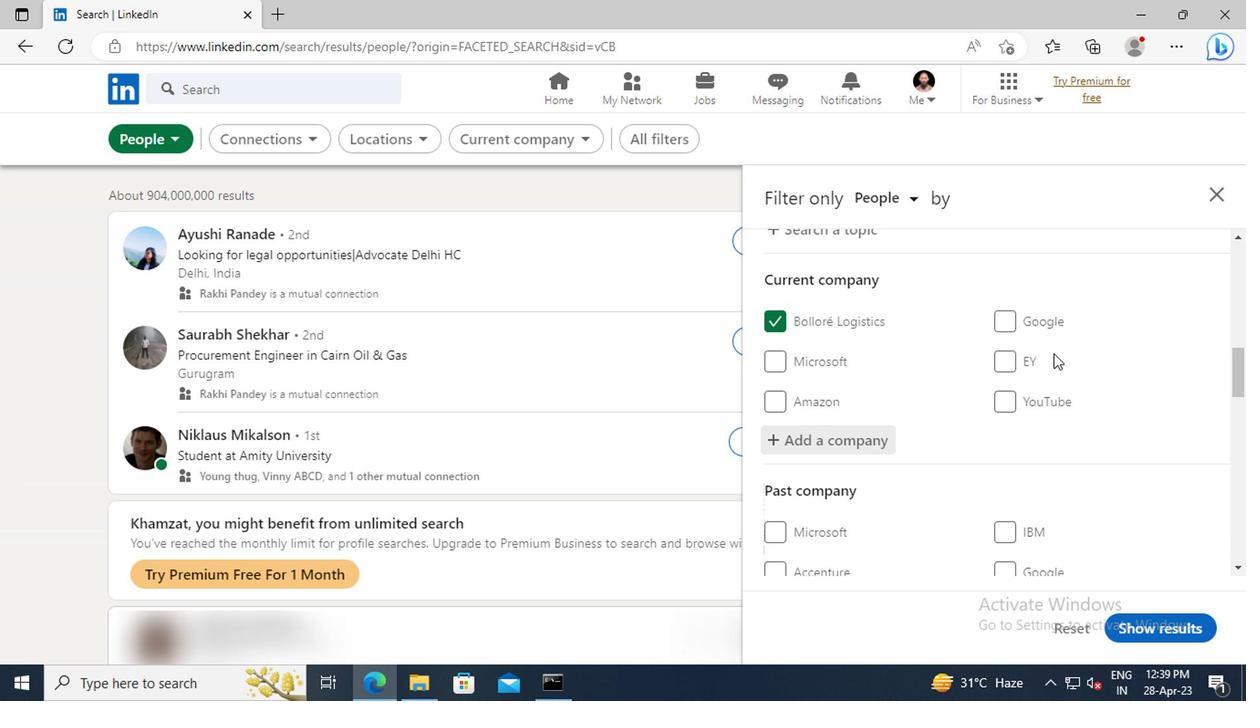 
Action: Mouse scrolled (1050, 353) with delta (0, -1)
Screenshot: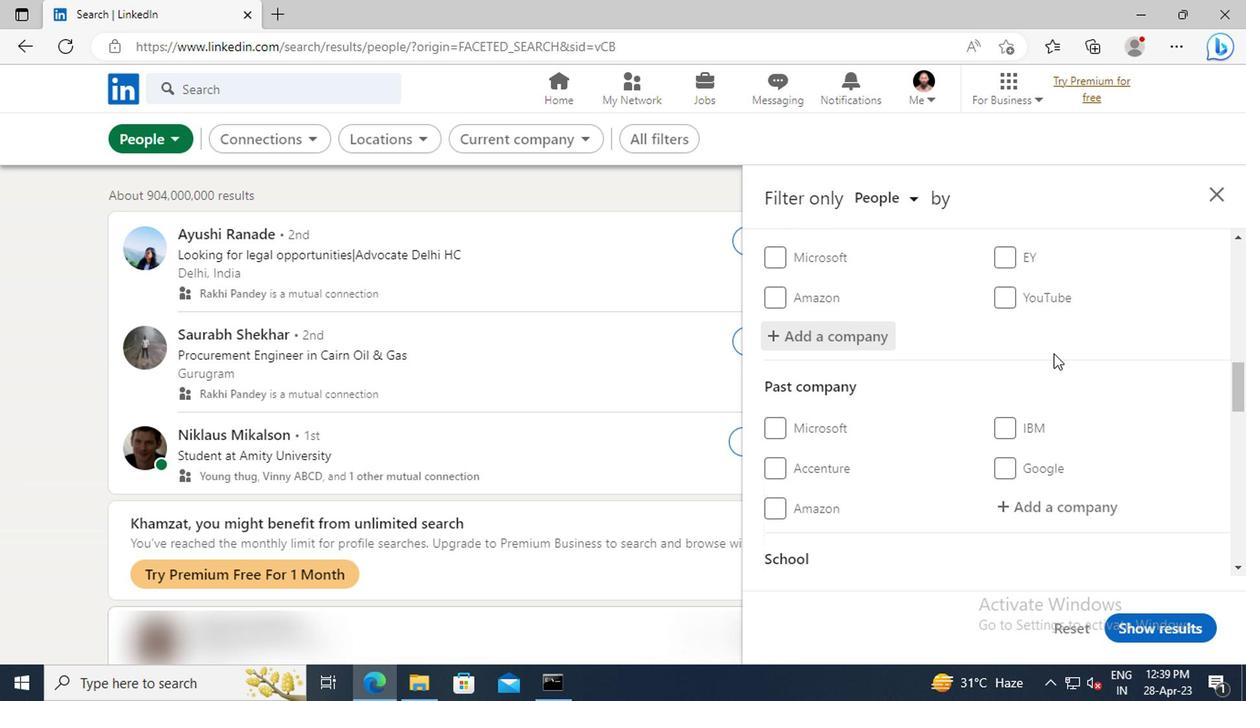 
Action: Mouse scrolled (1050, 353) with delta (0, -1)
Screenshot: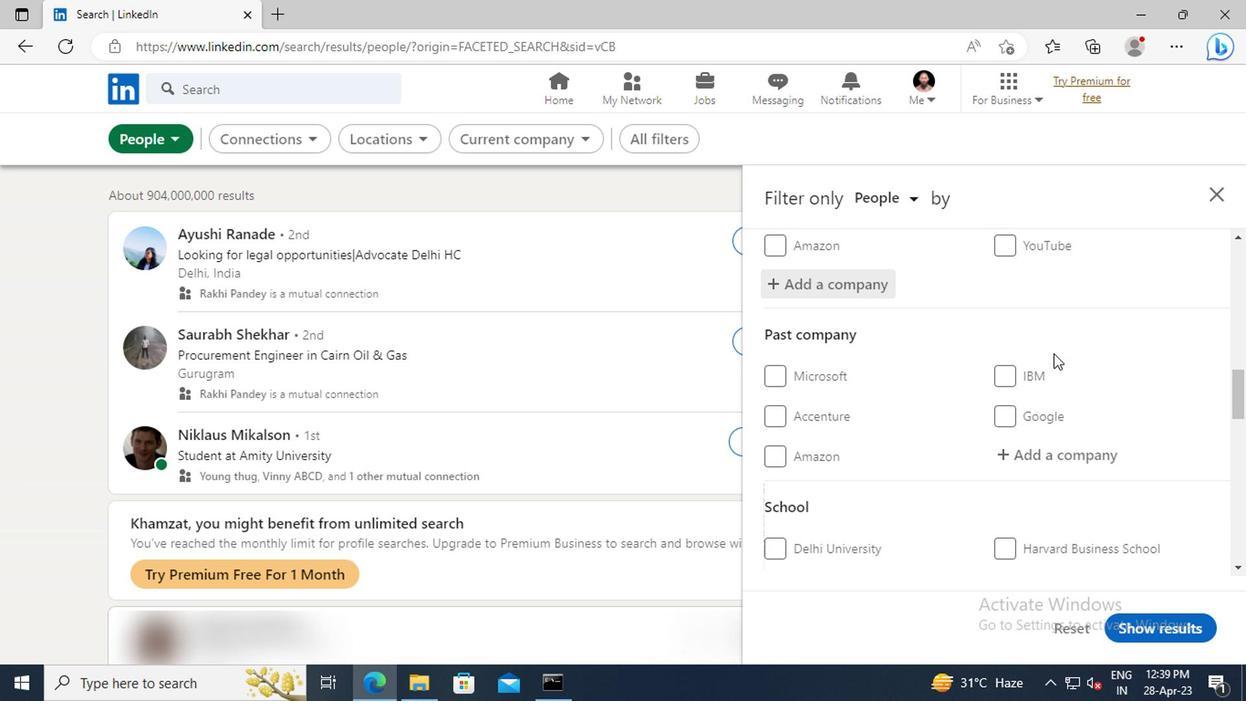 
Action: Mouse scrolled (1050, 353) with delta (0, -1)
Screenshot: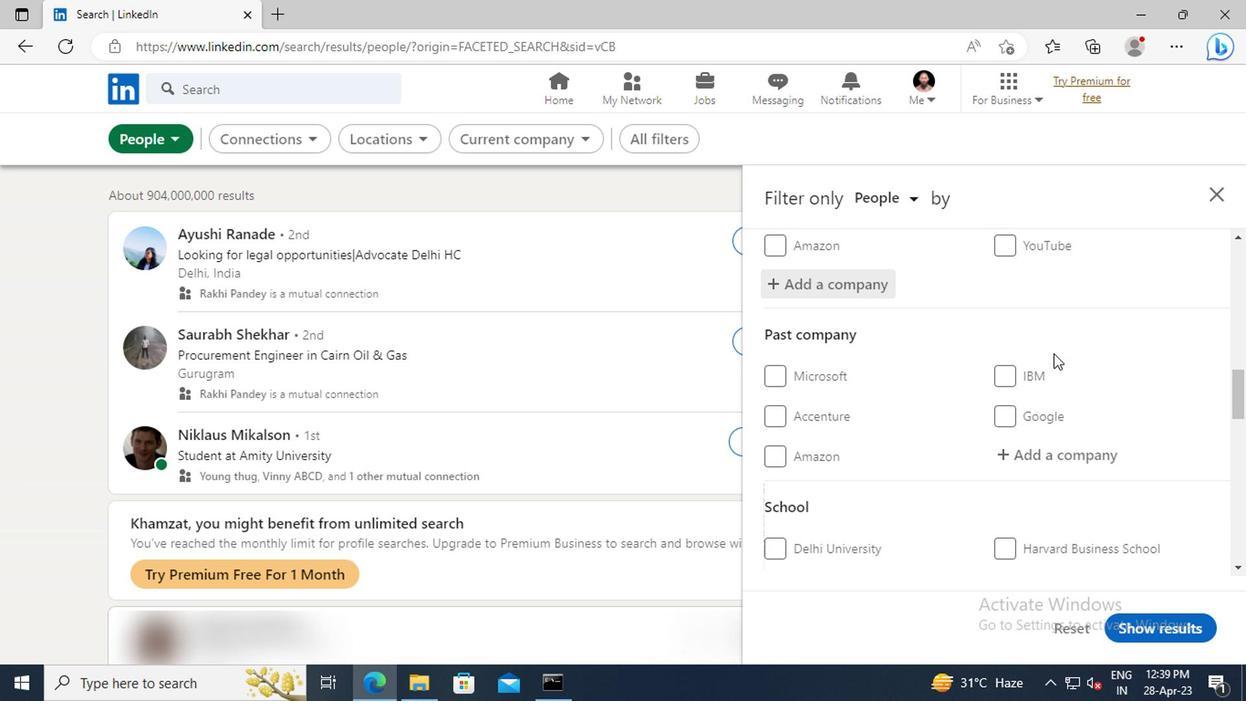 
Action: Mouse scrolled (1050, 353) with delta (0, -1)
Screenshot: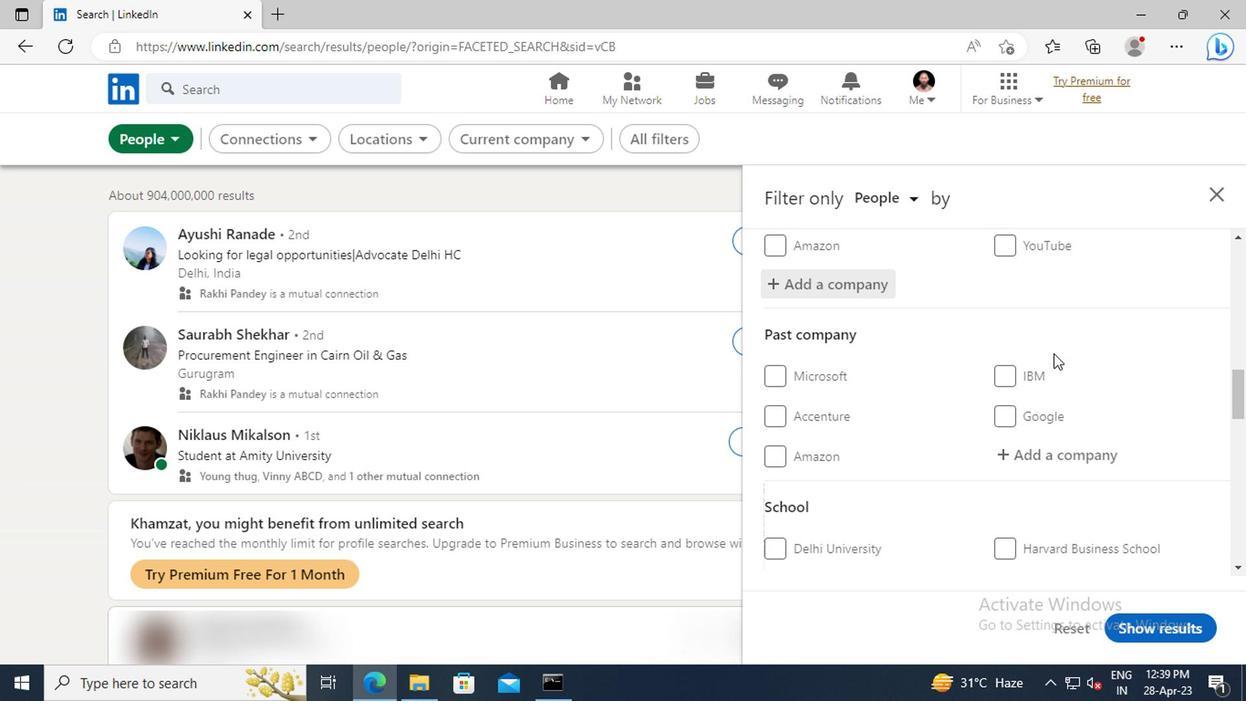 
Action: Mouse scrolled (1050, 353) with delta (0, -1)
Screenshot: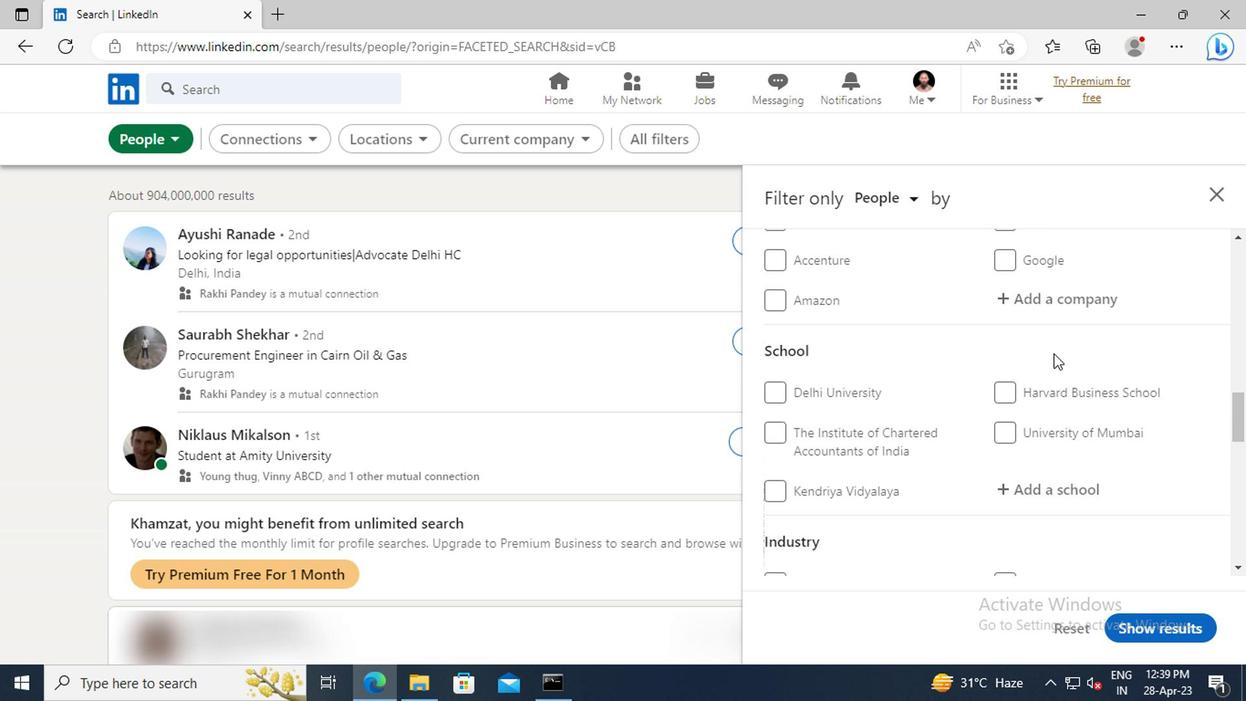 
Action: Mouse scrolled (1050, 353) with delta (0, -1)
Screenshot: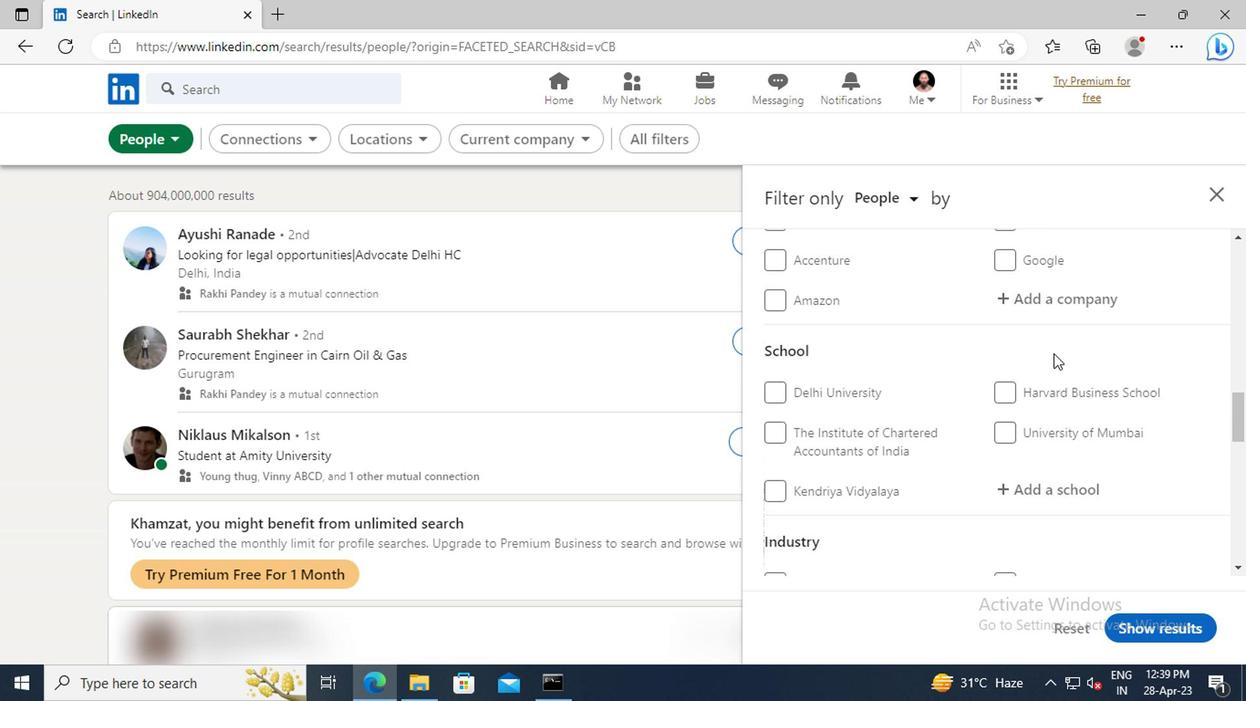 
Action: Mouse moved to (1053, 382)
Screenshot: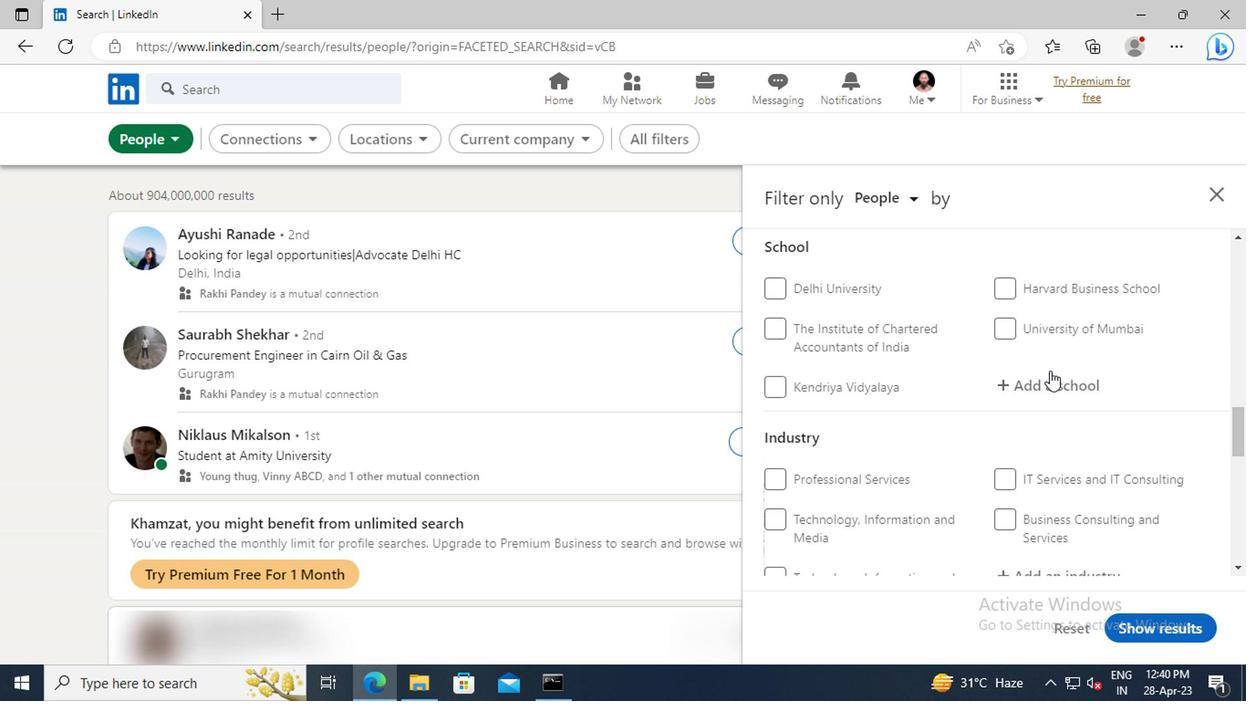 
Action: Mouse pressed left at (1053, 382)
Screenshot: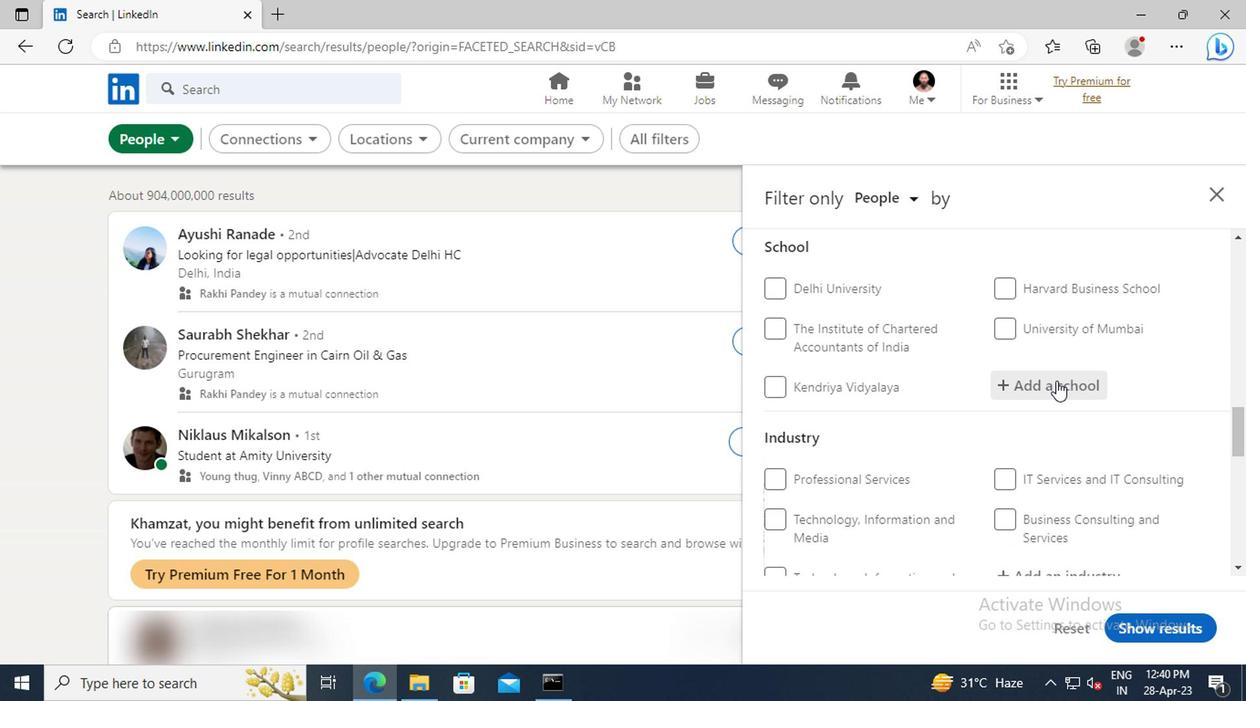 
Action: Key pressed <Key.shift>NATIONAL<Key.space><Key.shift>INSTITUTE<Key.space>OF<Key.space><Key.shift>PHARMACEUTICAL
Screenshot: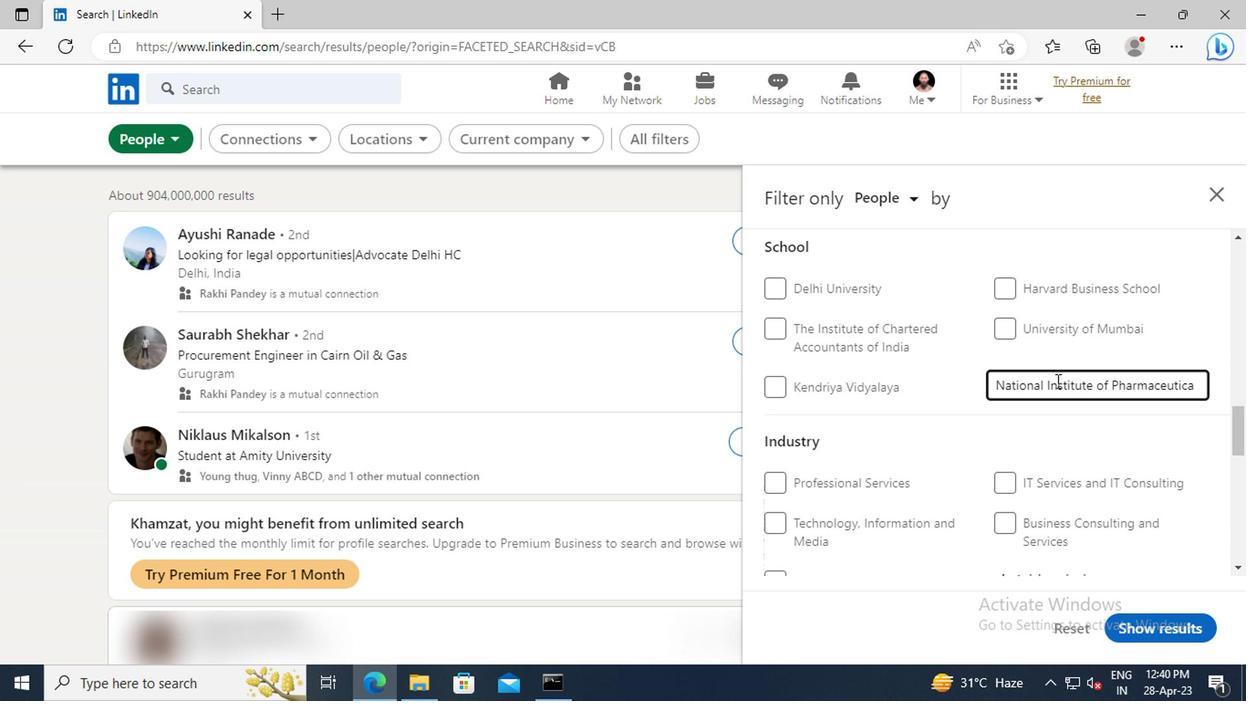 
Action: Mouse moved to (1058, 422)
Screenshot: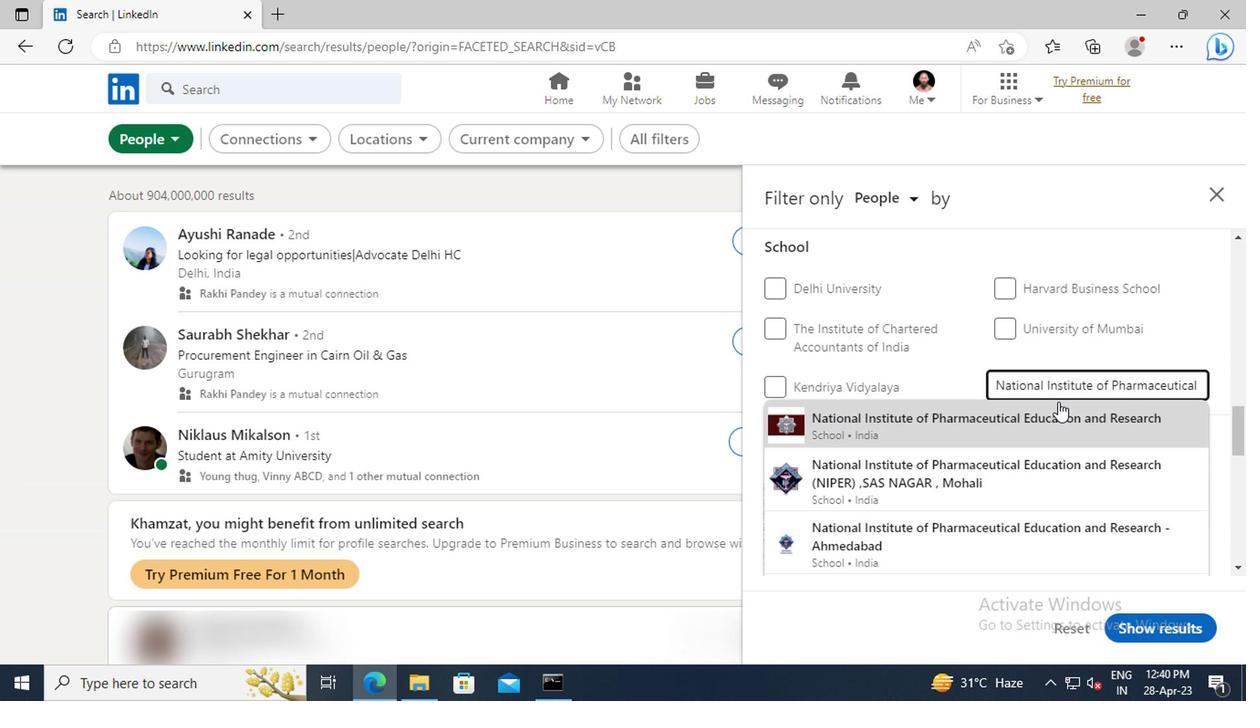
Action: Mouse pressed left at (1058, 422)
Screenshot: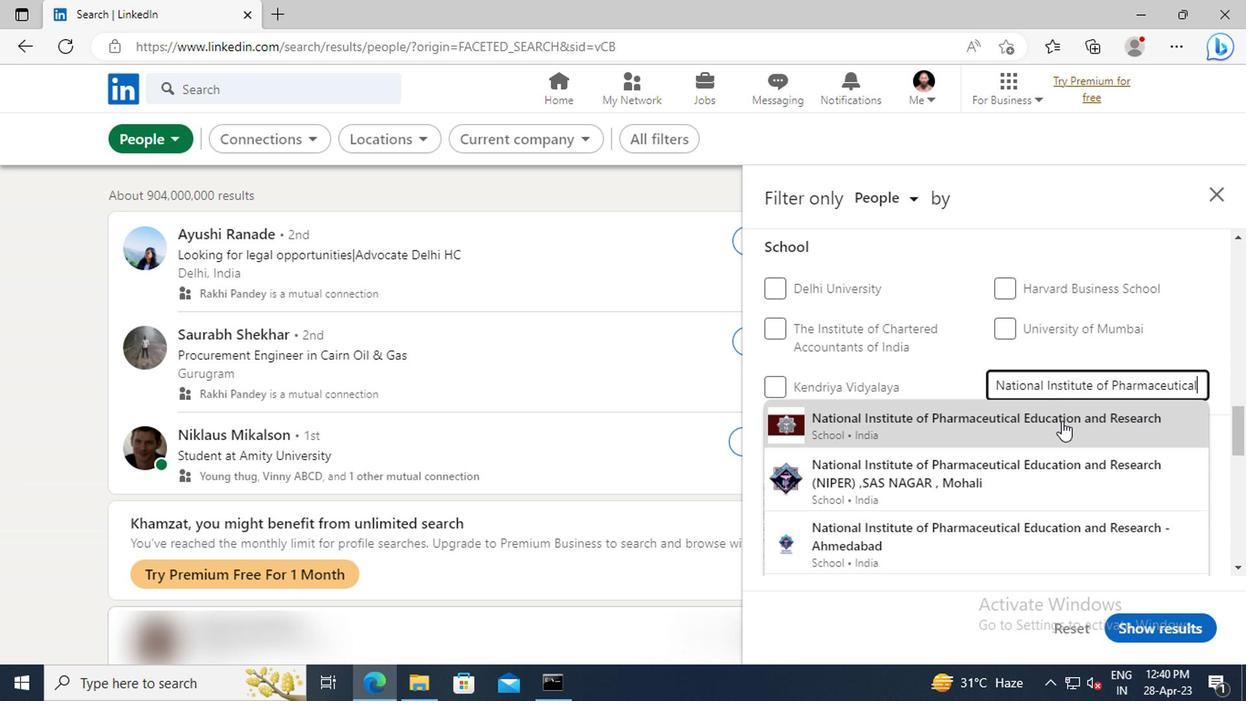 
Action: Mouse moved to (1073, 350)
Screenshot: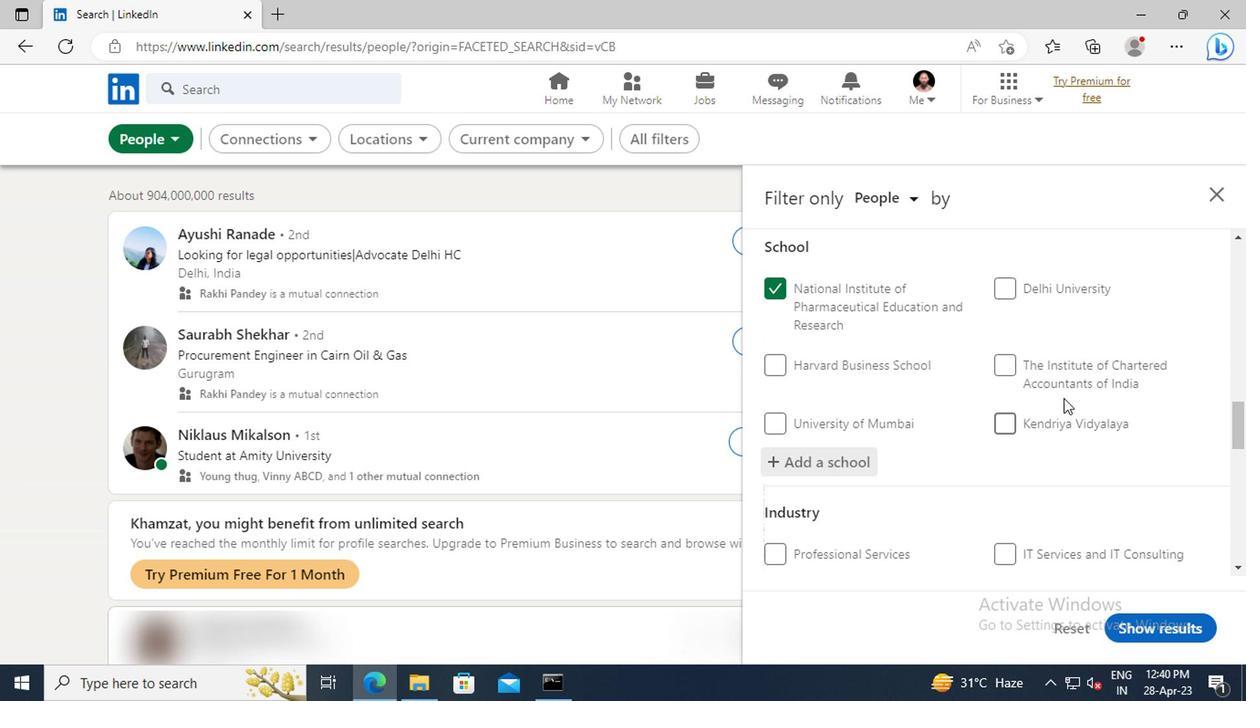 
Action: Mouse scrolled (1073, 349) with delta (0, -1)
Screenshot: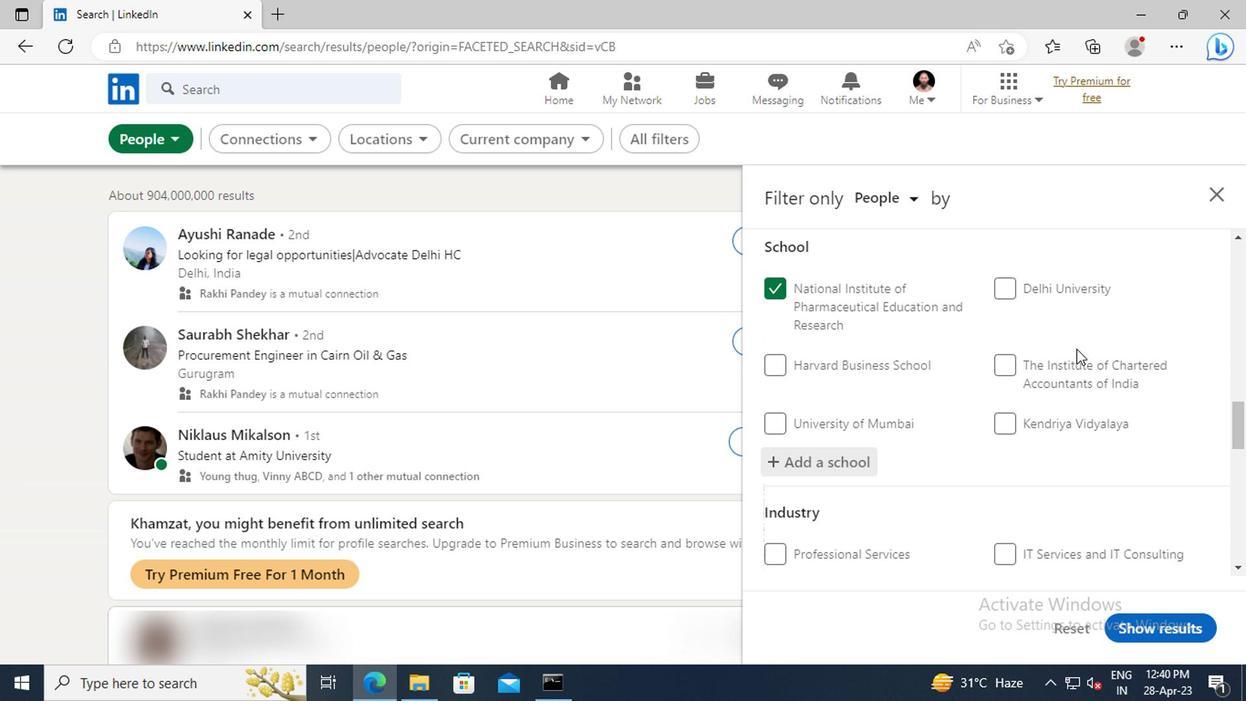 
Action: Mouse scrolled (1073, 349) with delta (0, -1)
Screenshot: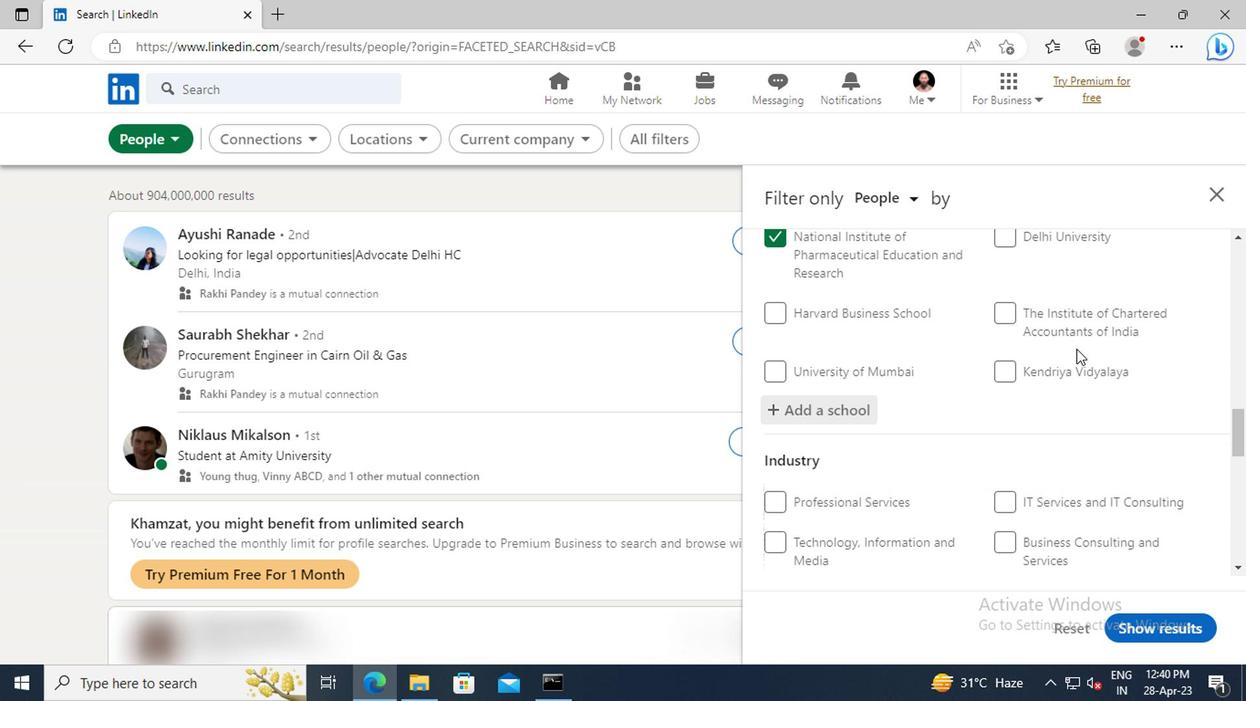 
Action: Mouse scrolled (1073, 349) with delta (0, -1)
Screenshot: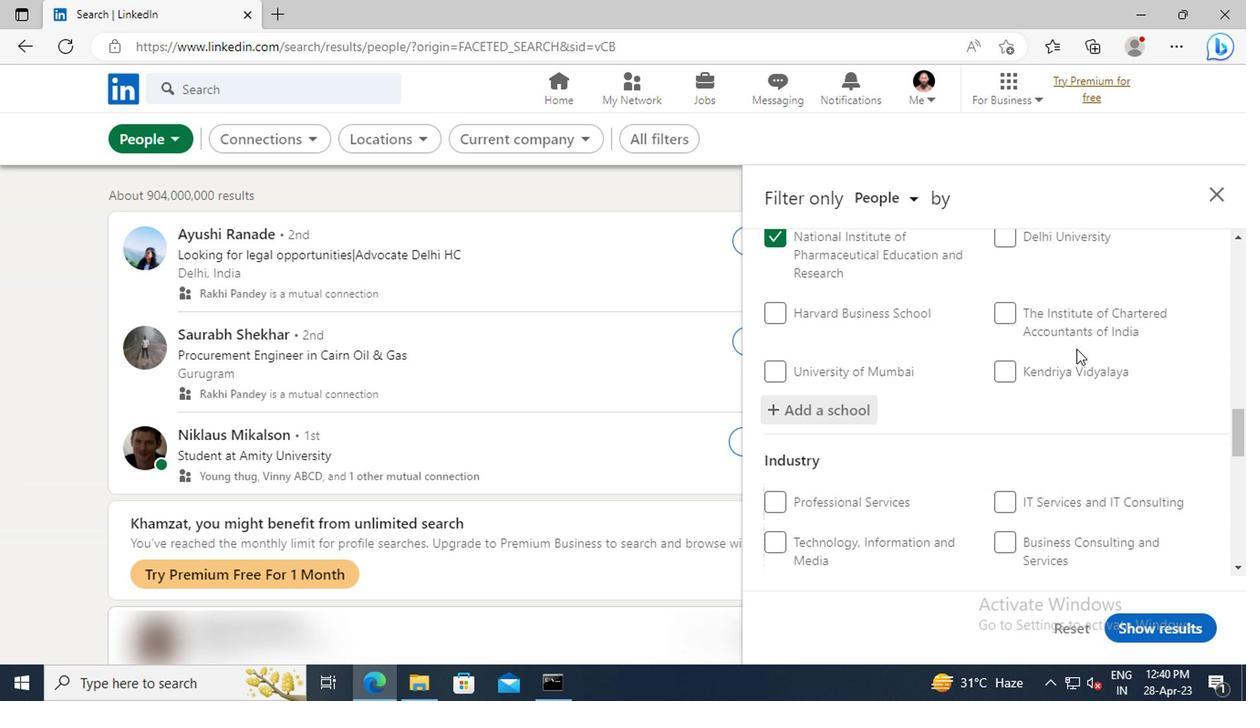 
Action: Mouse scrolled (1073, 349) with delta (0, -1)
Screenshot: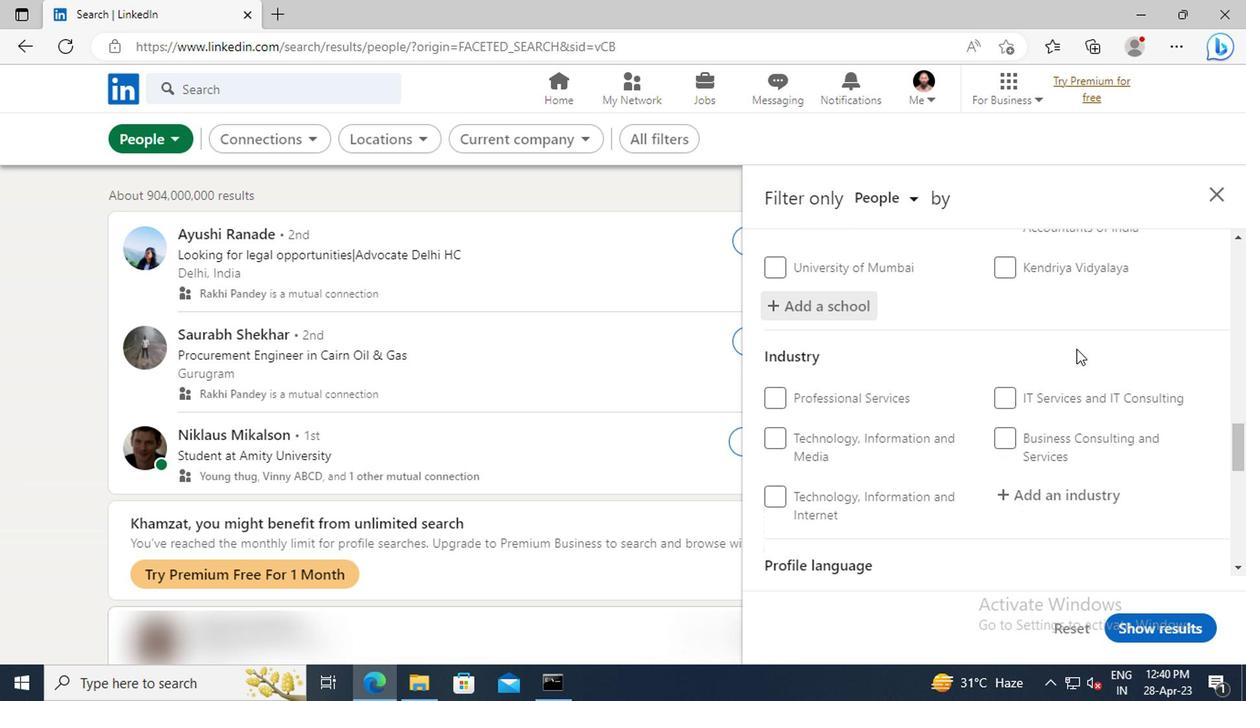 
Action: Mouse moved to (1048, 440)
Screenshot: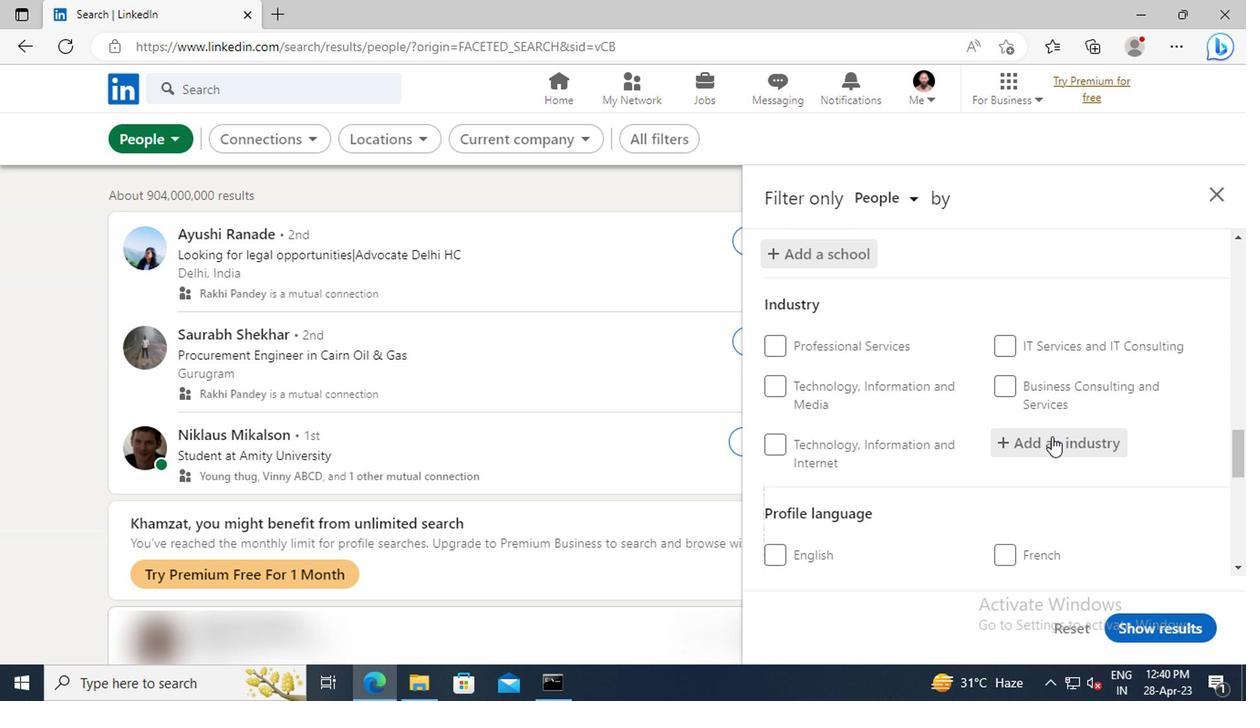 
Action: Mouse pressed left at (1048, 440)
Screenshot: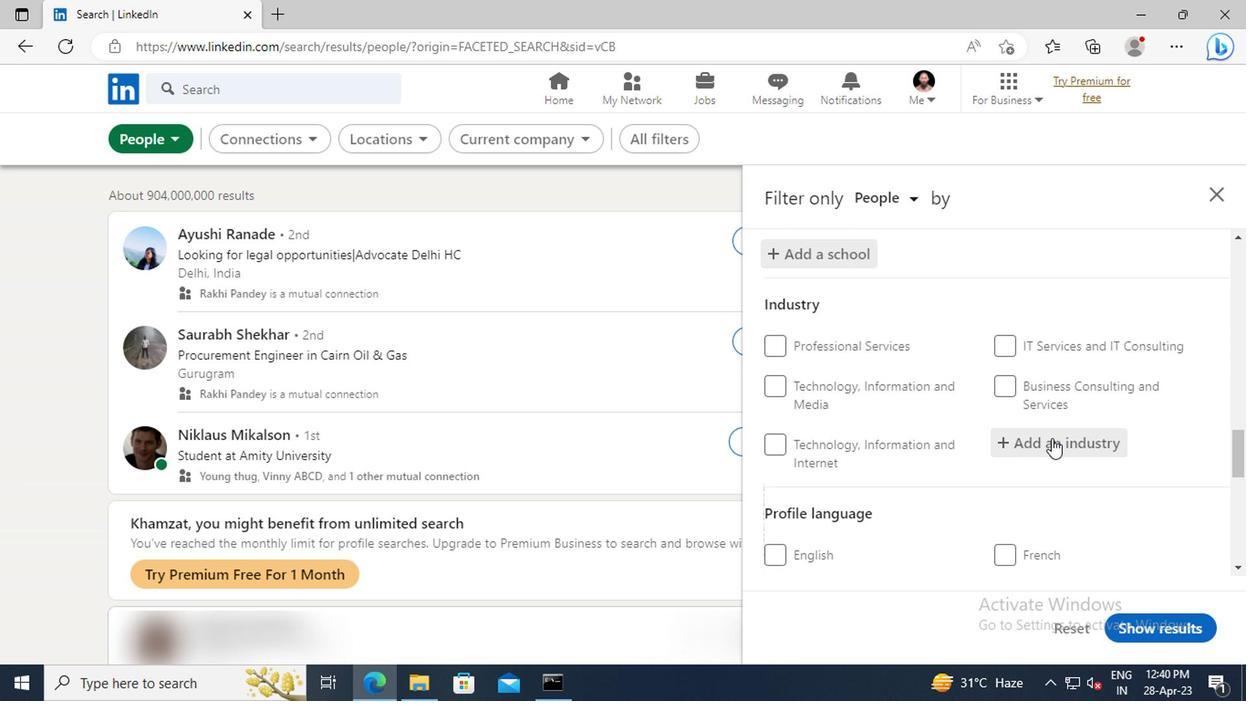 
Action: Key pressed <Key.shift>TOBACCO
Screenshot: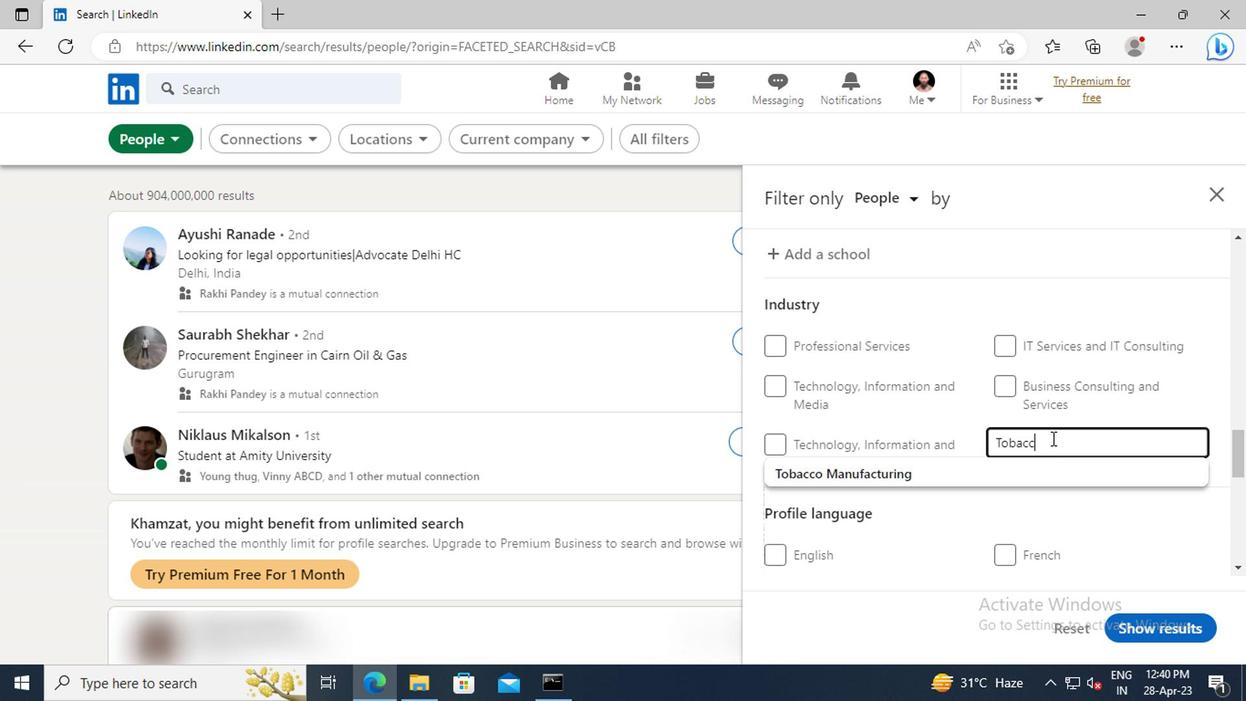 
Action: Mouse moved to (1049, 471)
Screenshot: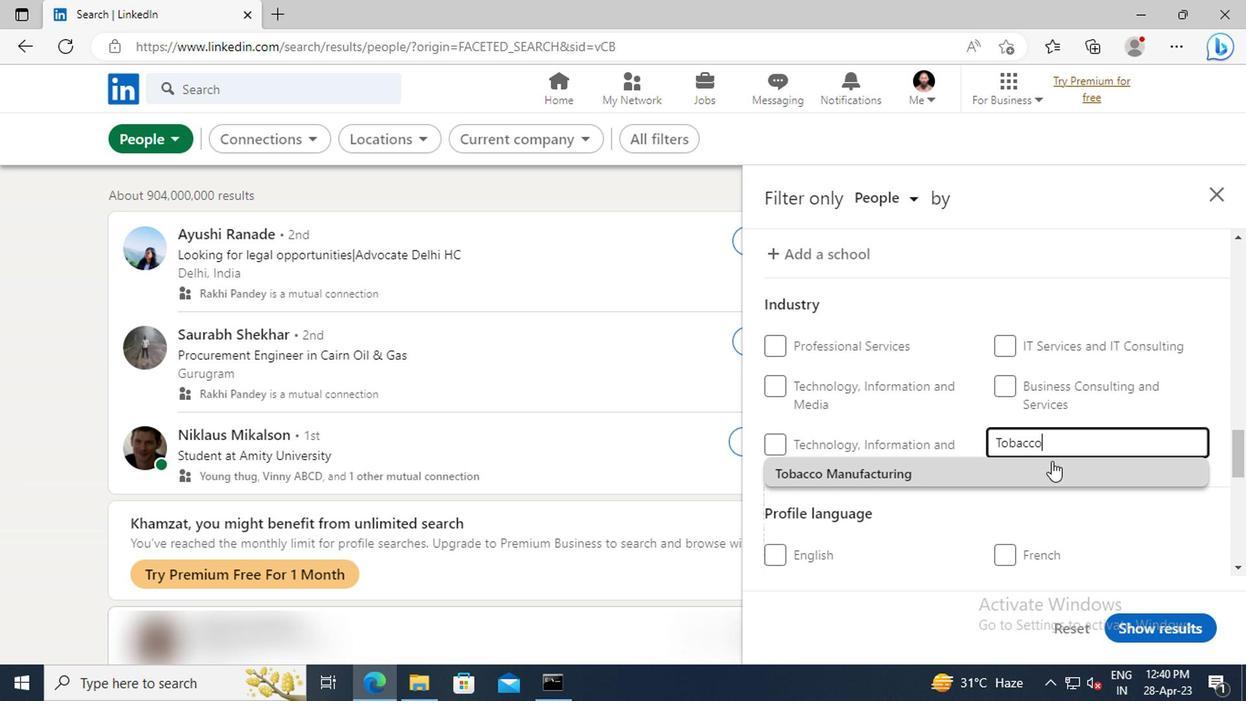
Action: Mouse pressed left at (1049, 471)
Screenshot: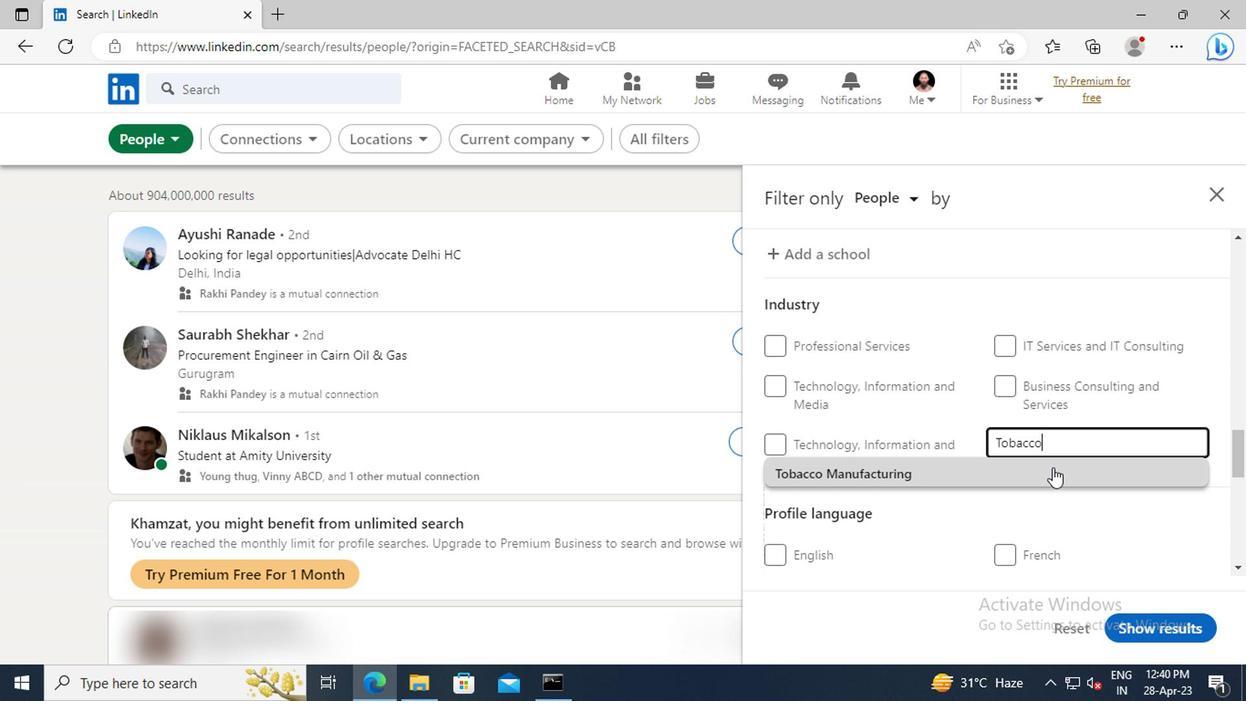 
Action: Mouse moved to (1042, 402)
Screenshot: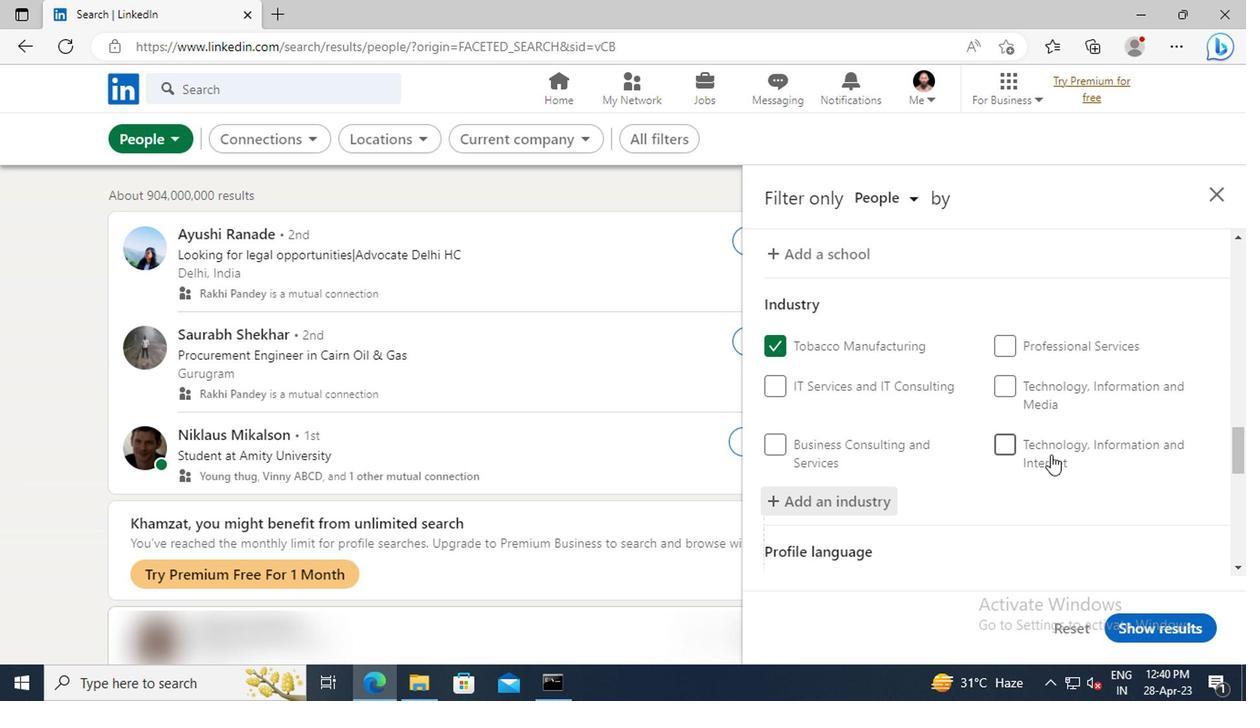 
Action: Mouse scrolled (1042, 400) with delta (0, -1)
Screenshot: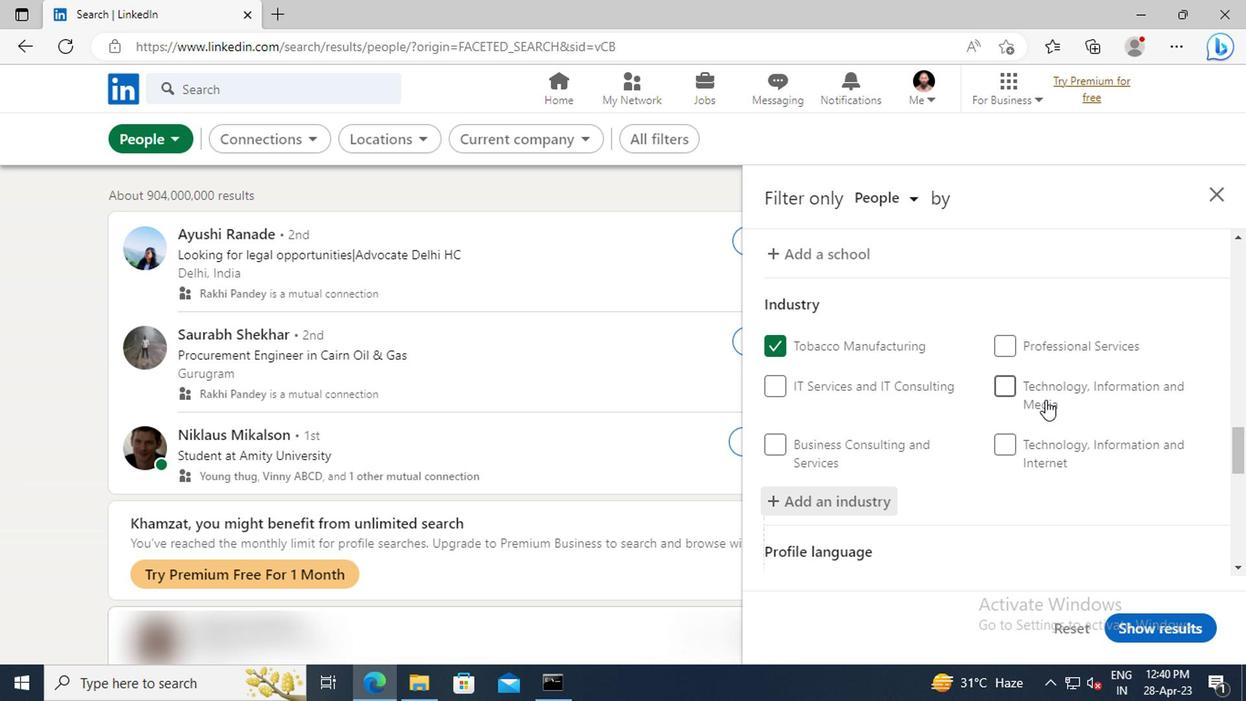 
Action: Mouse scrolled (1042, 400) with delta (0, -1)
Screenshot: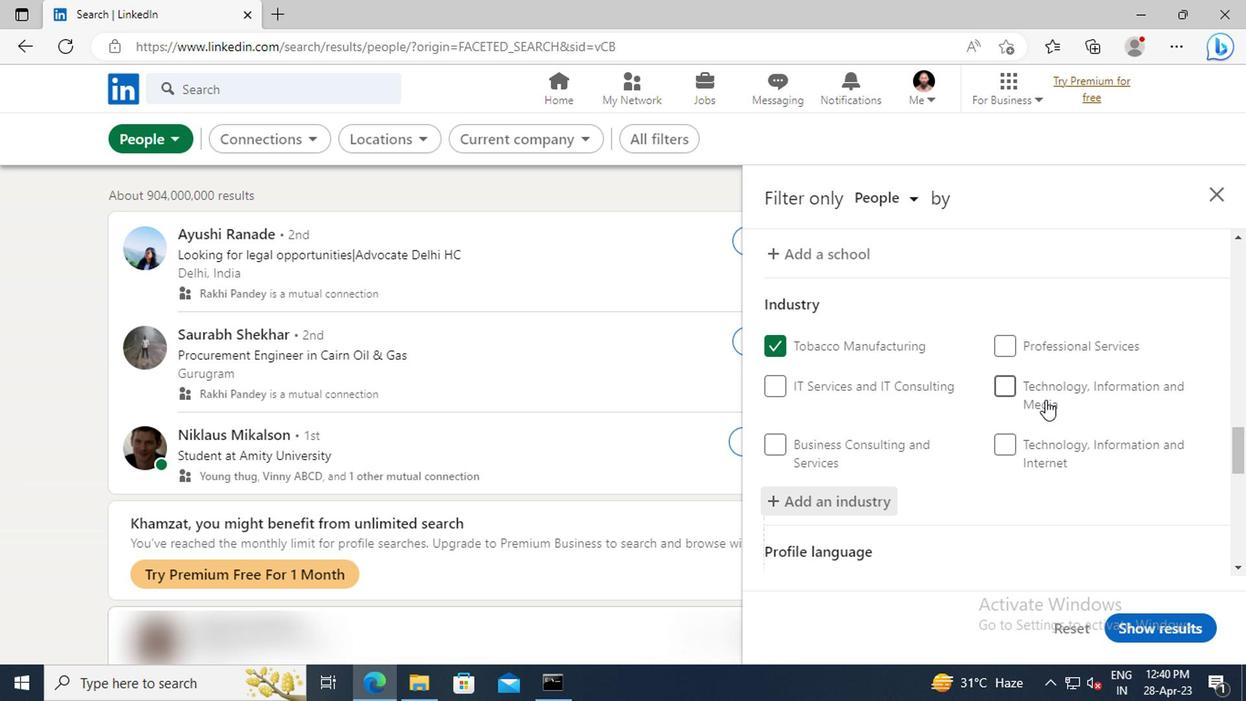 
Action: Mouse scrolled (1042, 400) with delta (0, -1)
Screenshot: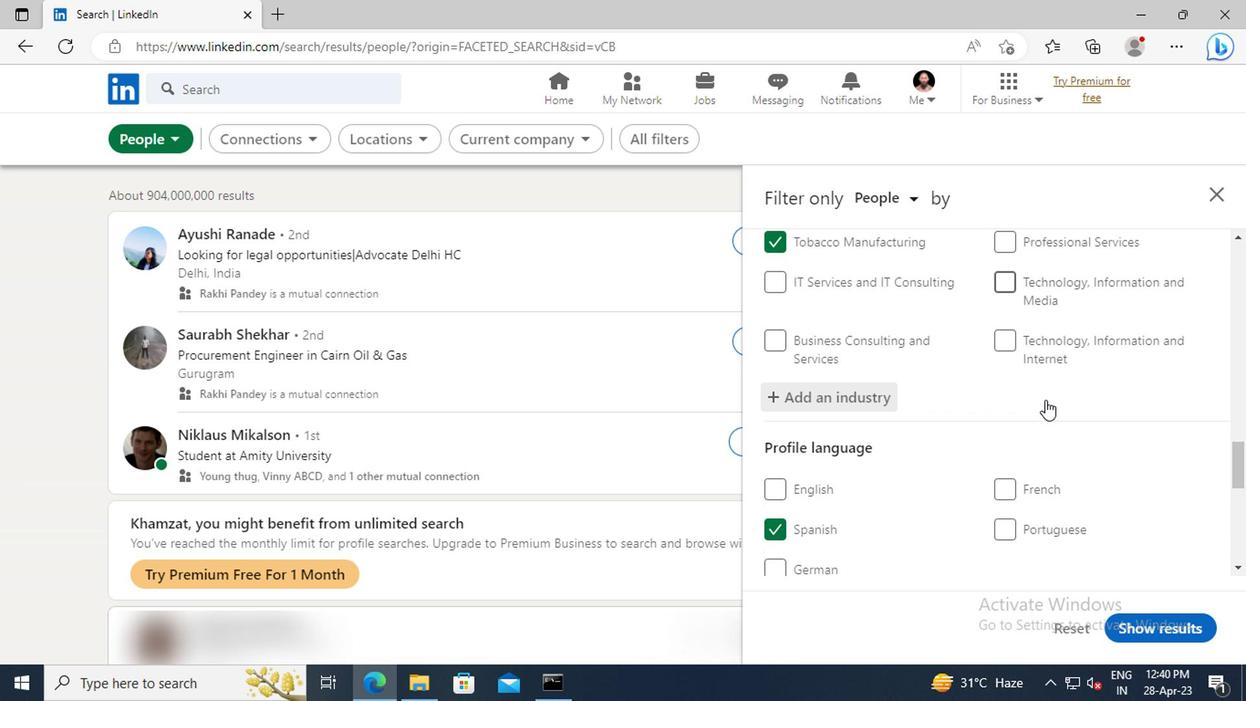 
Action: Mouse scrolled (1042, 400) with delta (0, -1)
Screenshot: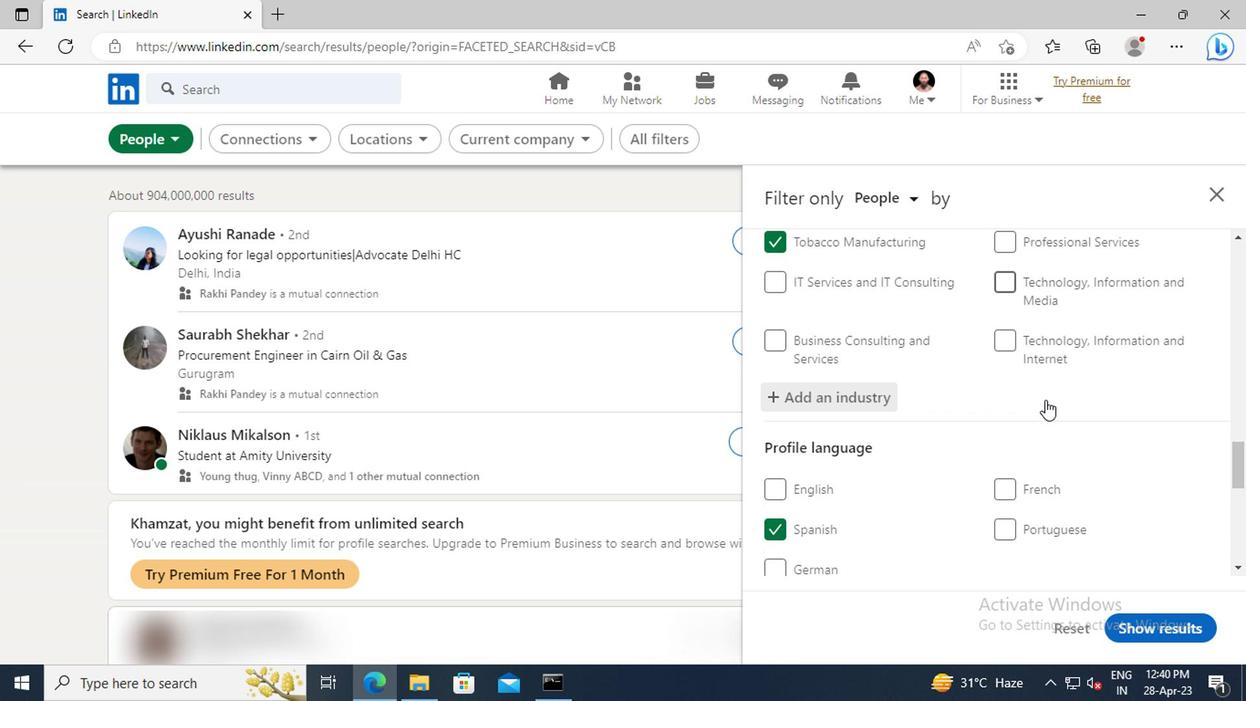 
Action: Mouse scrolled (1042, 400) with delta (0, -1)
Screenshot: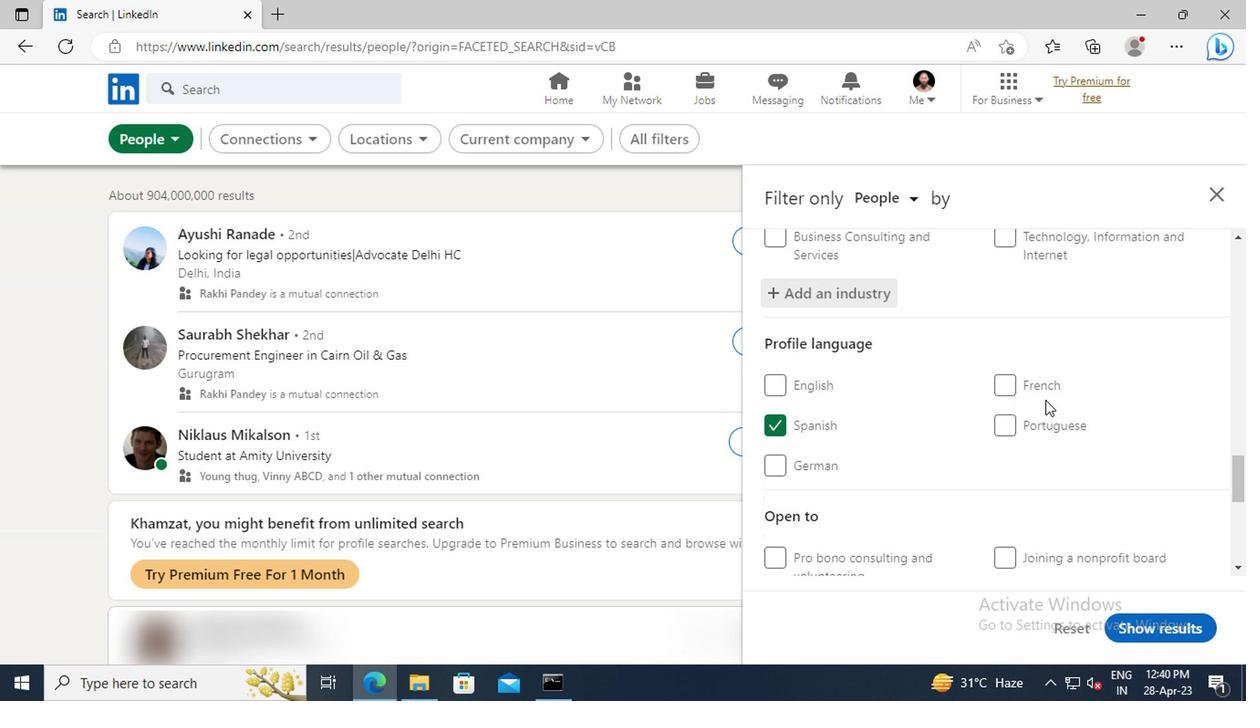 
Action: Mouse scrolled (1042, 400) with delta (0, -1)
Screenshot: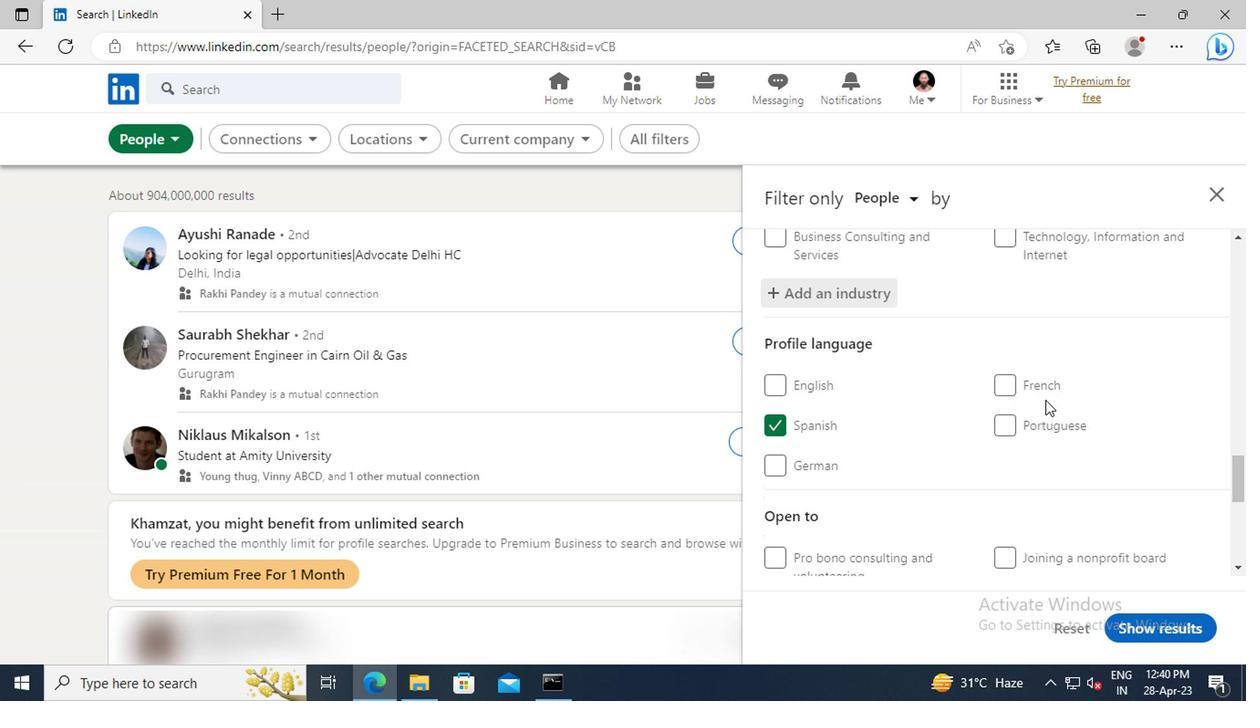 
Action: Mouse scrolled (1042, 400) with delta (0, -1)
Screenshot: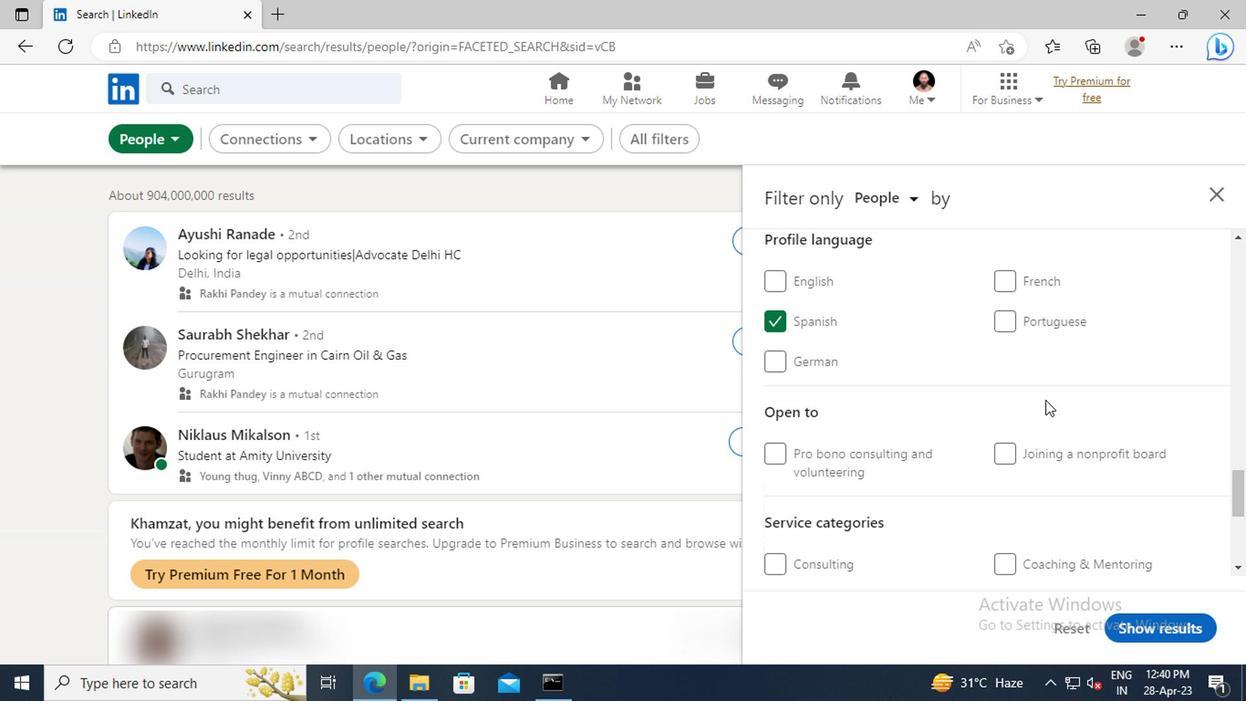 
Action: Mouse scrolled (1042, 400) with delta (0, -1)
Screenshot: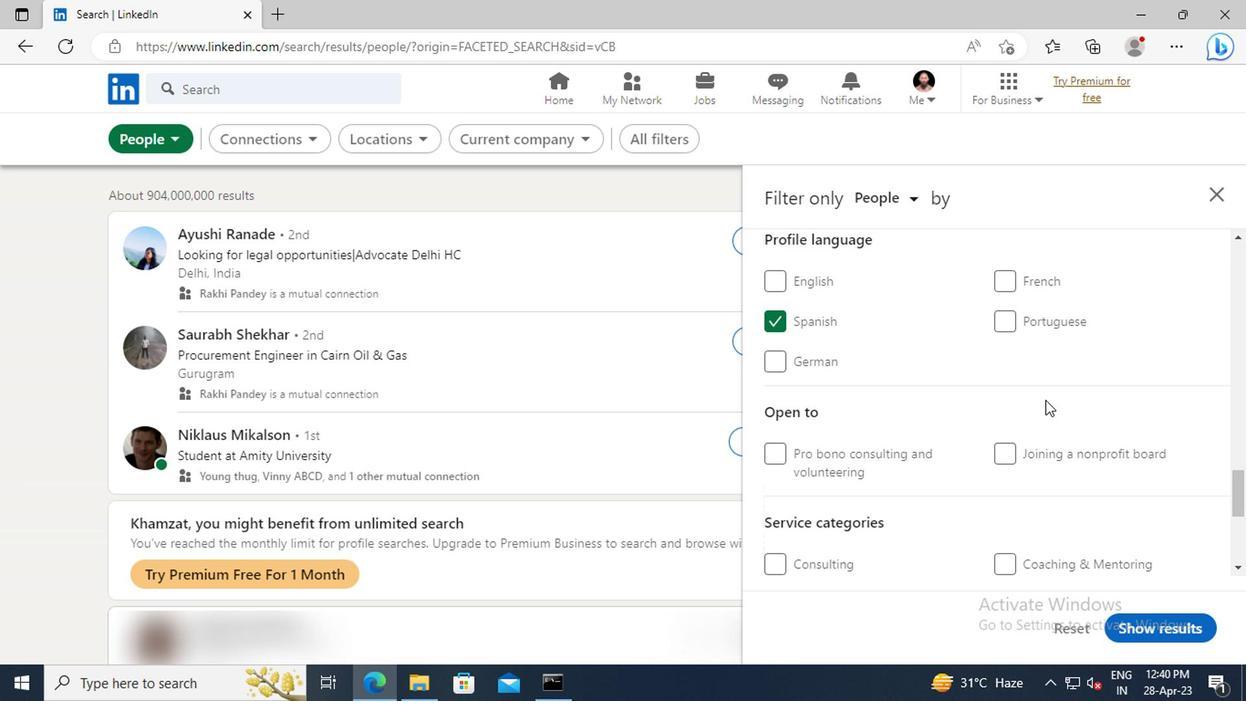 
Action: Mouse scrolled (1042, 400) with delta (0, -1)
Screenshot: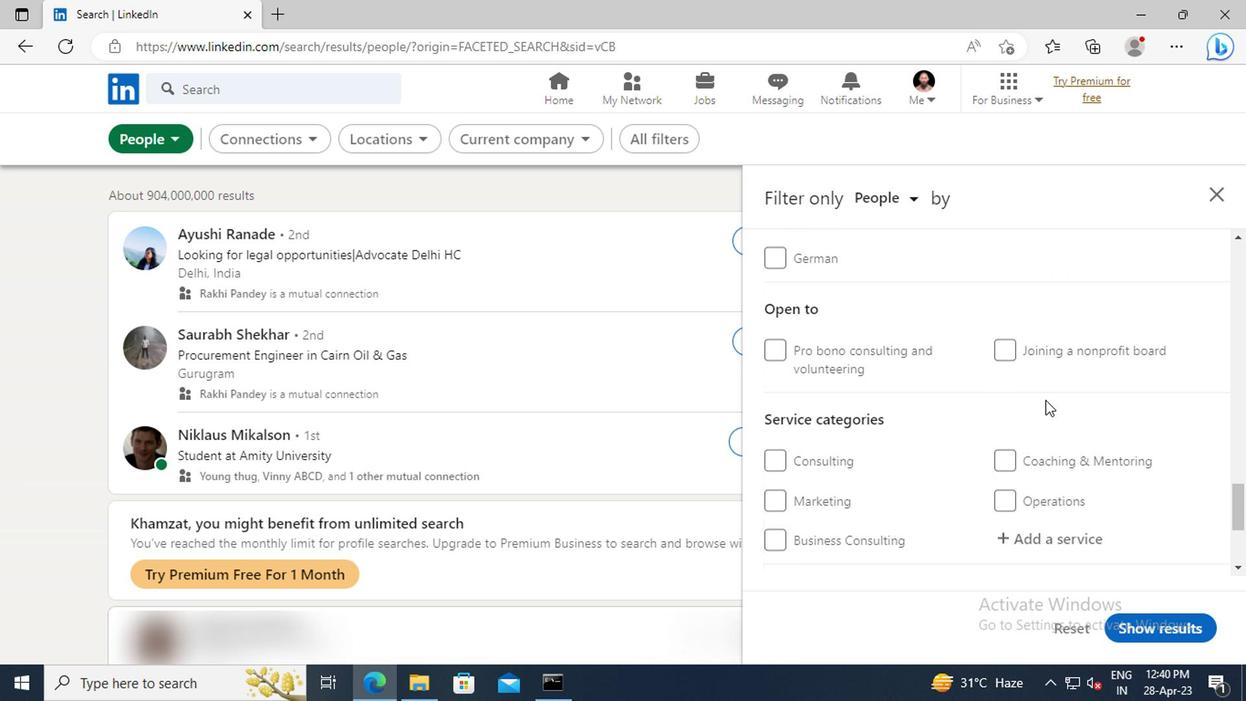 
Action: Mouse scrolled (1042, 400) with delta (0, -1)
Screenshot: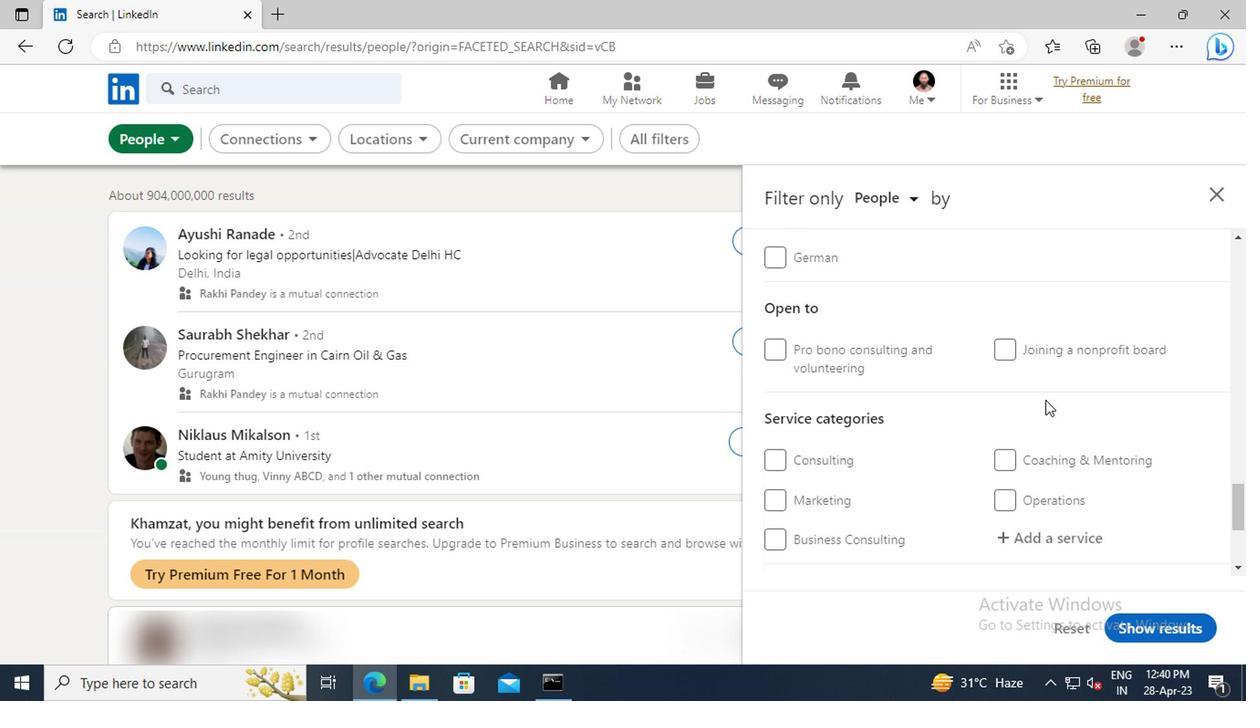 
Action: Mouse moved to (1051, 435)
Screenshot: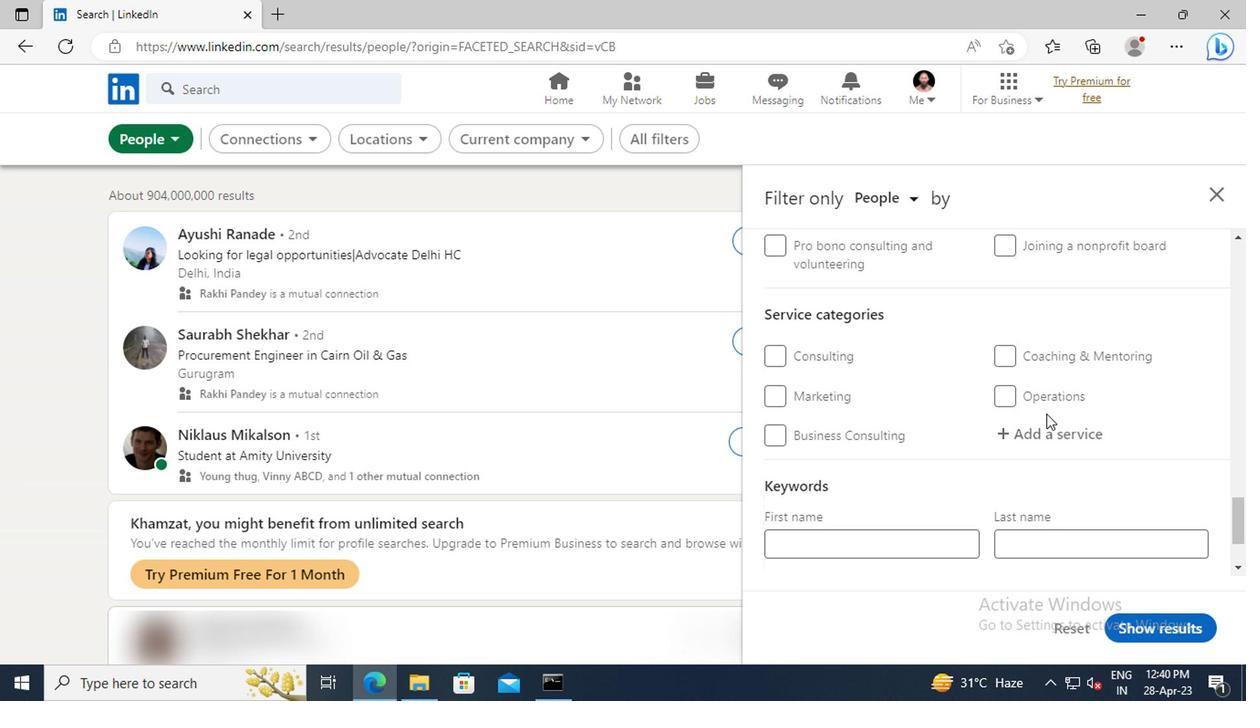 
Action: Mouse pressed left at (1051, 435)
Screenshot: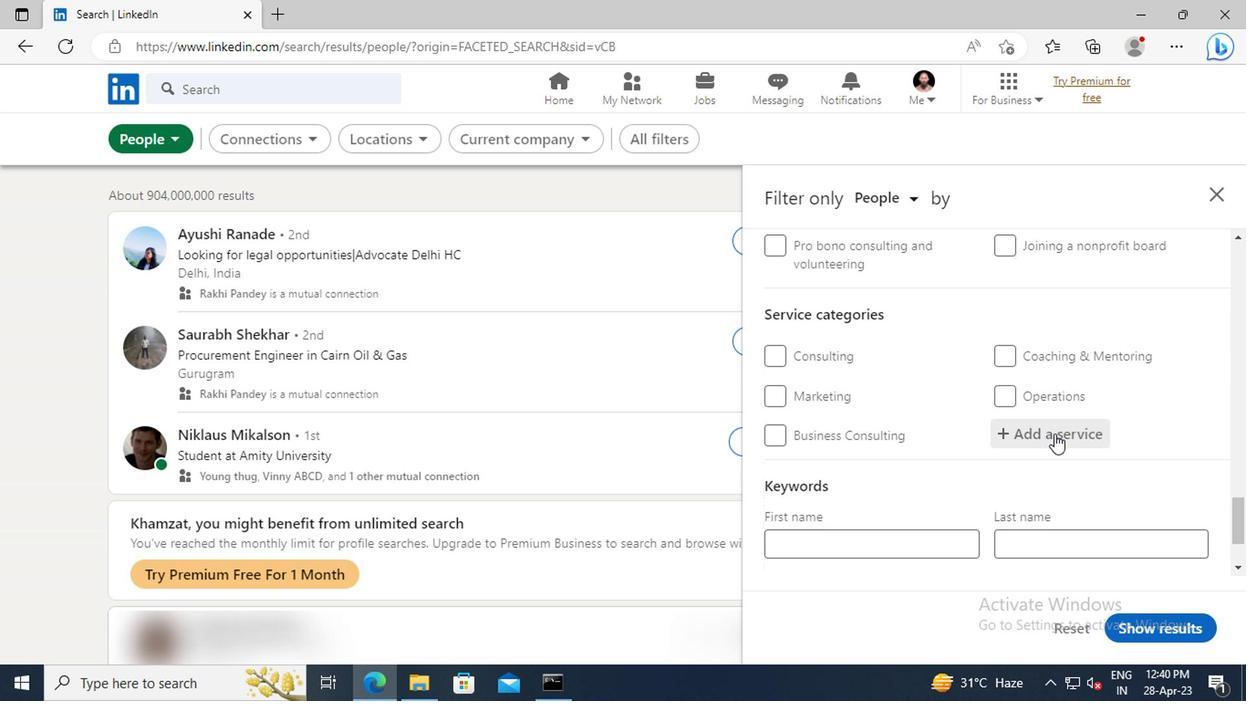 
Action: Key pressed <Key.shift>ANDROID<Key.space>
Screenshot: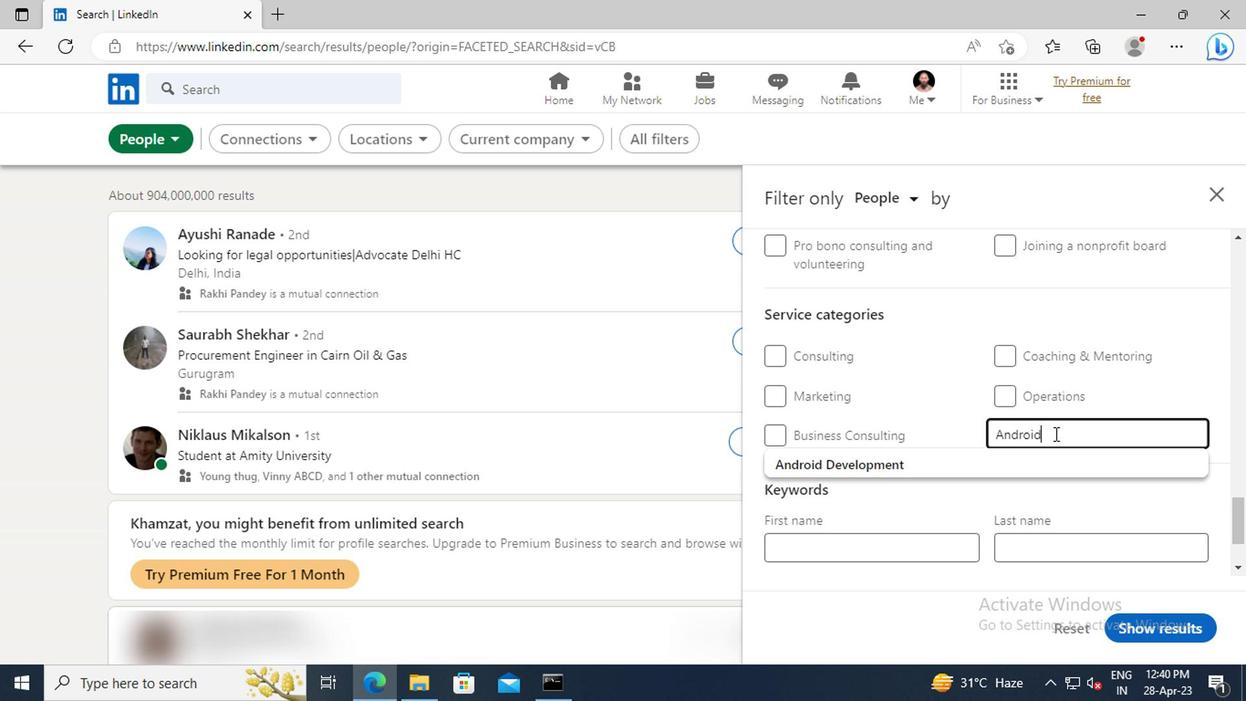 
Action: Mouse moved to (1011, 467)
Screenshot: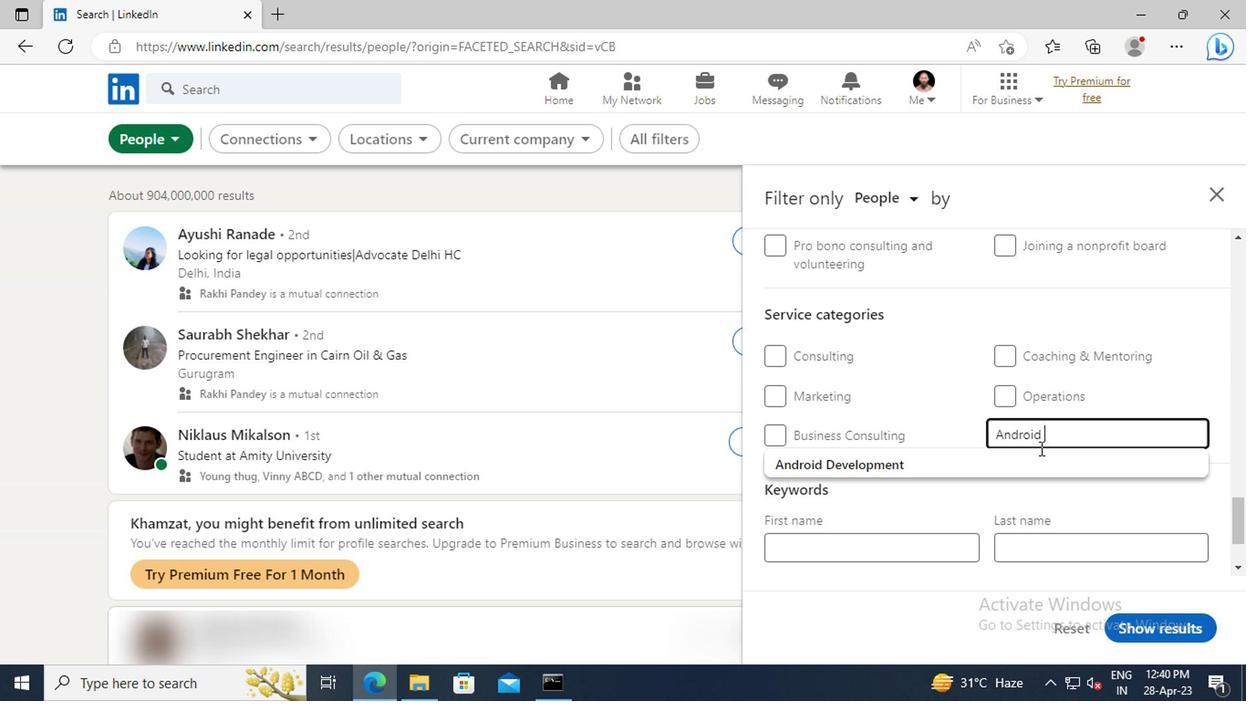 
Action: Mouse pressed left at (1011, 467)
Screenshot: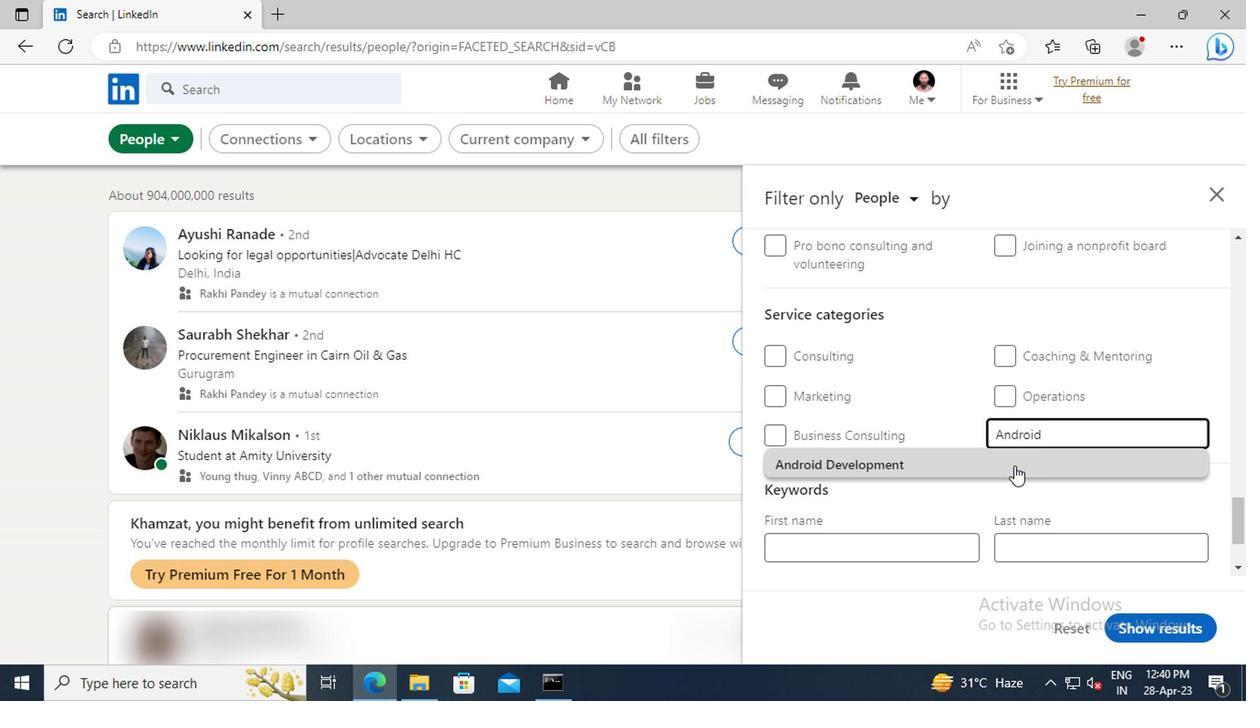 
Action: Mouse moved to (1002, 394)
Screenshot: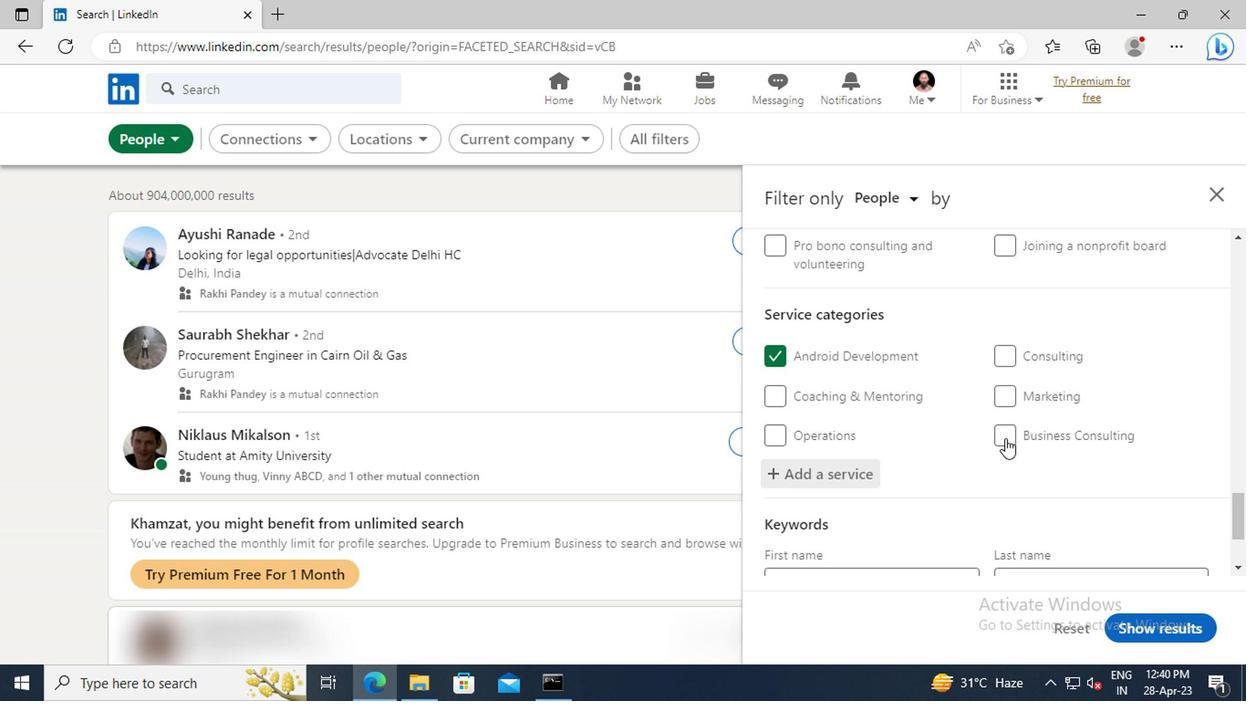
Action: Mouse scrolled (1002, 393) with delta (0, 0)
Screenshot: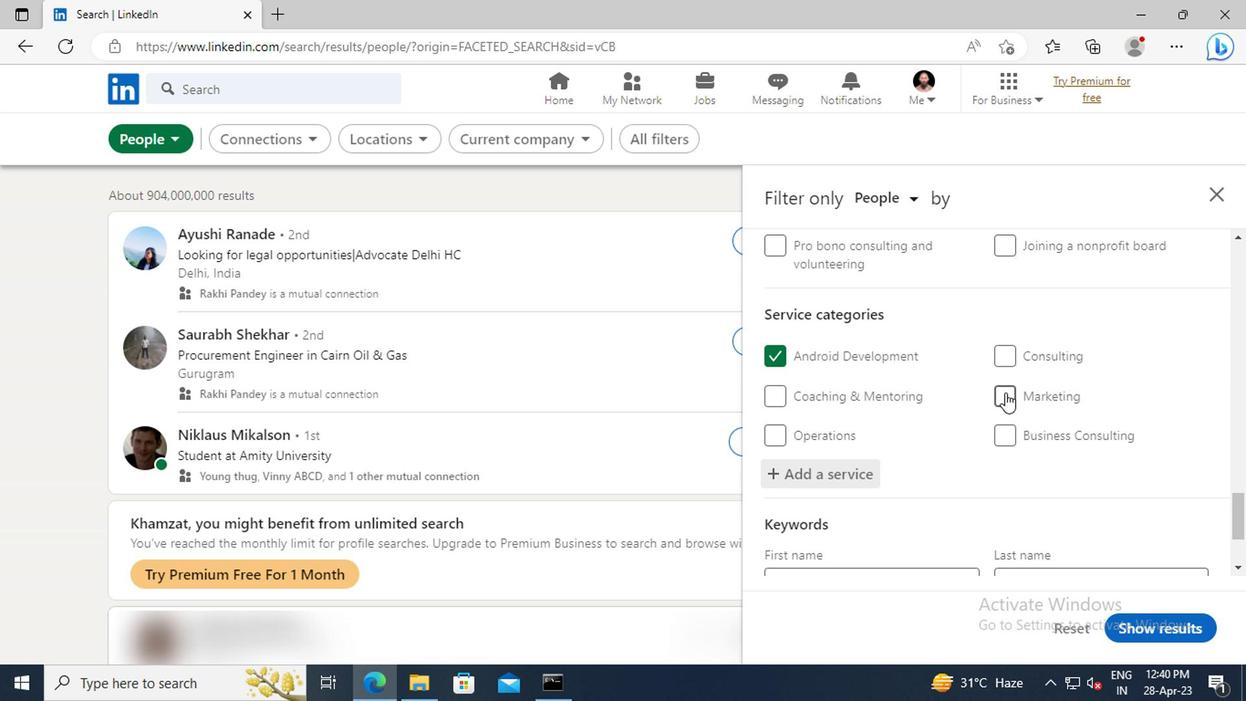 
Action: Mouse scrolled (1002, 393) with delta (0, 0)
Screenshot: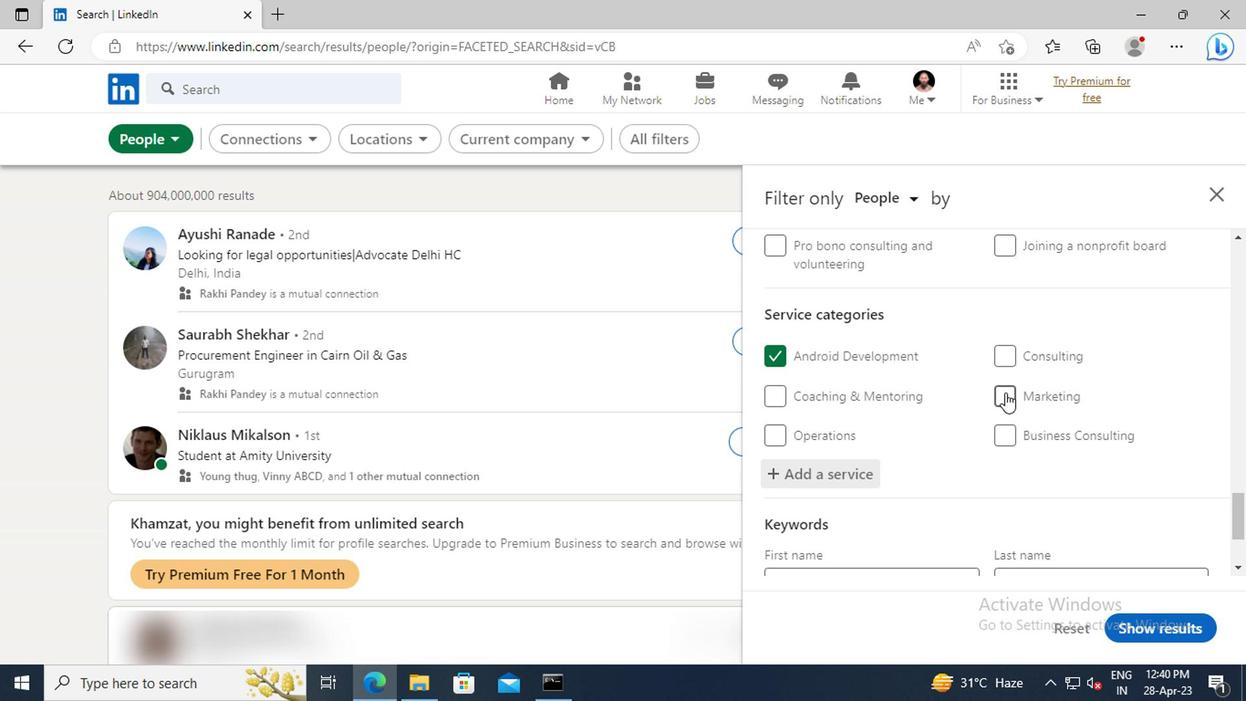 
Action: Mouse scrolled (1002, 393) with delta (0, 0)
Screenshot: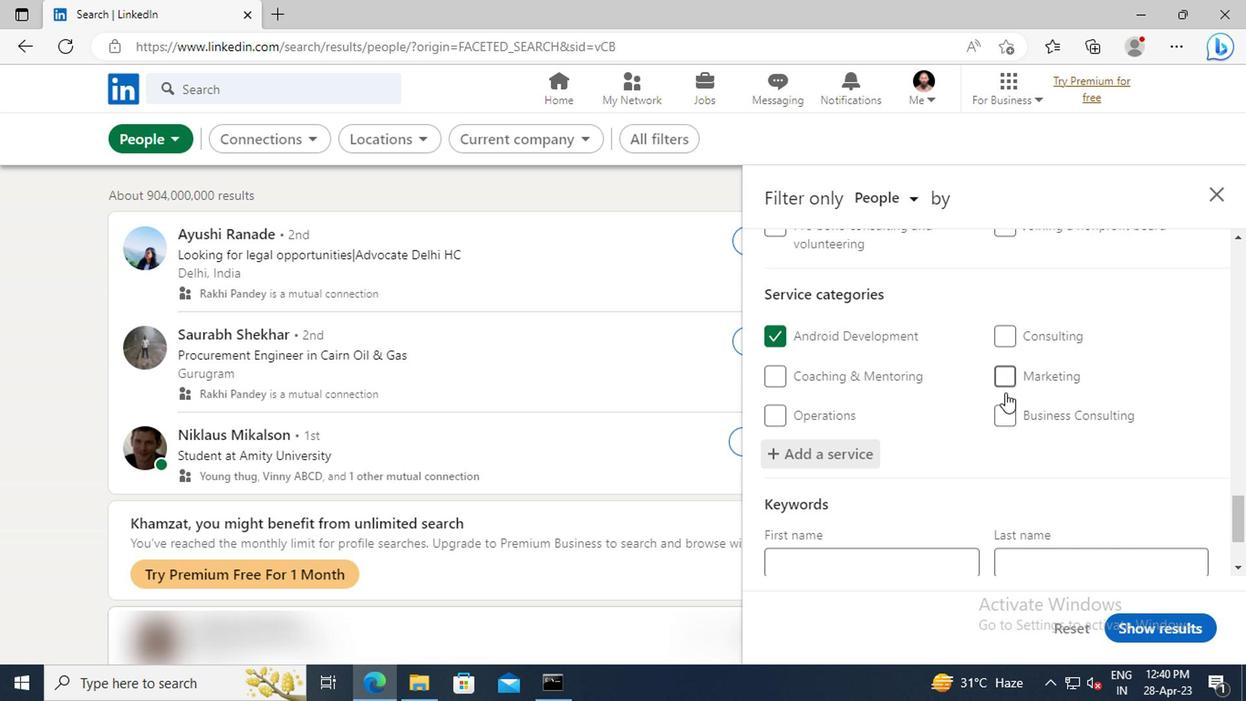 
Action: Mouse moved to (819, 492)
Screenshot: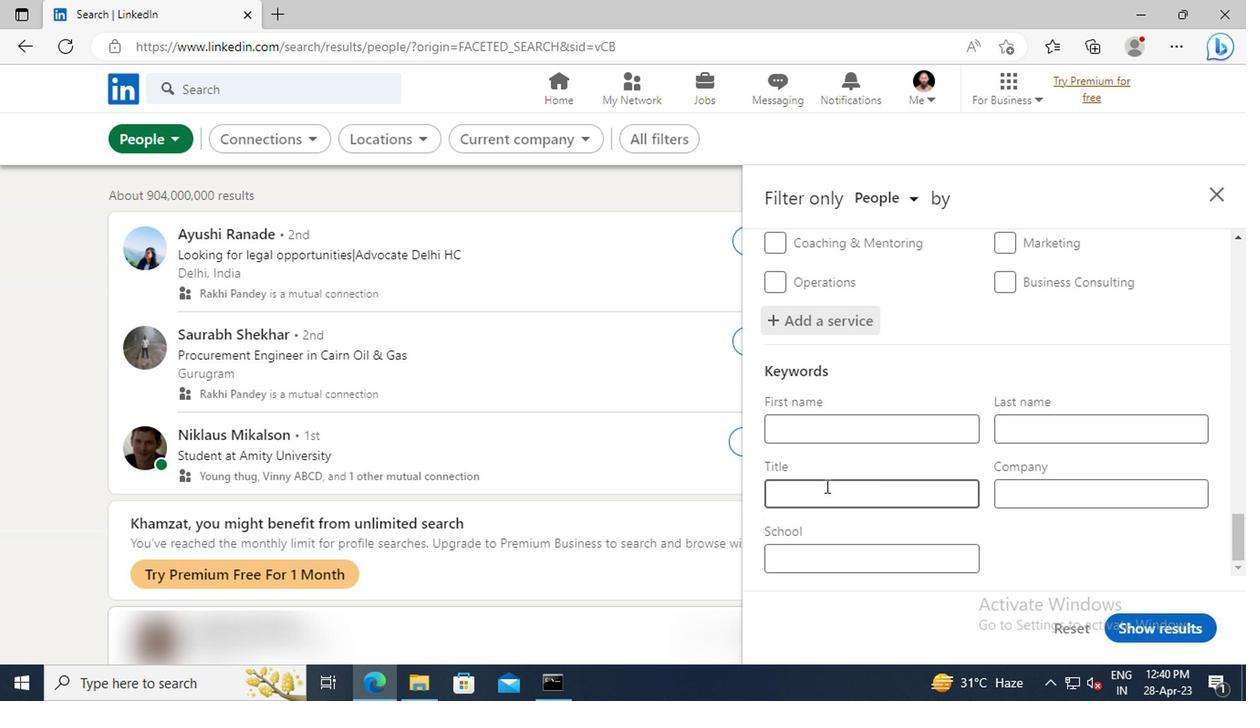 
Action: Mouse pressed left at (819, 492)
Screenshot: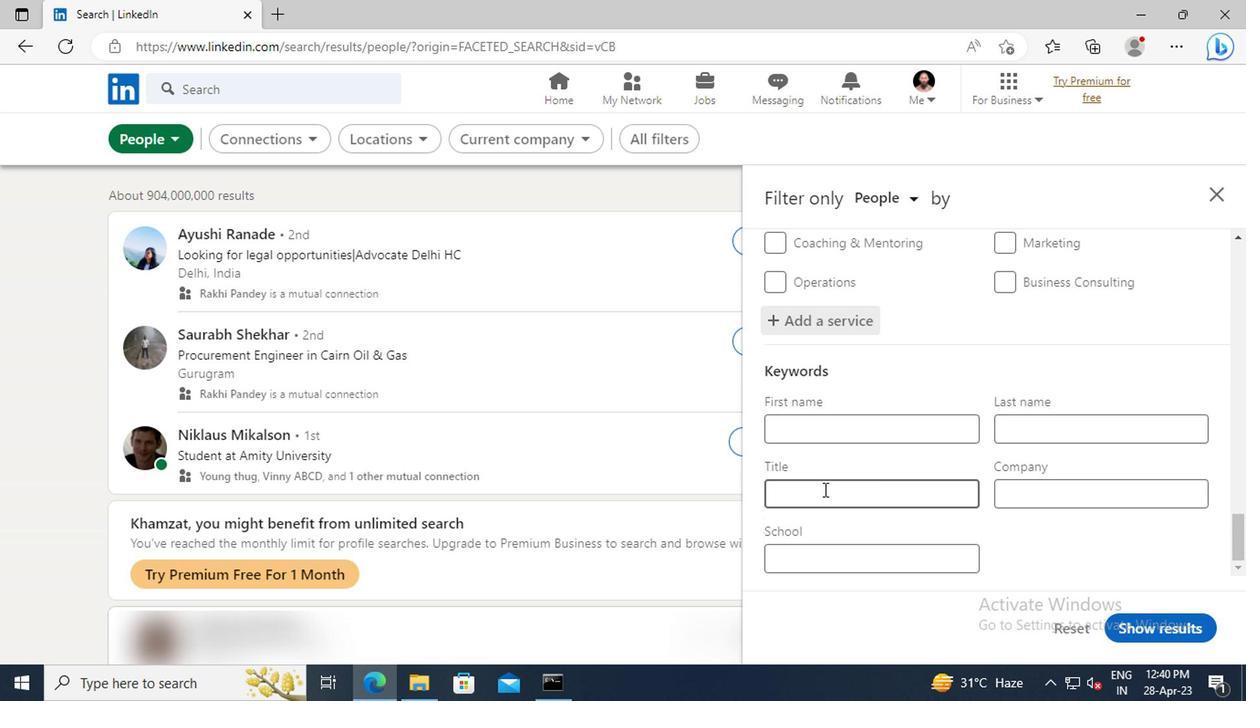 
Action: Key pressed <Key.shift>FRONT-<Key.shift>LINE<Key.space><Key.shift>EMPLOYEES<Key.enter>
Screenshot: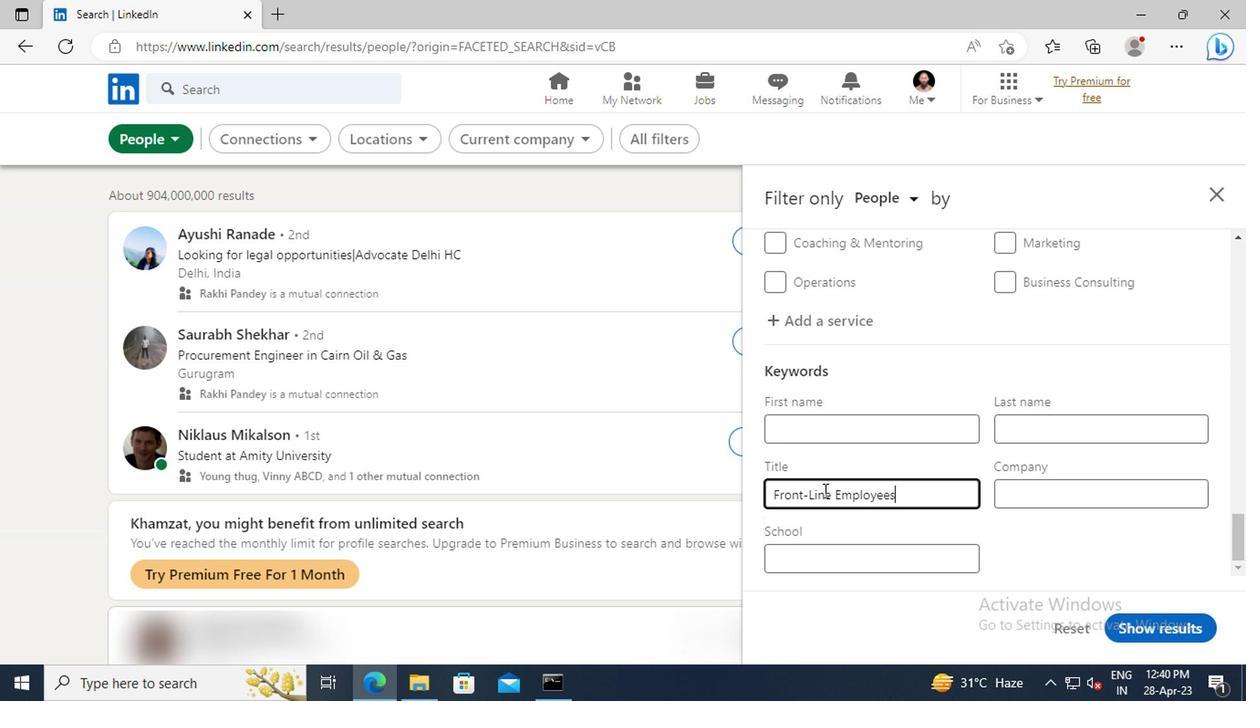
Action: Mouse moved to (1139, 623)
Screenshot: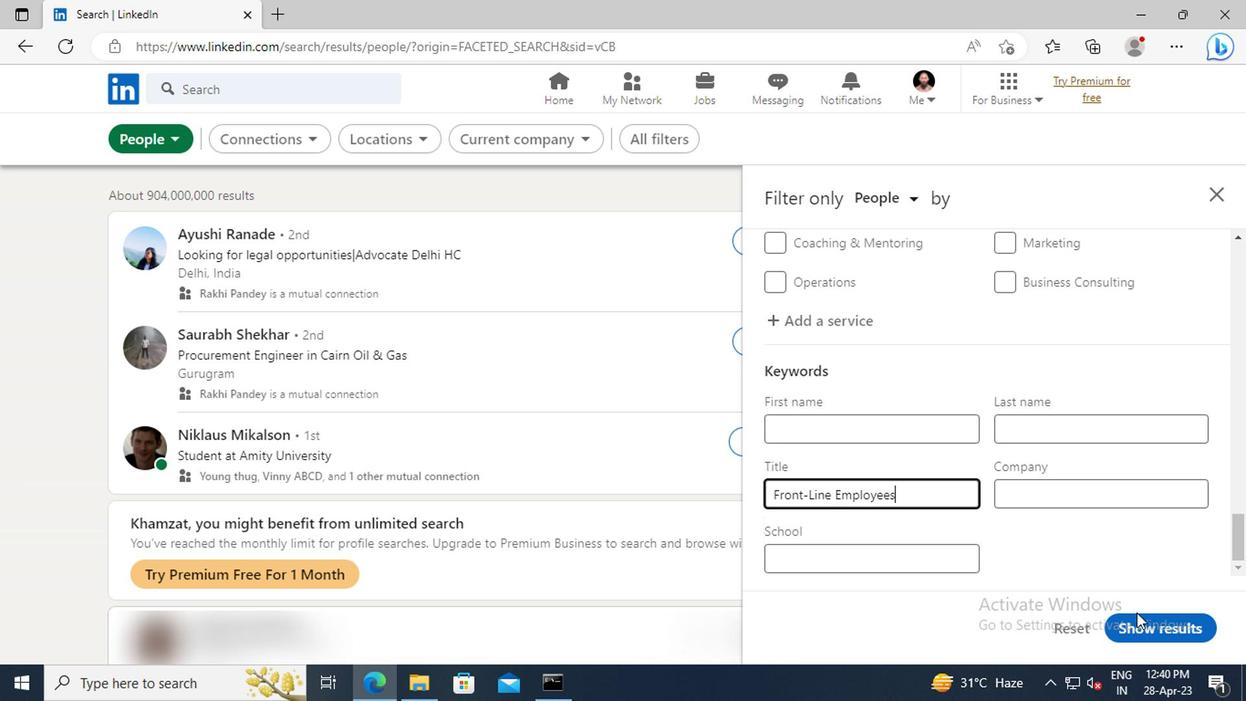 
Action: Mouse pressed left at (1139, 623)
Screenshot: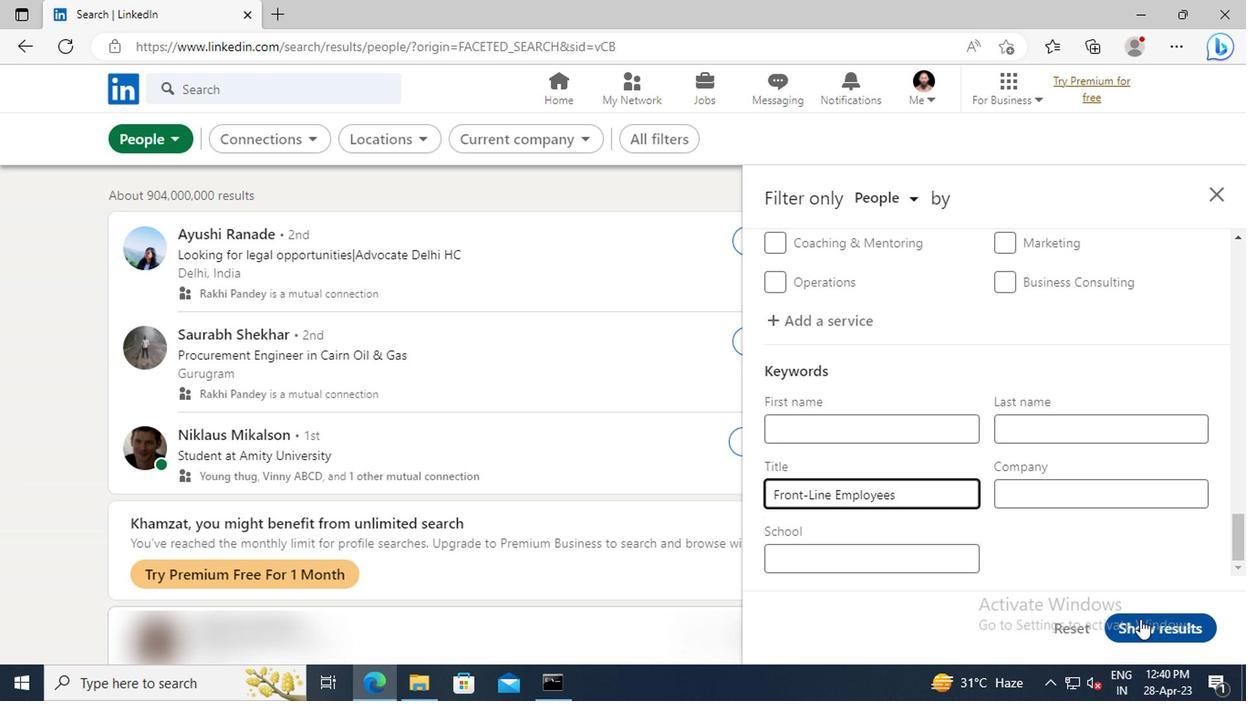 
